 Task: Find a flight from Lihue to Laramie for 9 passengers on May 3rd, in business class, with 8 checked bags, and a price limit of ₹900,000.
Action: Mouse moved to (410, 368)
Screenshot: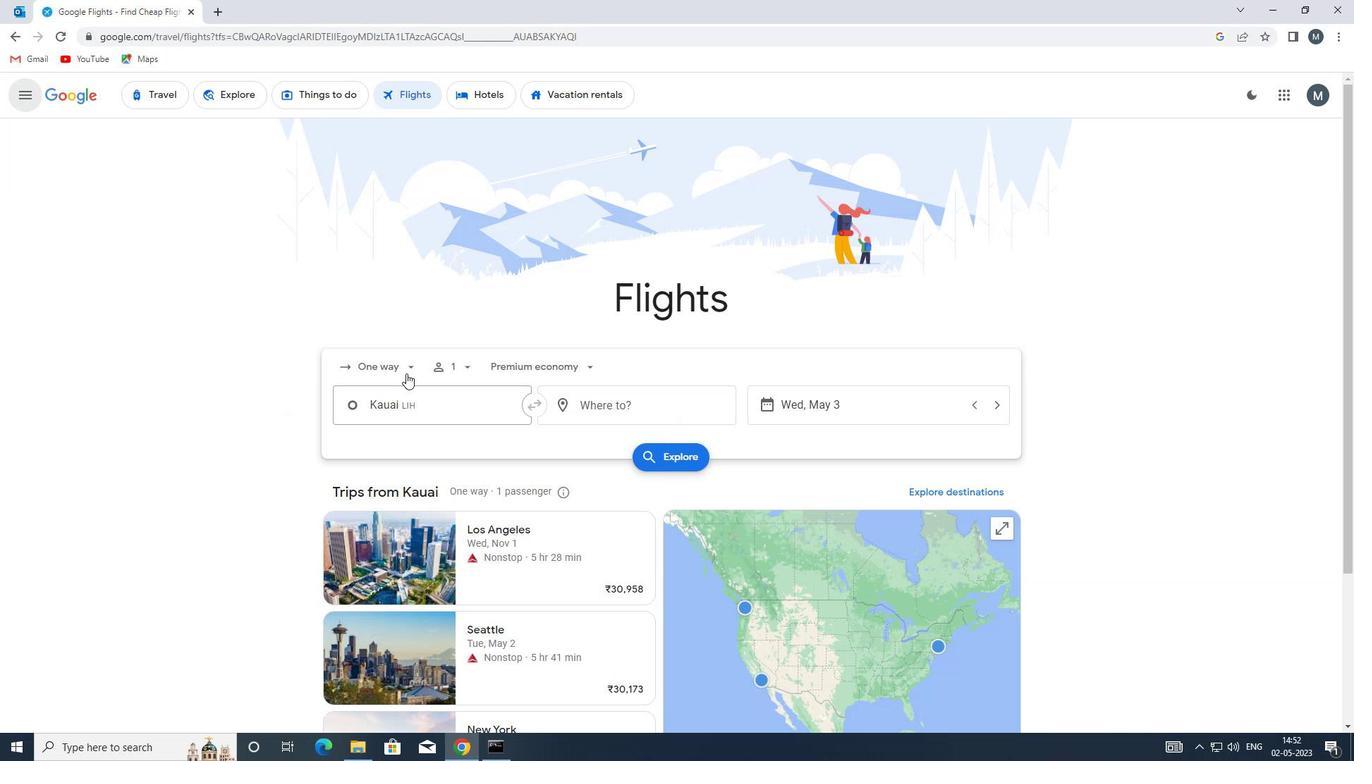 
Action: Mouse pressed left at (410, 368)
Screenshot: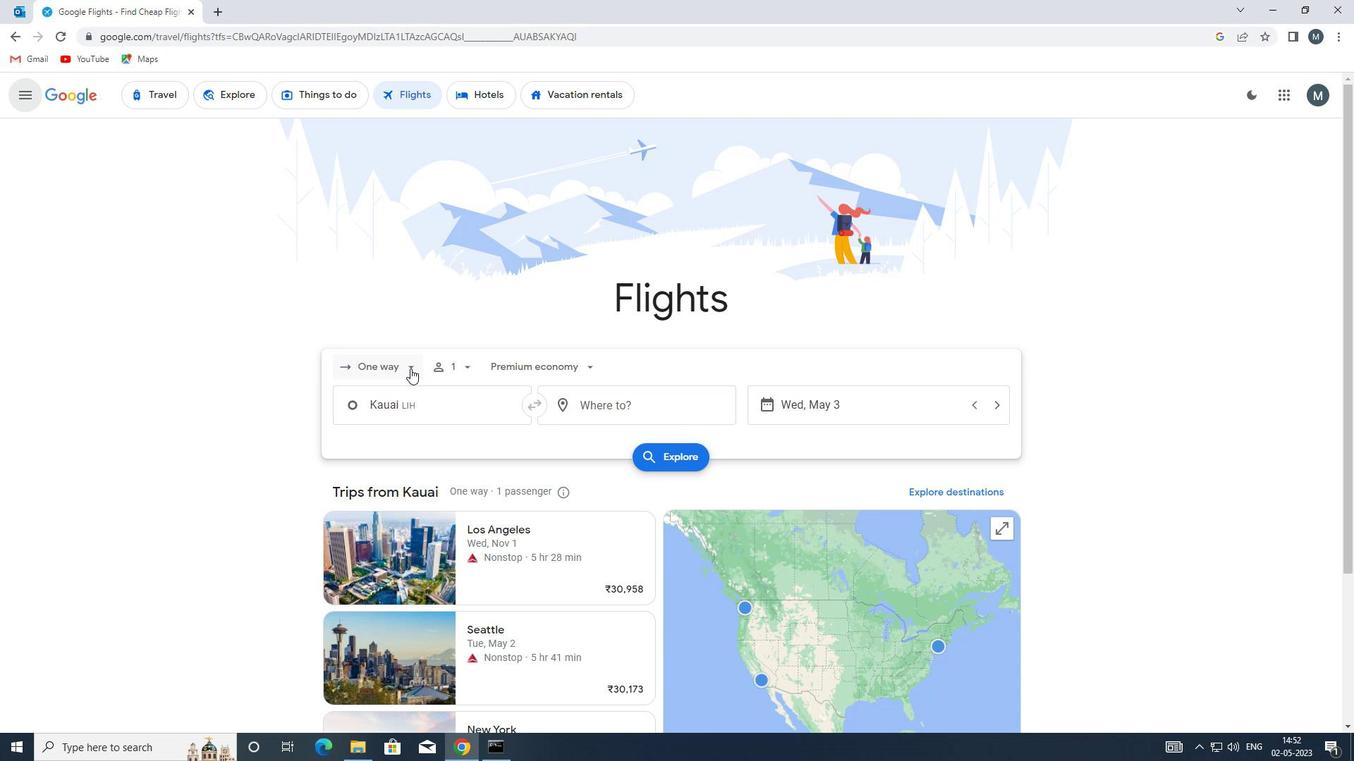 
Action: Mouse moved to (424, 435)
Screenshot: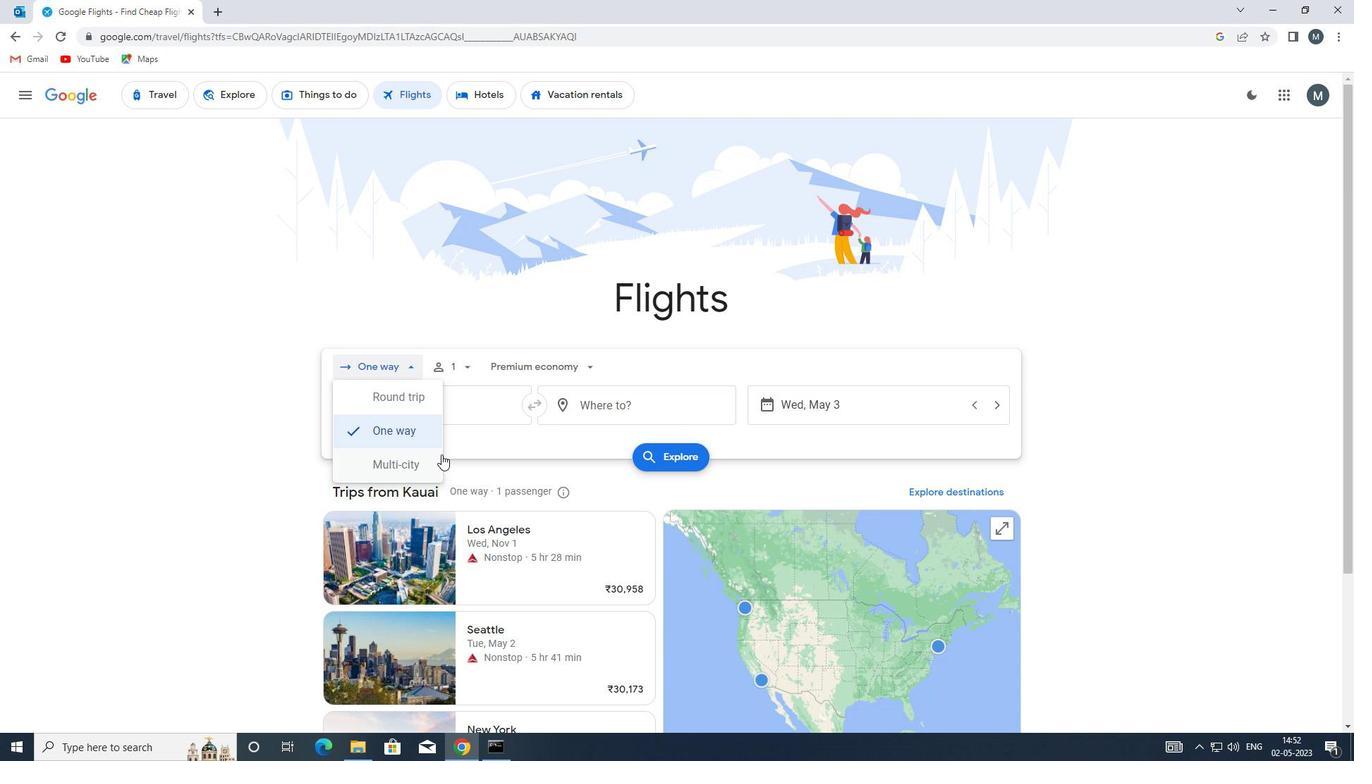 
Action: Mouse pressed left at (424, 435)
Screenshot: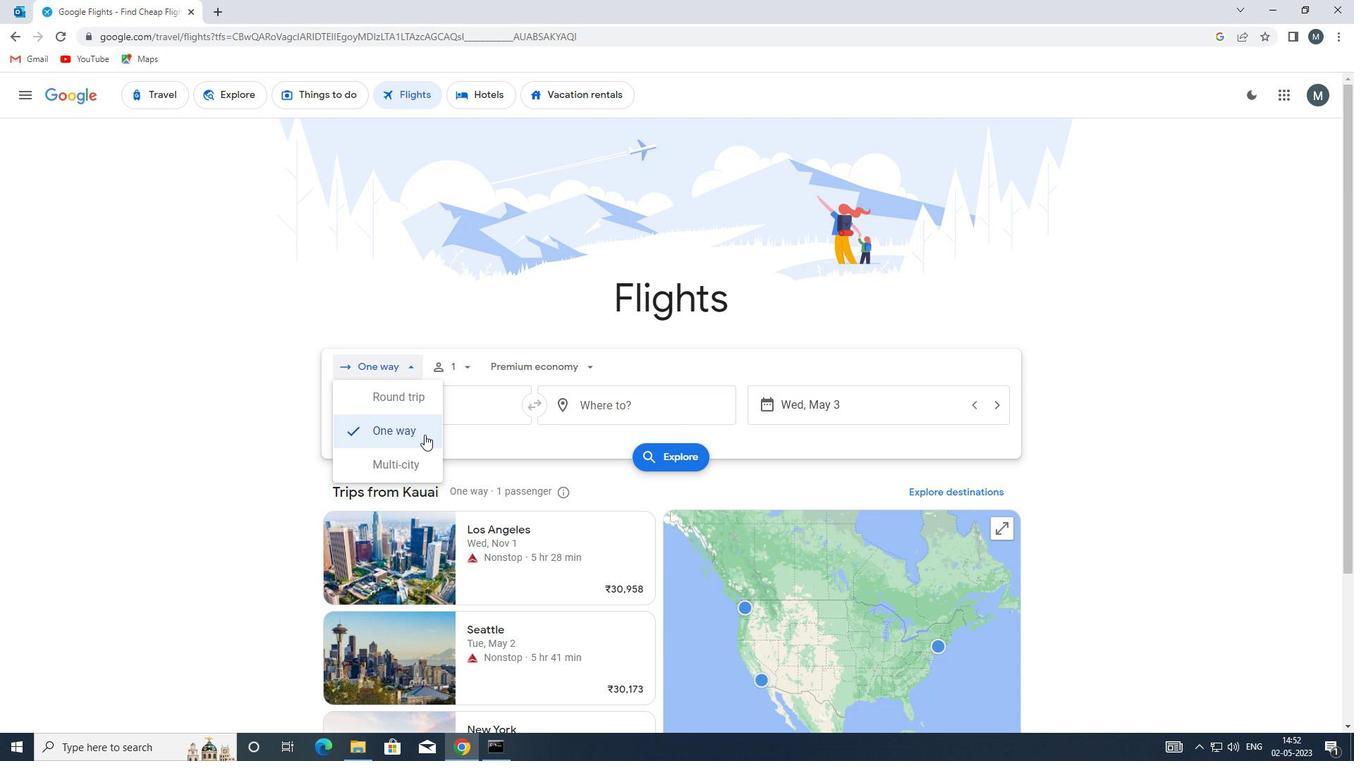 
Action: Mouse moved to (466, 368)
Screenshot: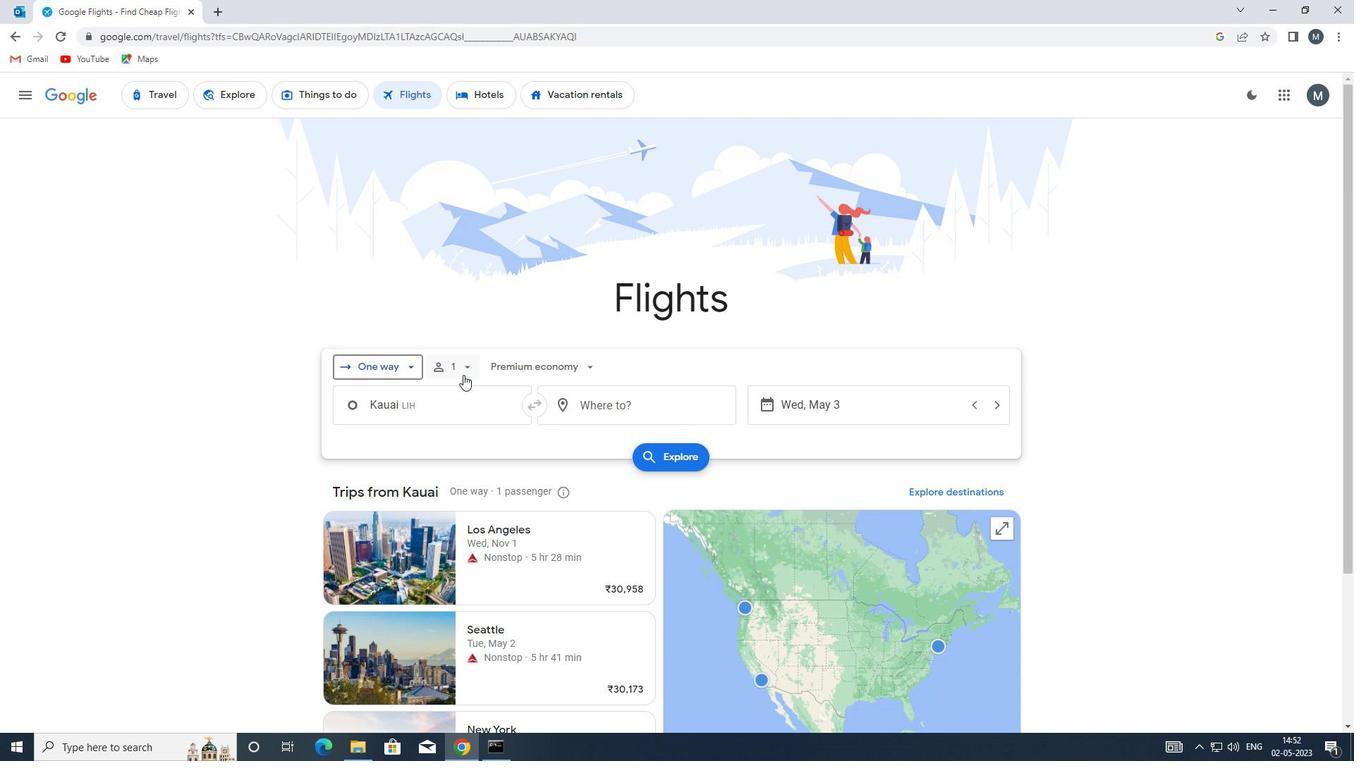
Action: Mouse pressed left at (466, 368)
Screenshot: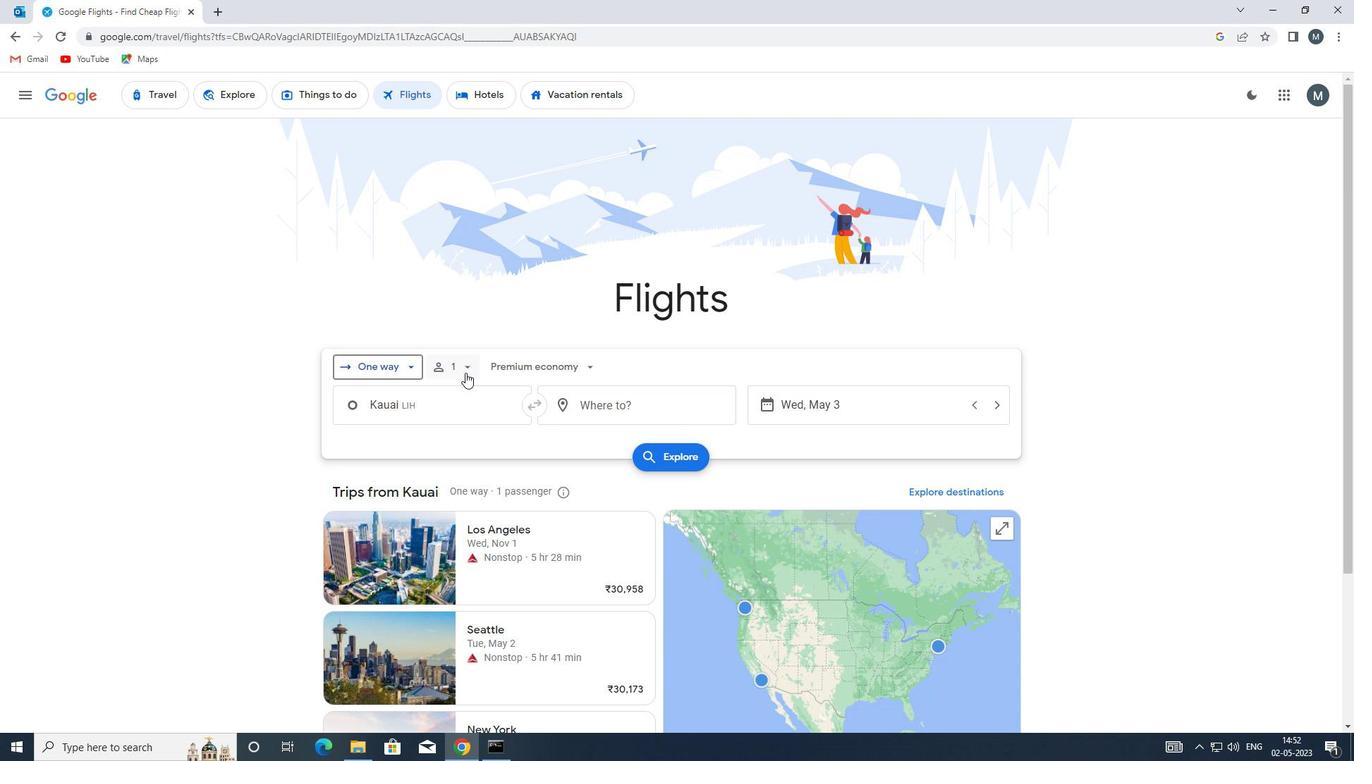 
Action: Mouse moved to (581, 440)
Screenshot: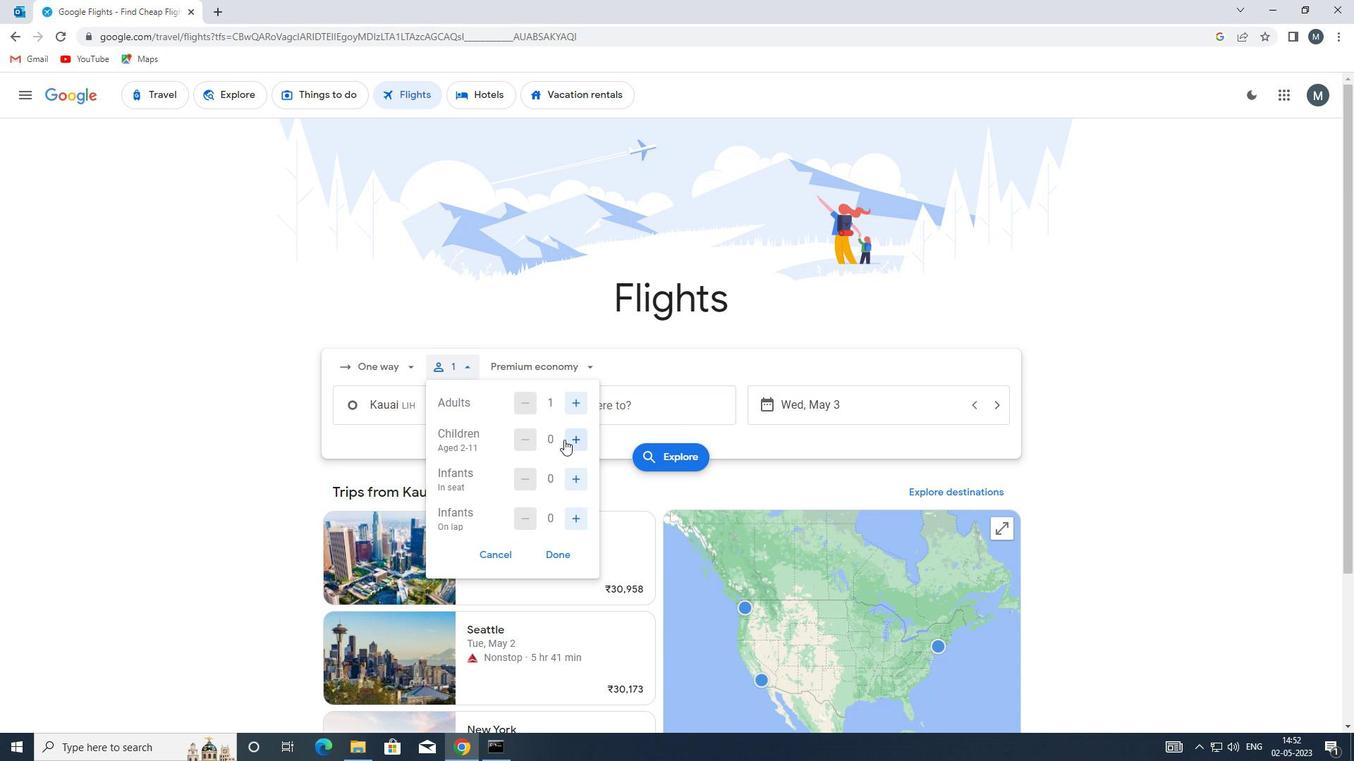 
Action: Mouse pressed left at (581, 440)
Screenshot: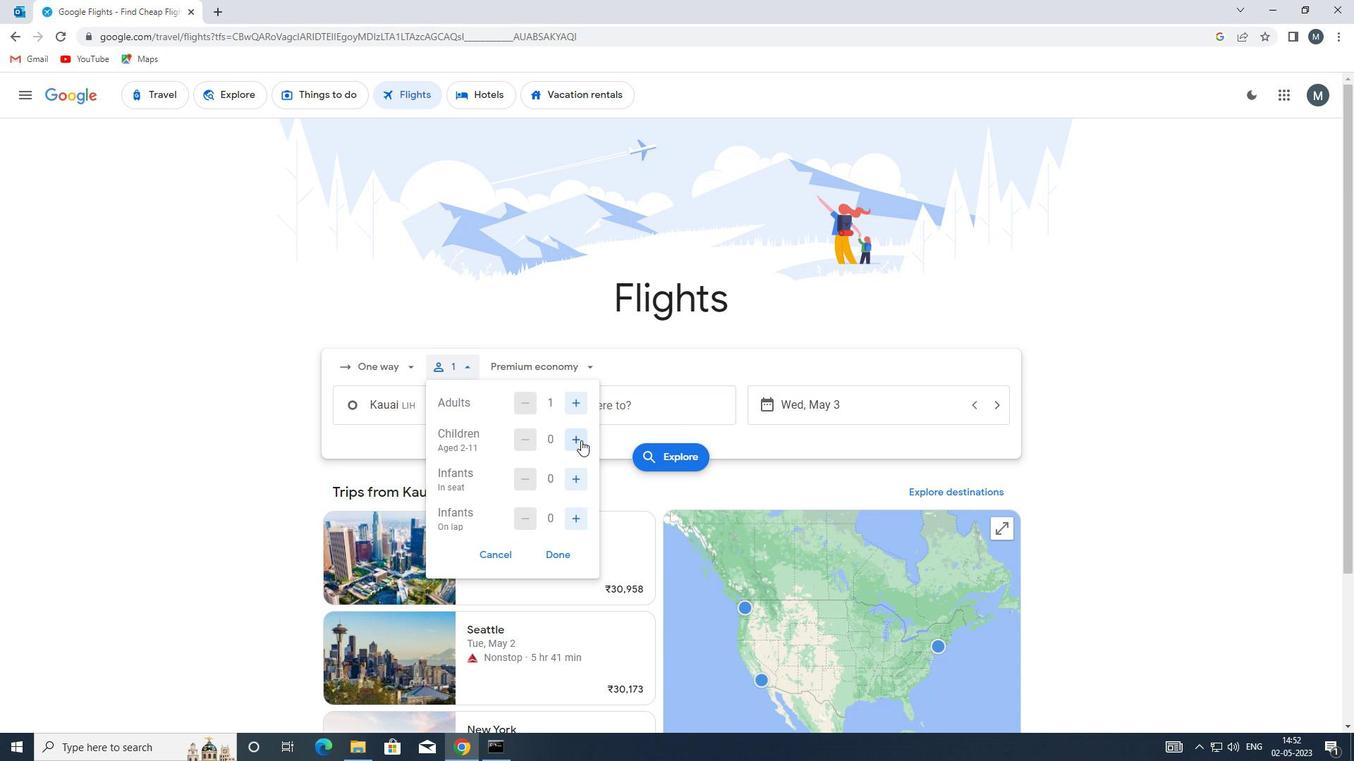 
Action: Mouse pressed left at (581, 440)
Screenshot: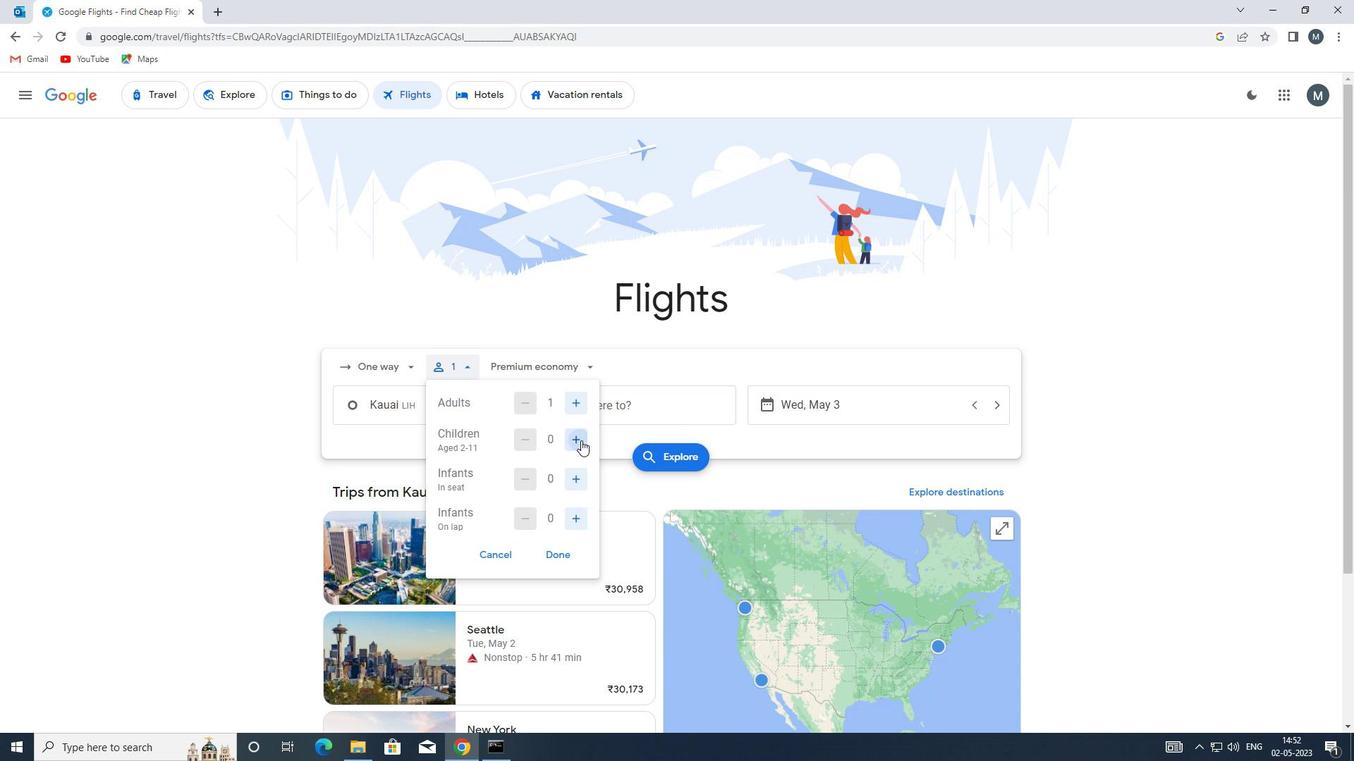 
Action: Mouse pressed left at (581, 440)
Screenshot: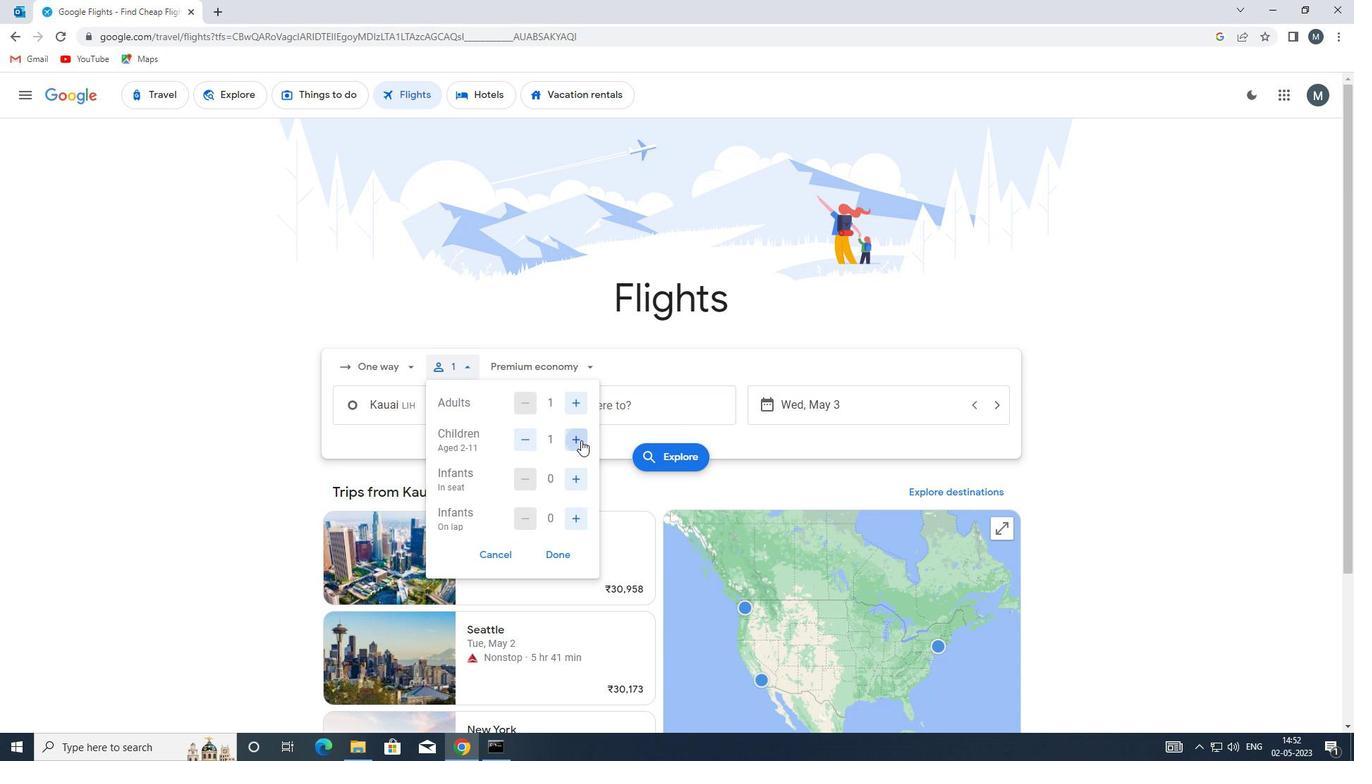 
Action: Mouse pressed left at (581, 440)
Screenshot: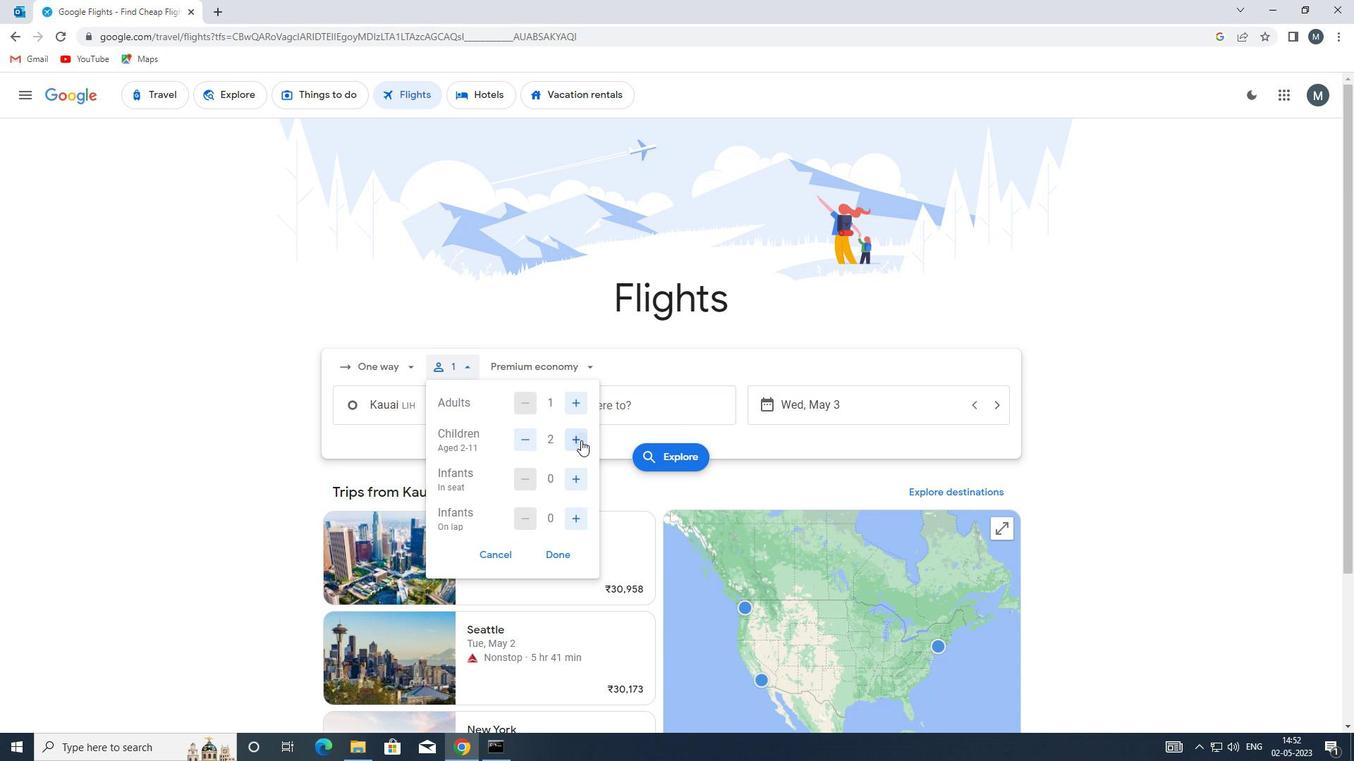 
Action: Mouse pressed left at (581, 440)
Screenshot: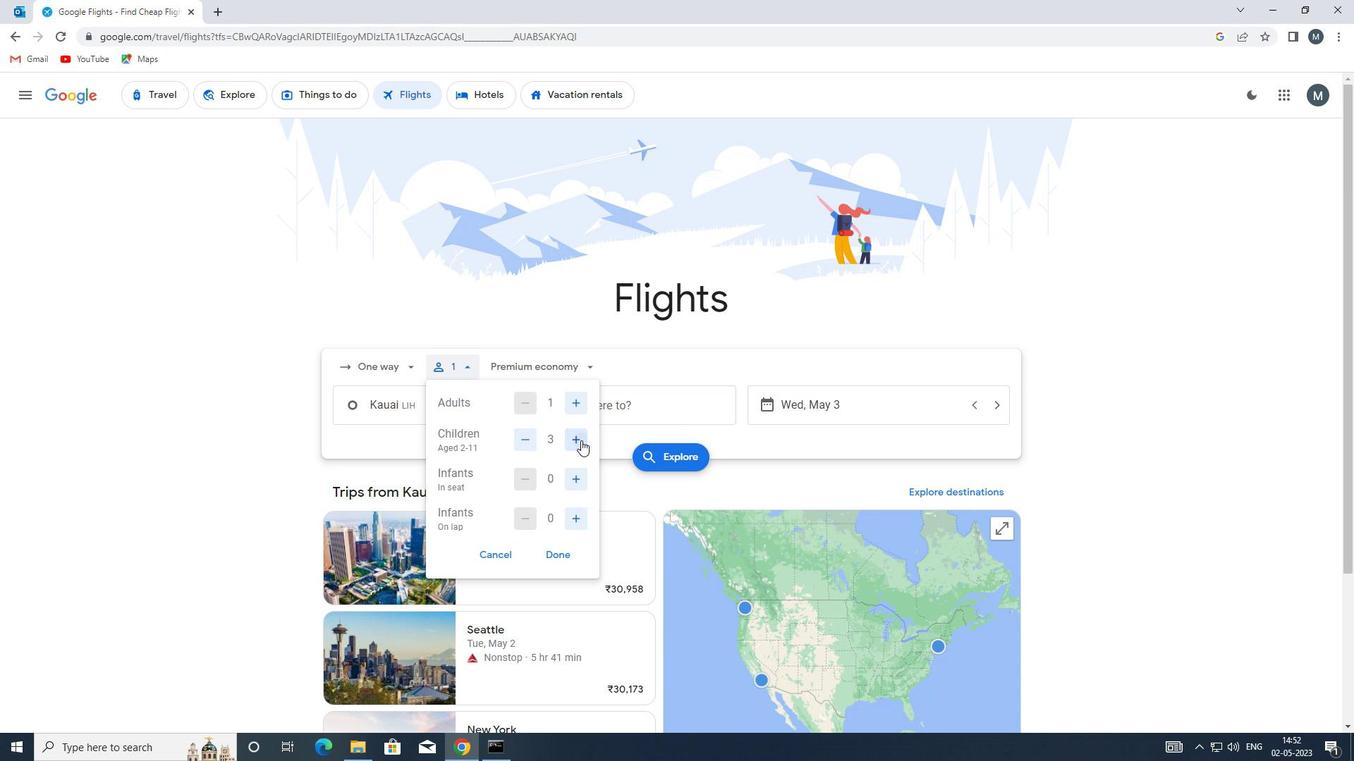 
Action: Mouse pressed left at (581, 440)
Screenshot: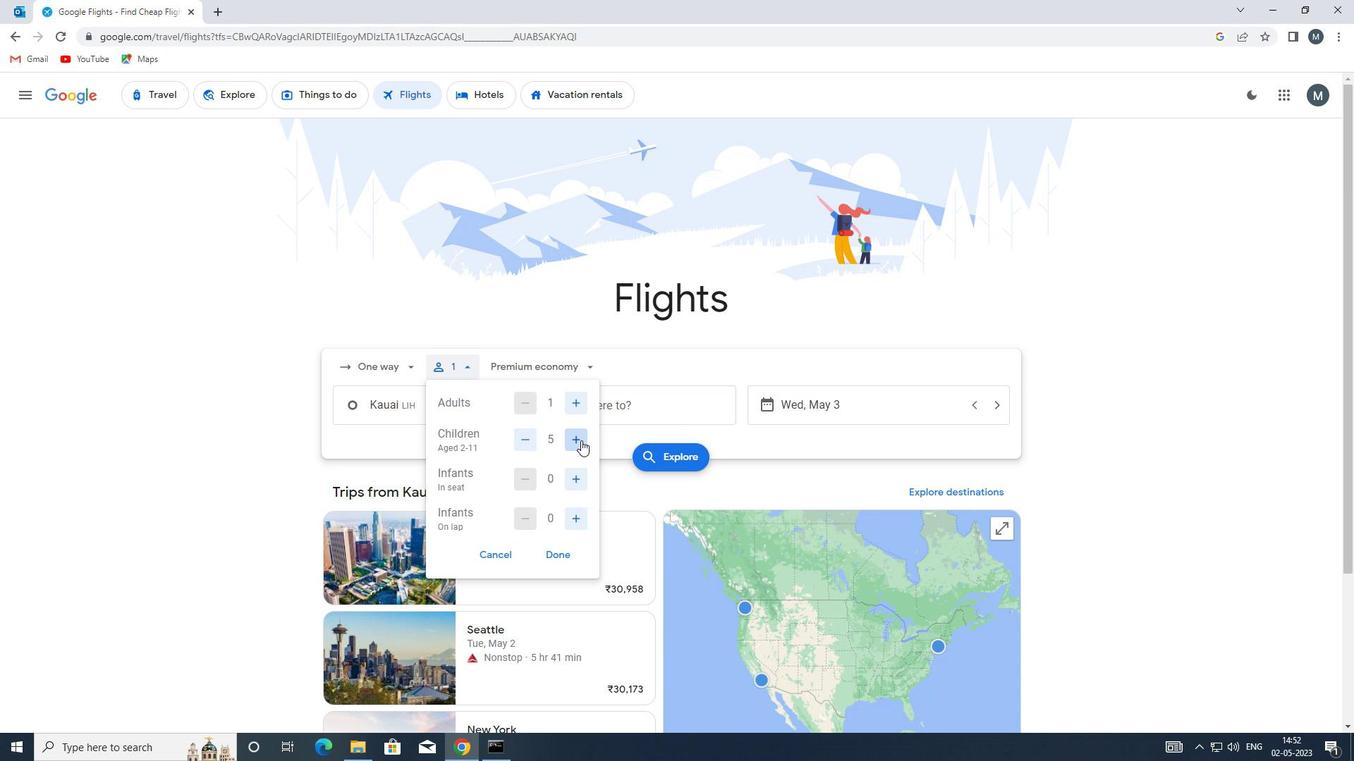 
Action: Mouse moved to (574, 484)
Screenshot: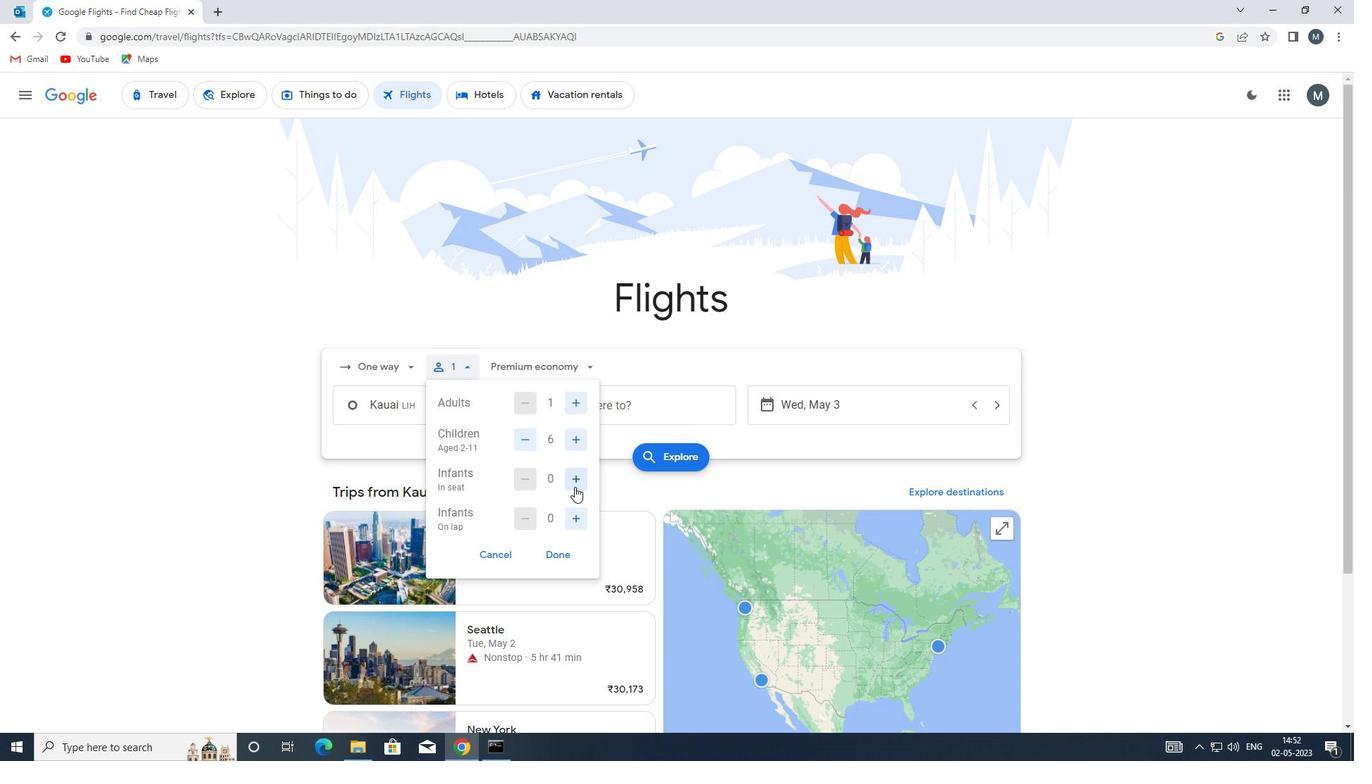 
Action: Mouse pressed left at (574, 484)
Screenshot: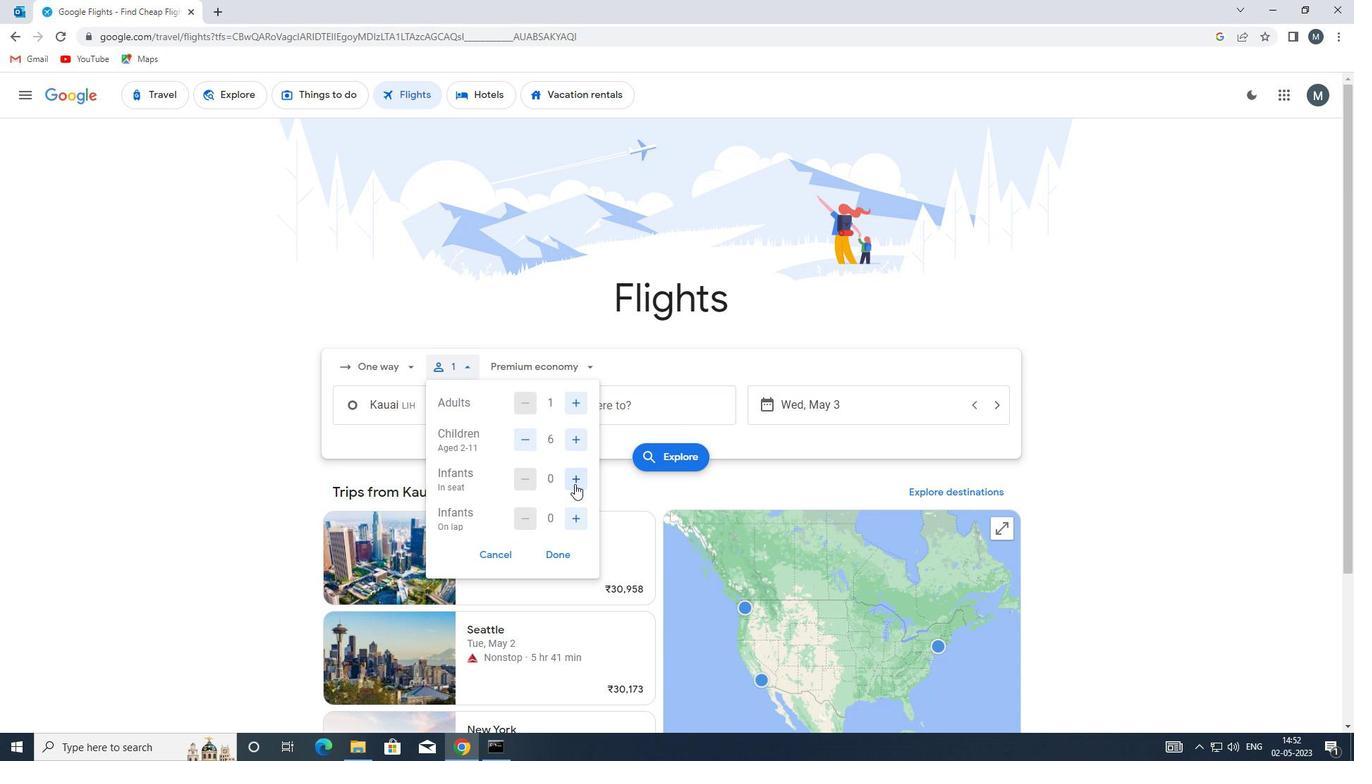 
Action: Mouse moved to (574, 519)
Screenshot: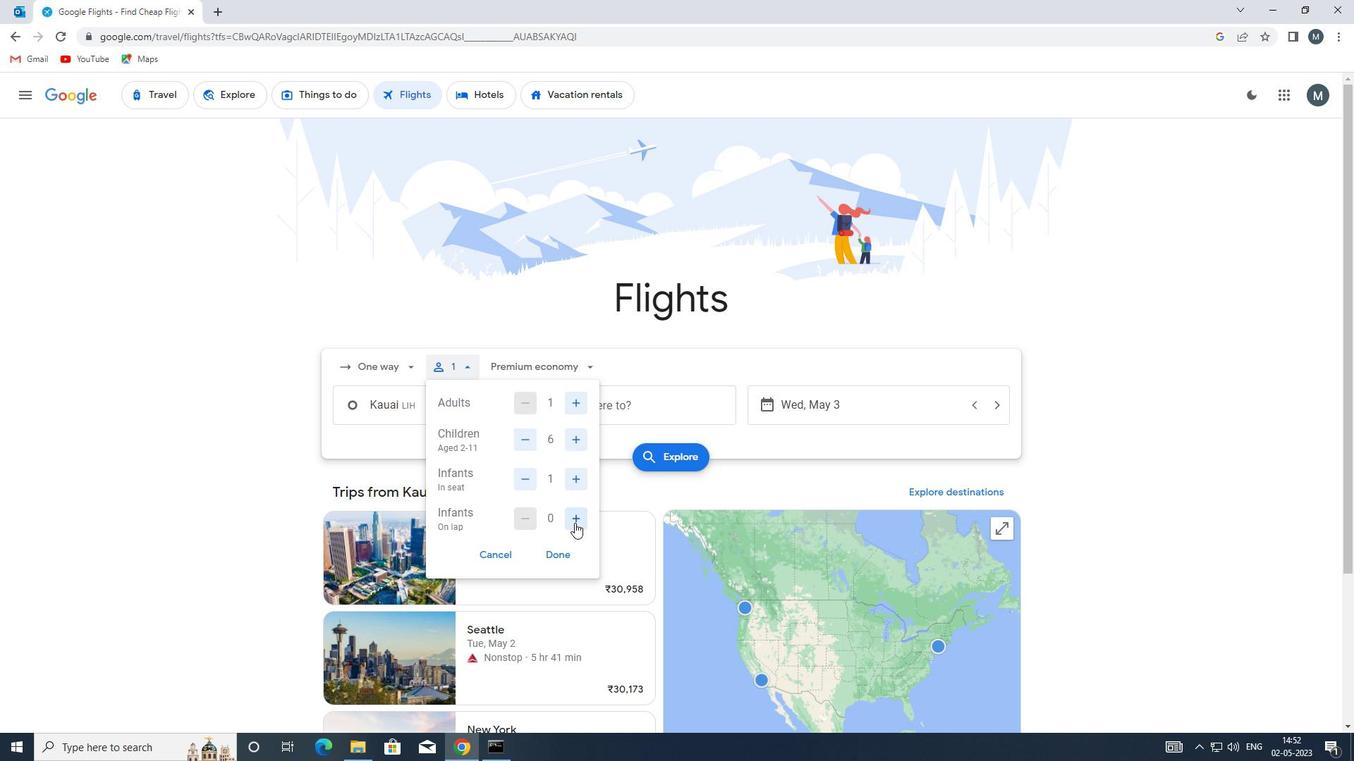 
Action: Mouse pressed left at (574, 519)
Screenshot: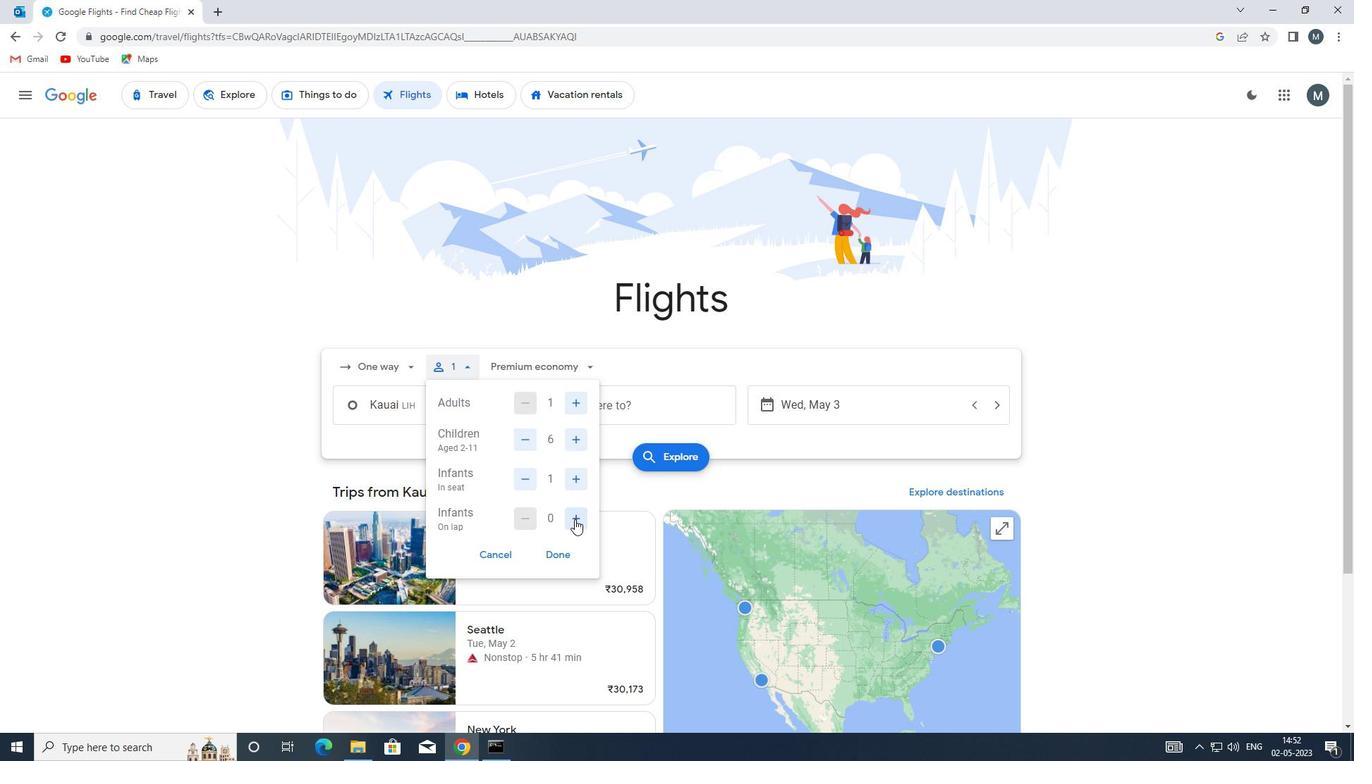 
Action: Mouse moved to (559, 557)
Screenshot: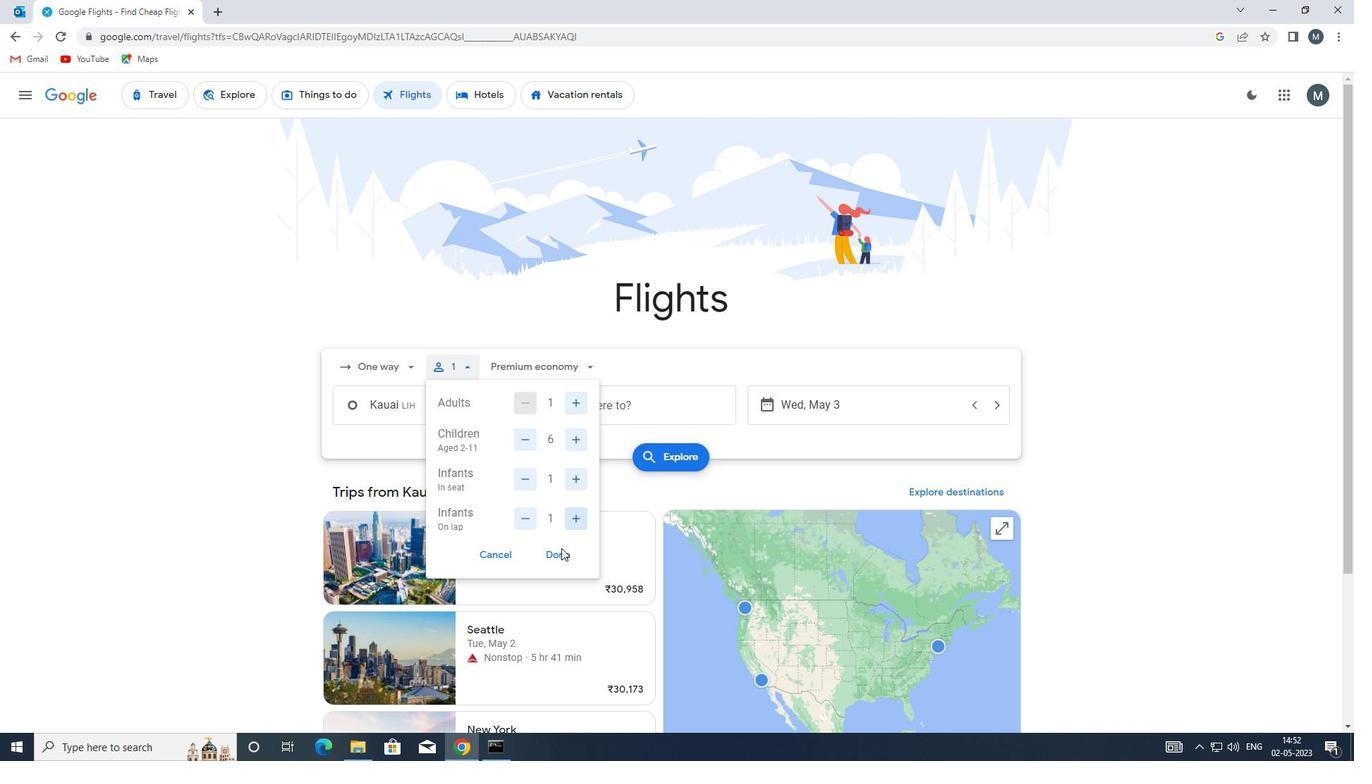 
Action: Mouse pressed left at (559, 557)
Screenshot: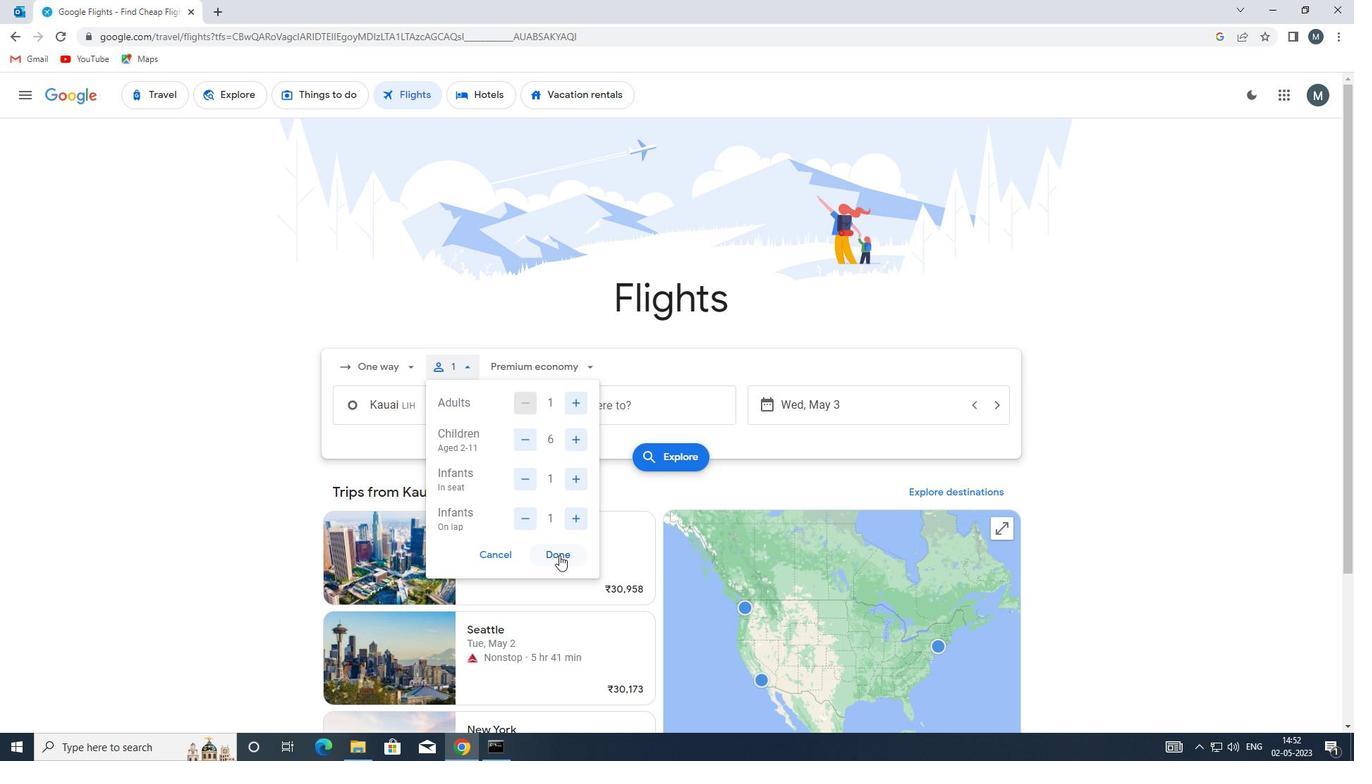
Action: Mouse moved to (548, 370)
Screenshot: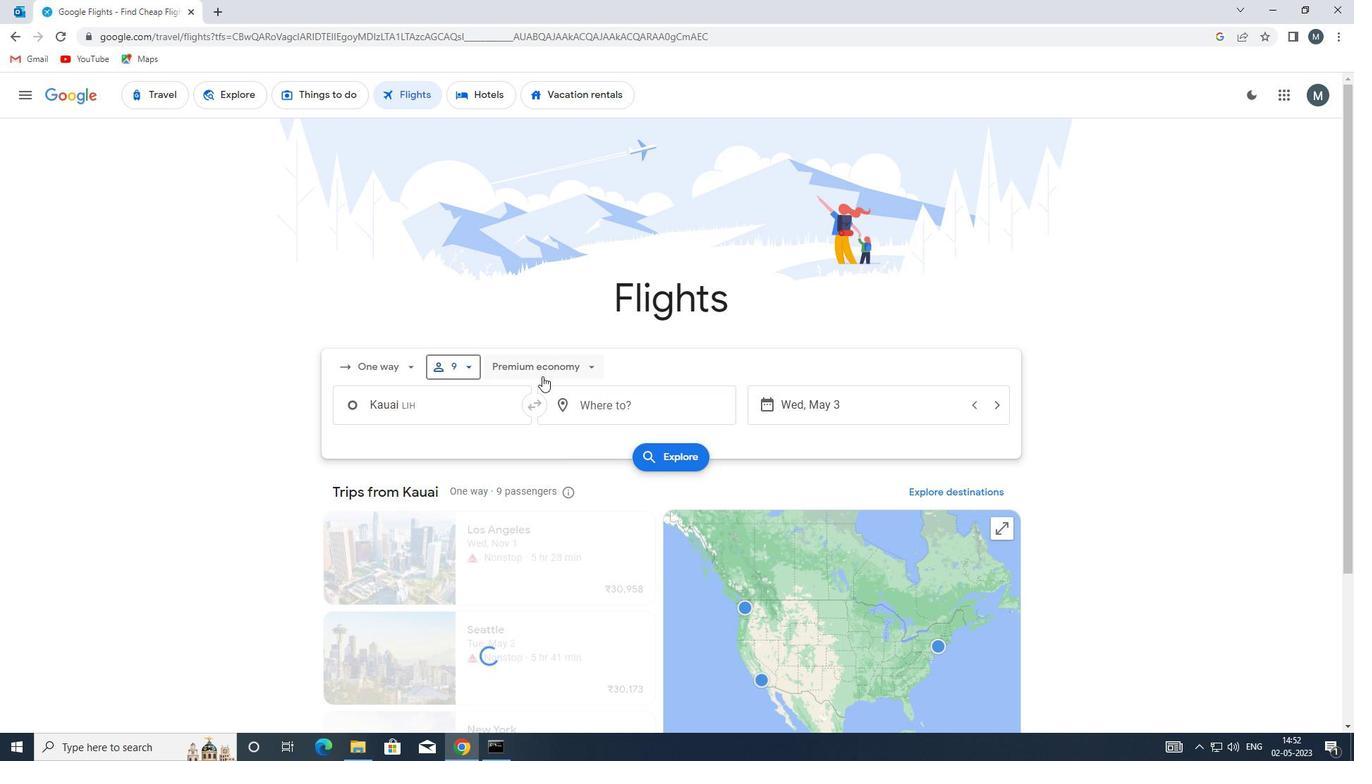 
Action: Mouse pressed left at (548, 370)
Screenshot: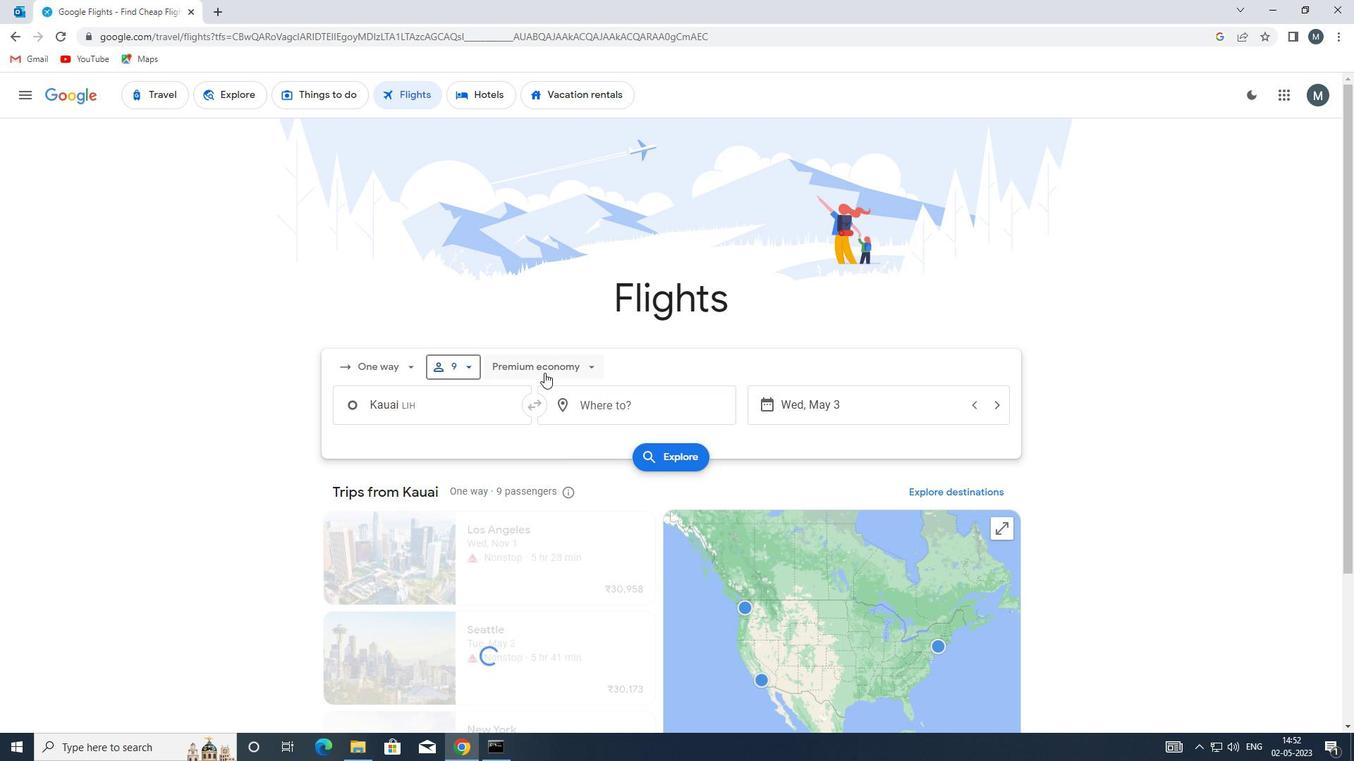 
Action: Mouse moved to (562, 463)
Screenshot: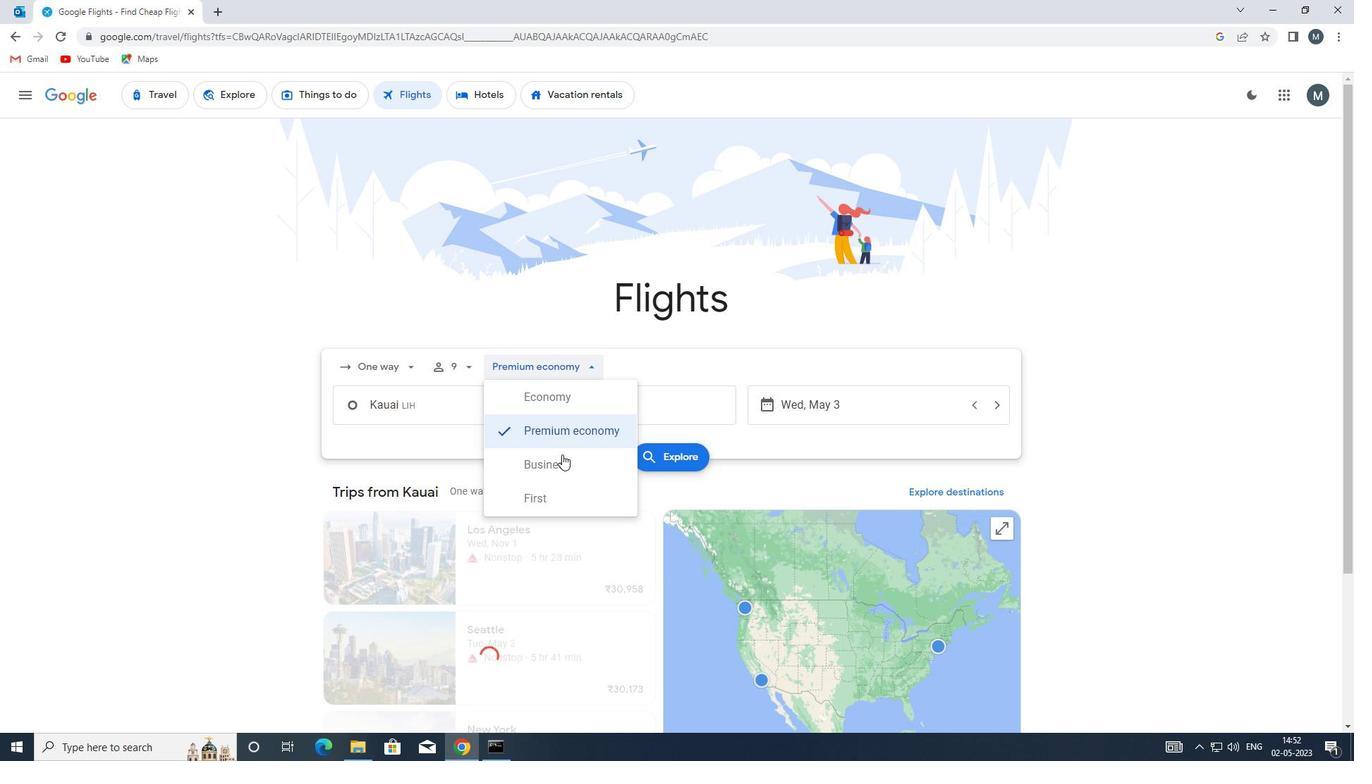 
Action: Mouse pressed left at (562, 463)
Screenshot: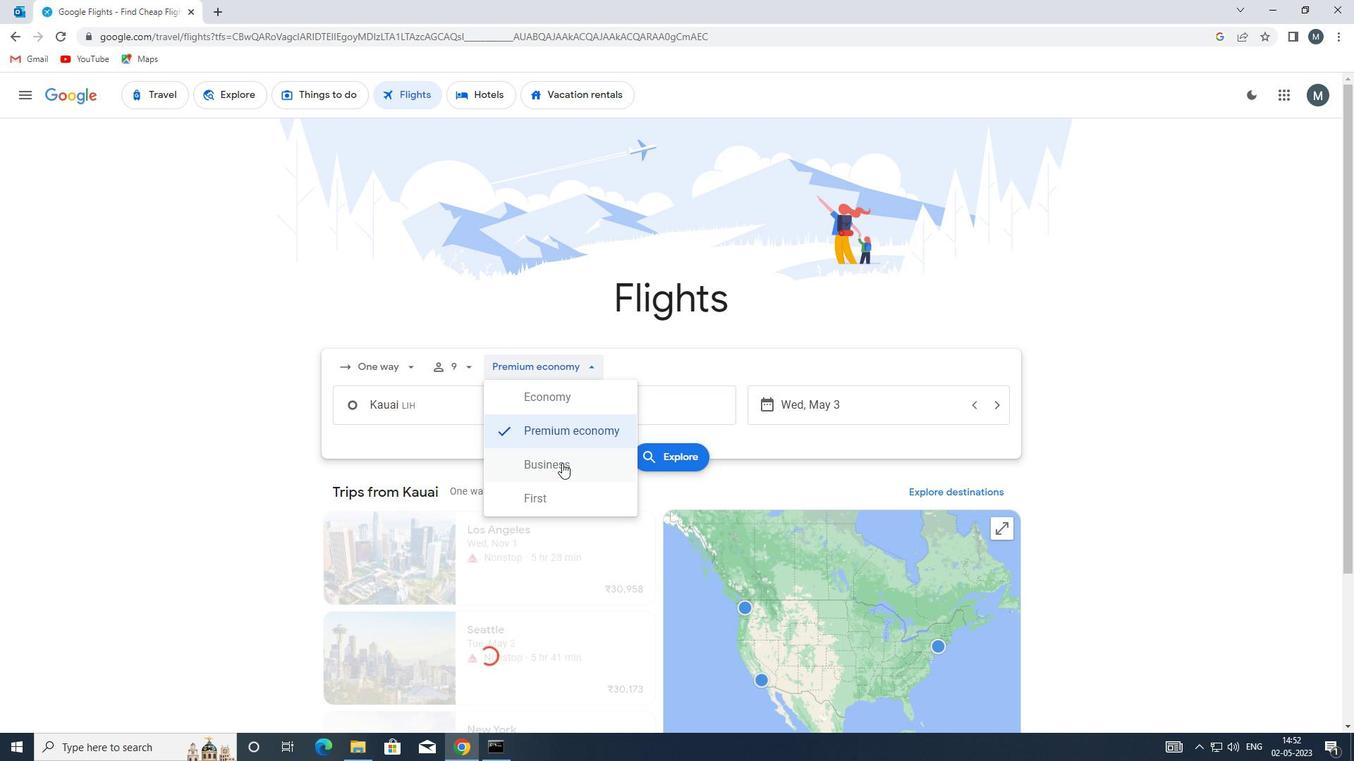 
Action: Mouse moved to (458, 409)
Screenshot: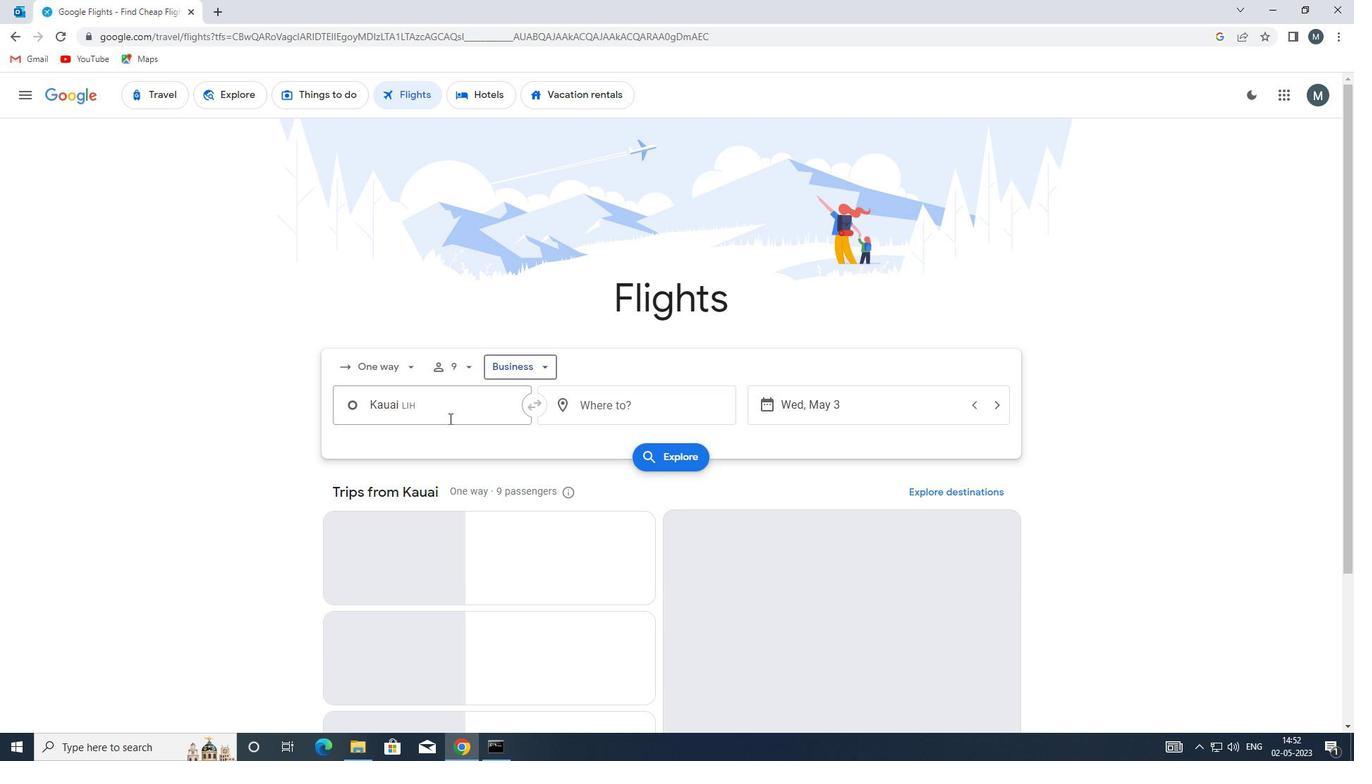 
Action: Mouse pressed left at (458, 409)
Screenshot: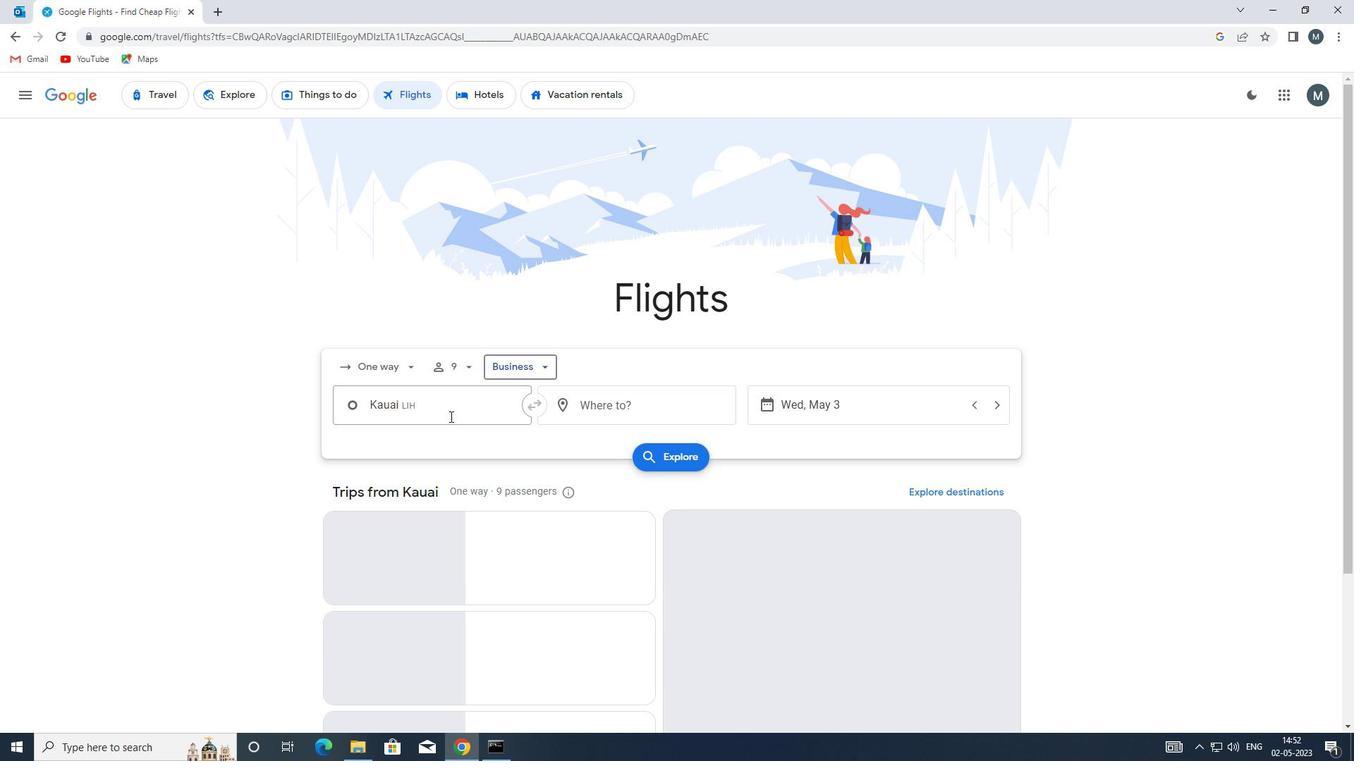 
Action: Mouse moved to (458, 409)
Screenshot: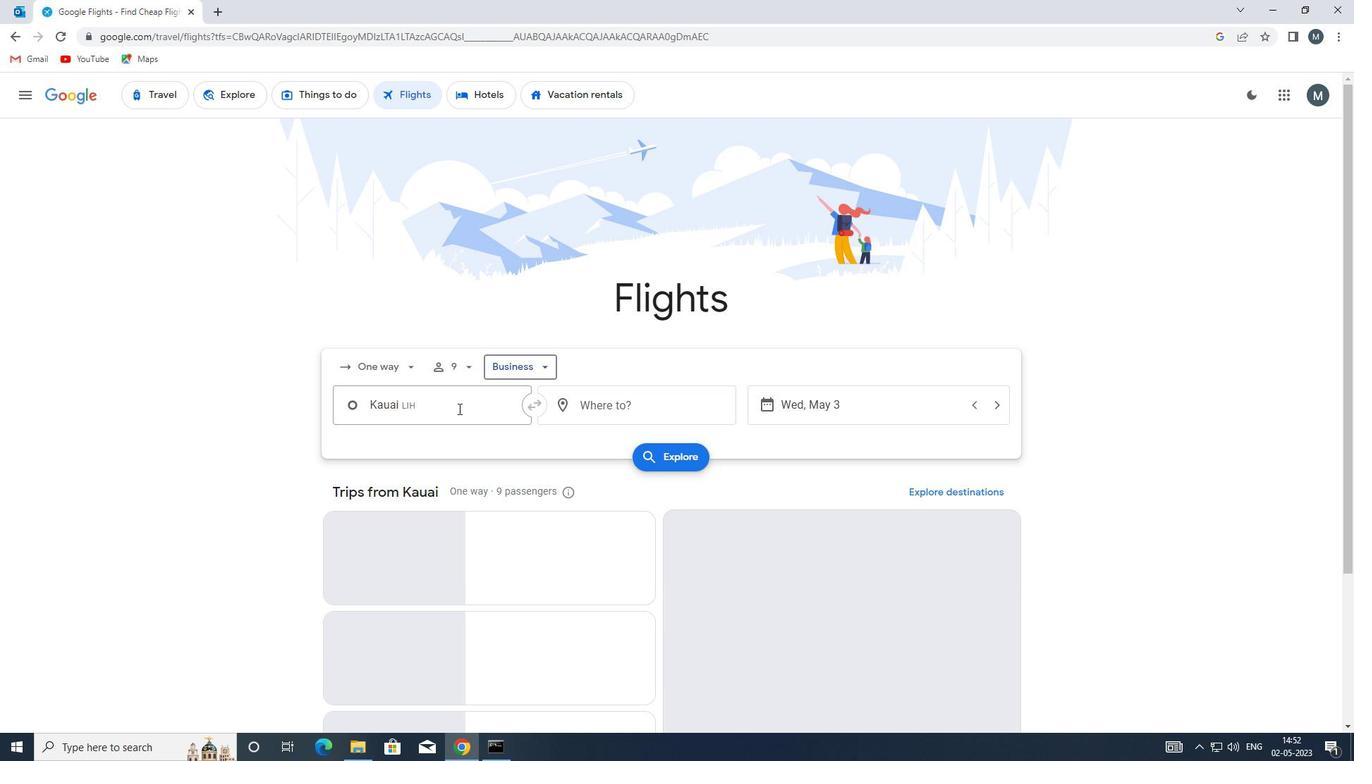 
Action: Key pressed lih
Screenshot: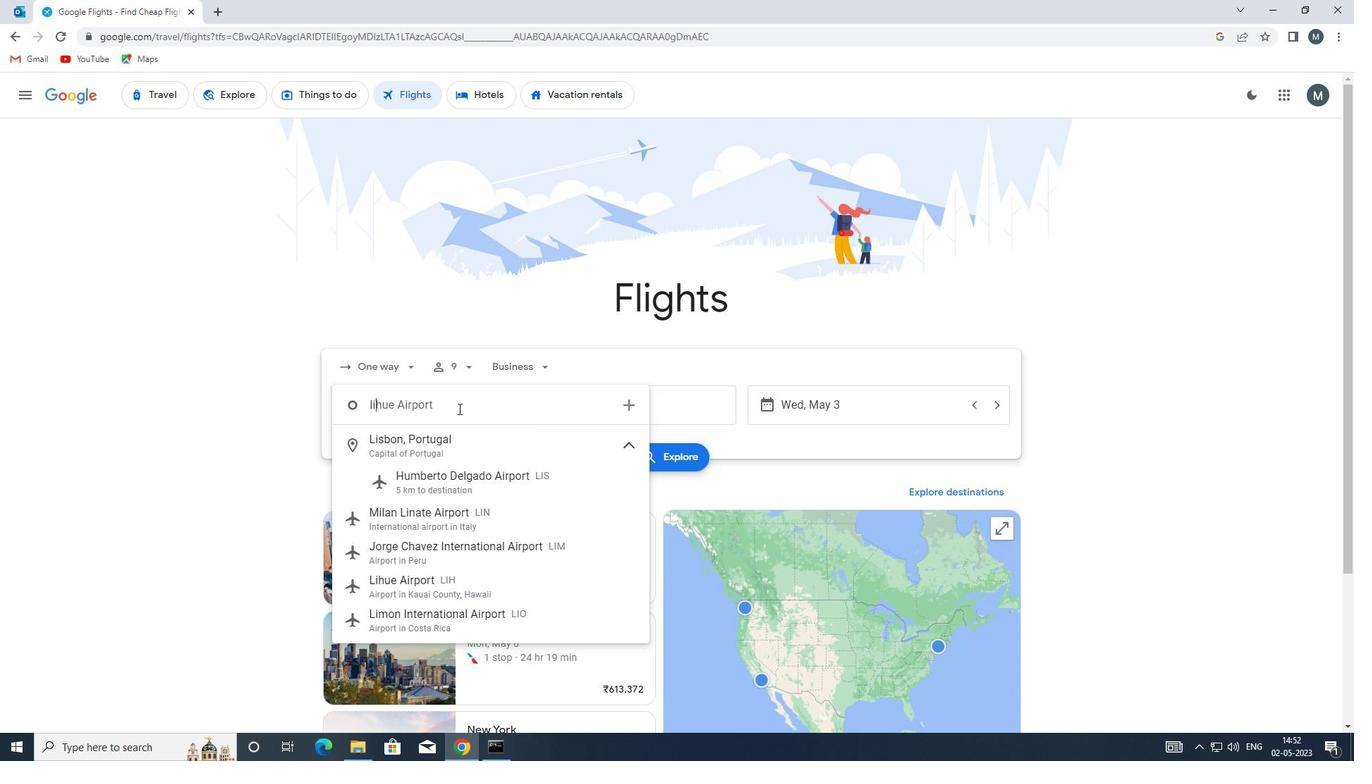 
Action: Mouse moved to (464, 434)
Screenshot: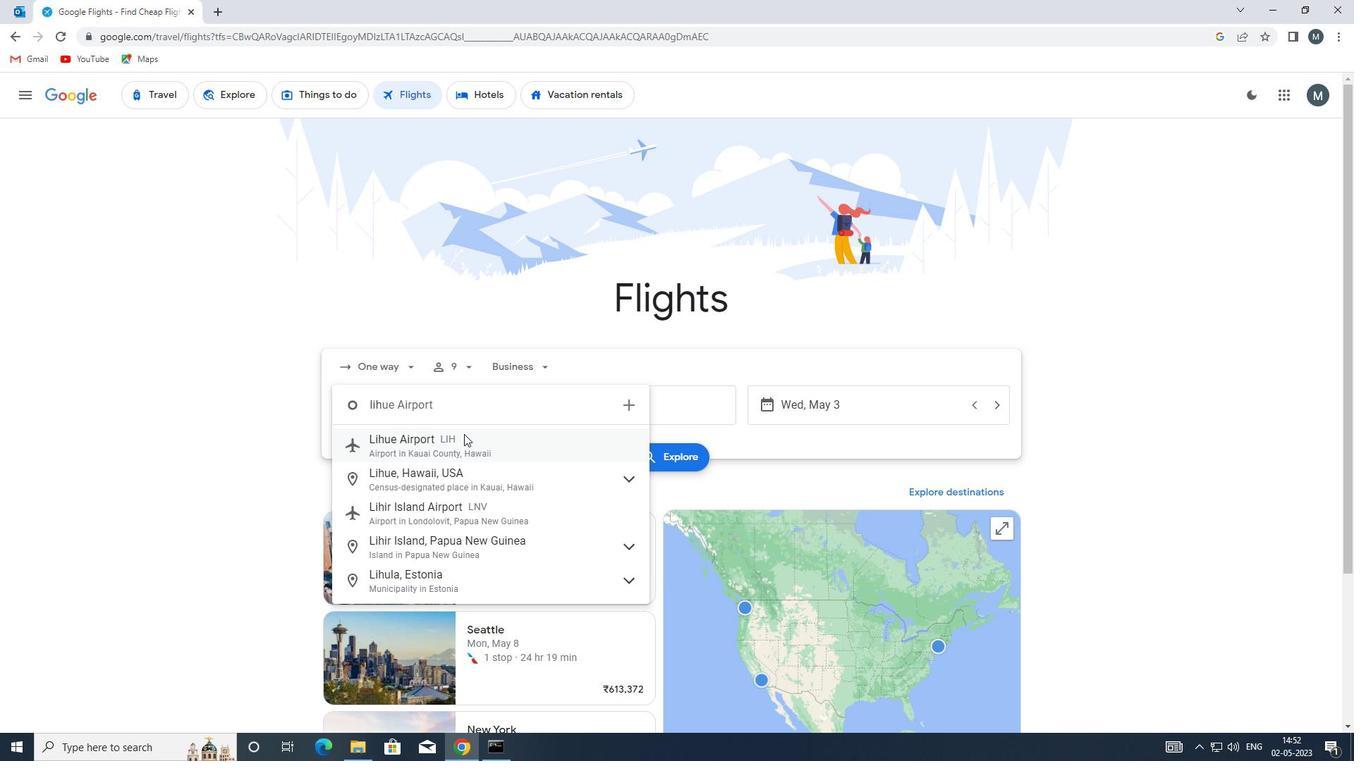 
Action: Mouse pressed left at (464, 434)
Screenshot: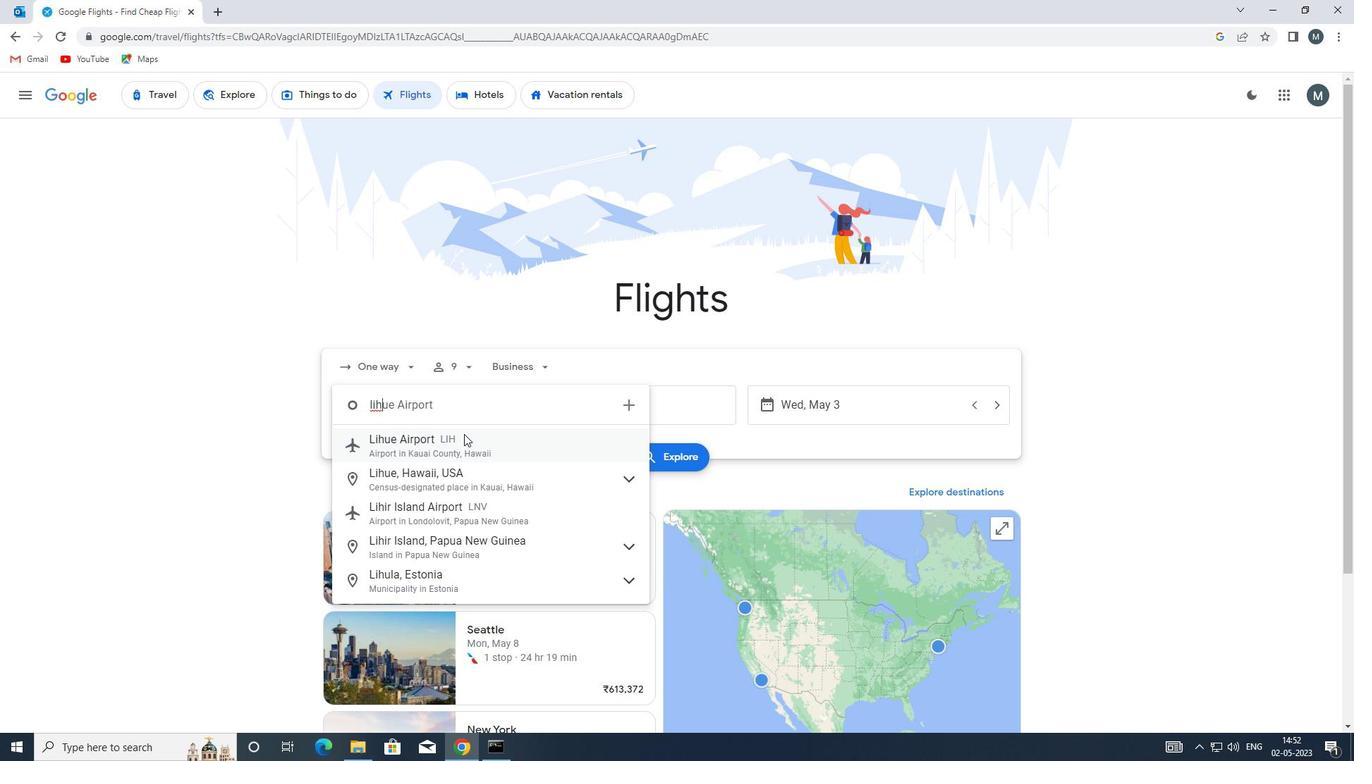 
Action: Mouse moved to (615, 402)
Screenshot: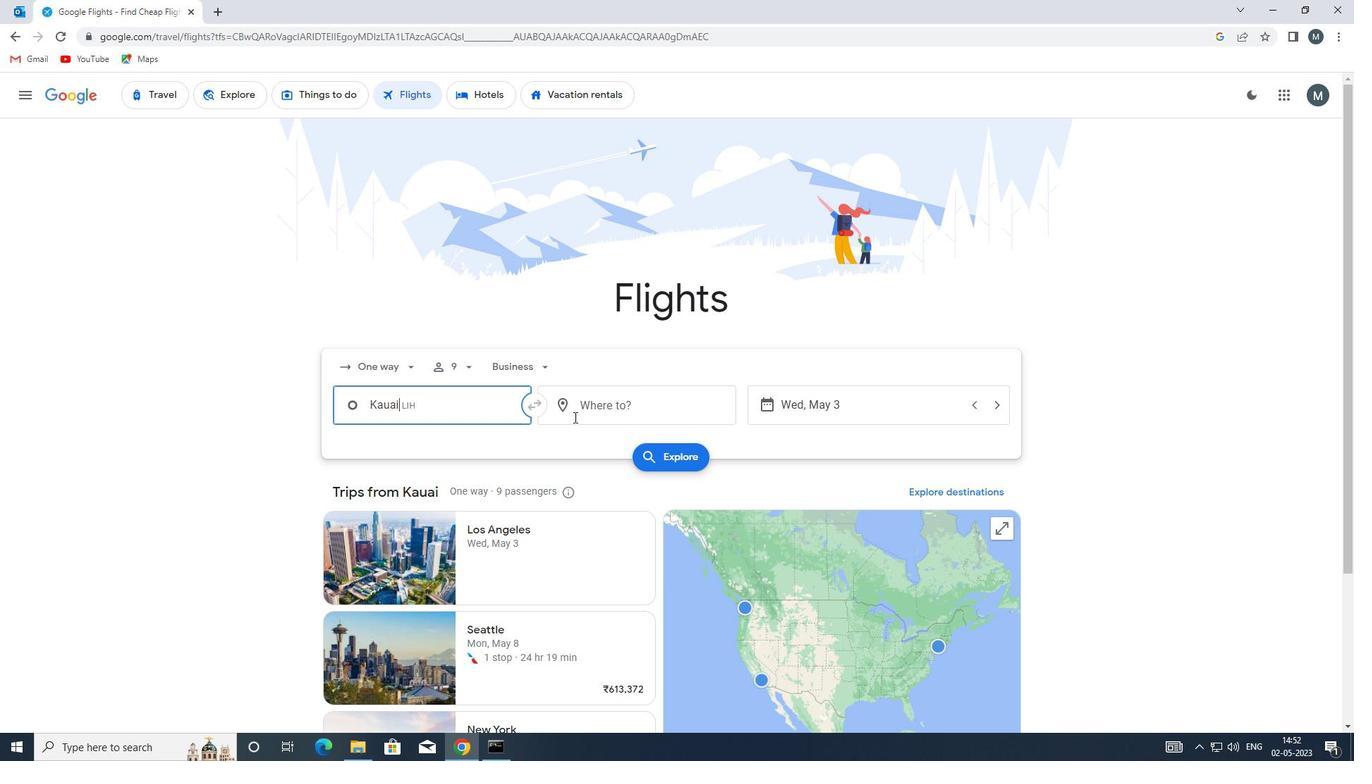 
Action: Mouse pressed left at (615, 402)
Screenshot: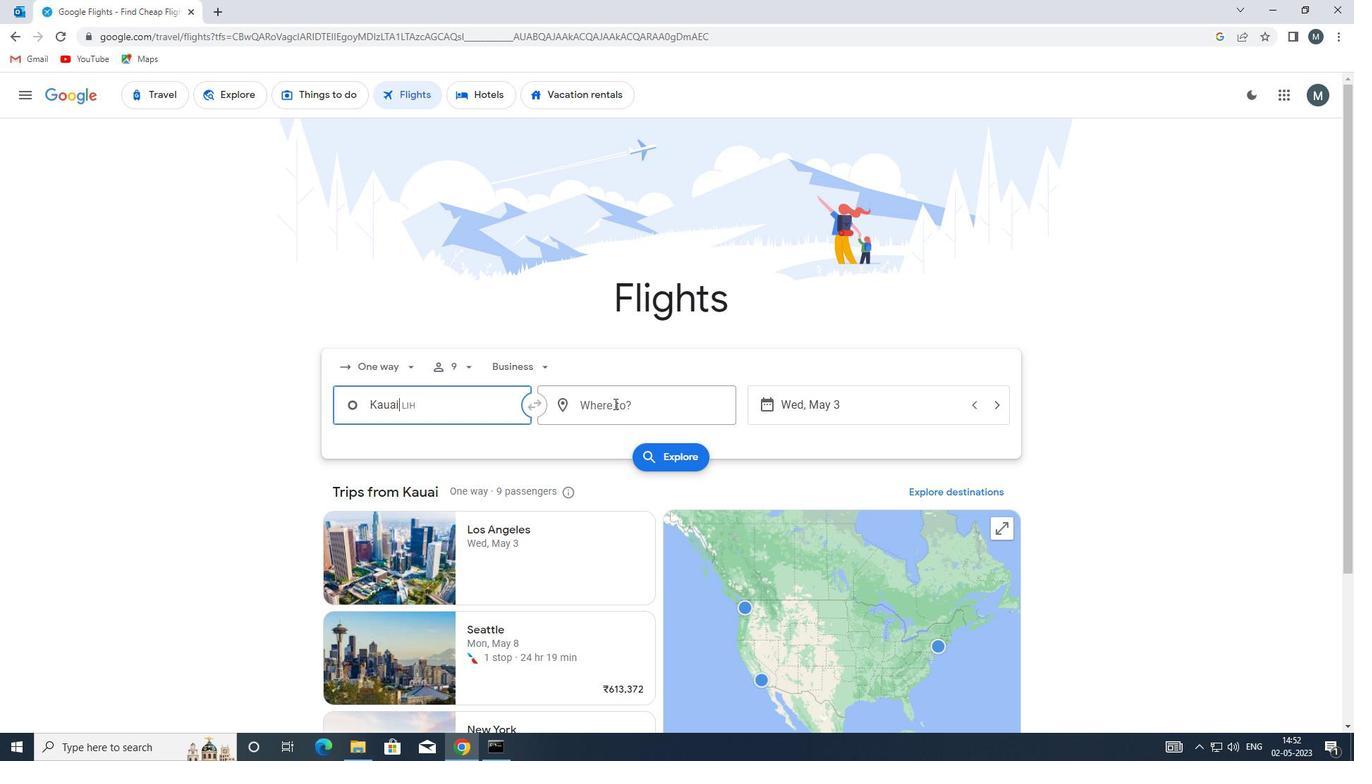 
Action: Key pressed lar<Key.enter>
Screenshot: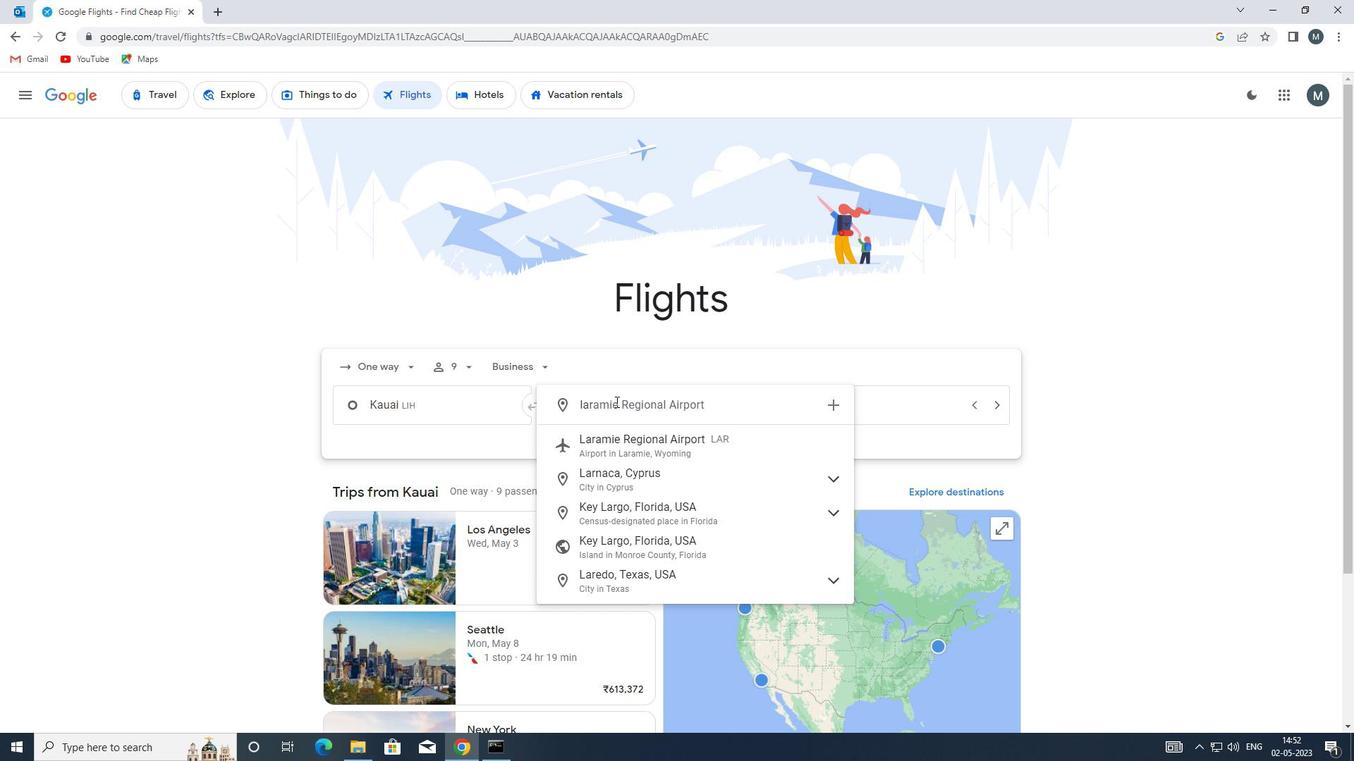
Action: Mouse moved to (809, 409)
Screenshot: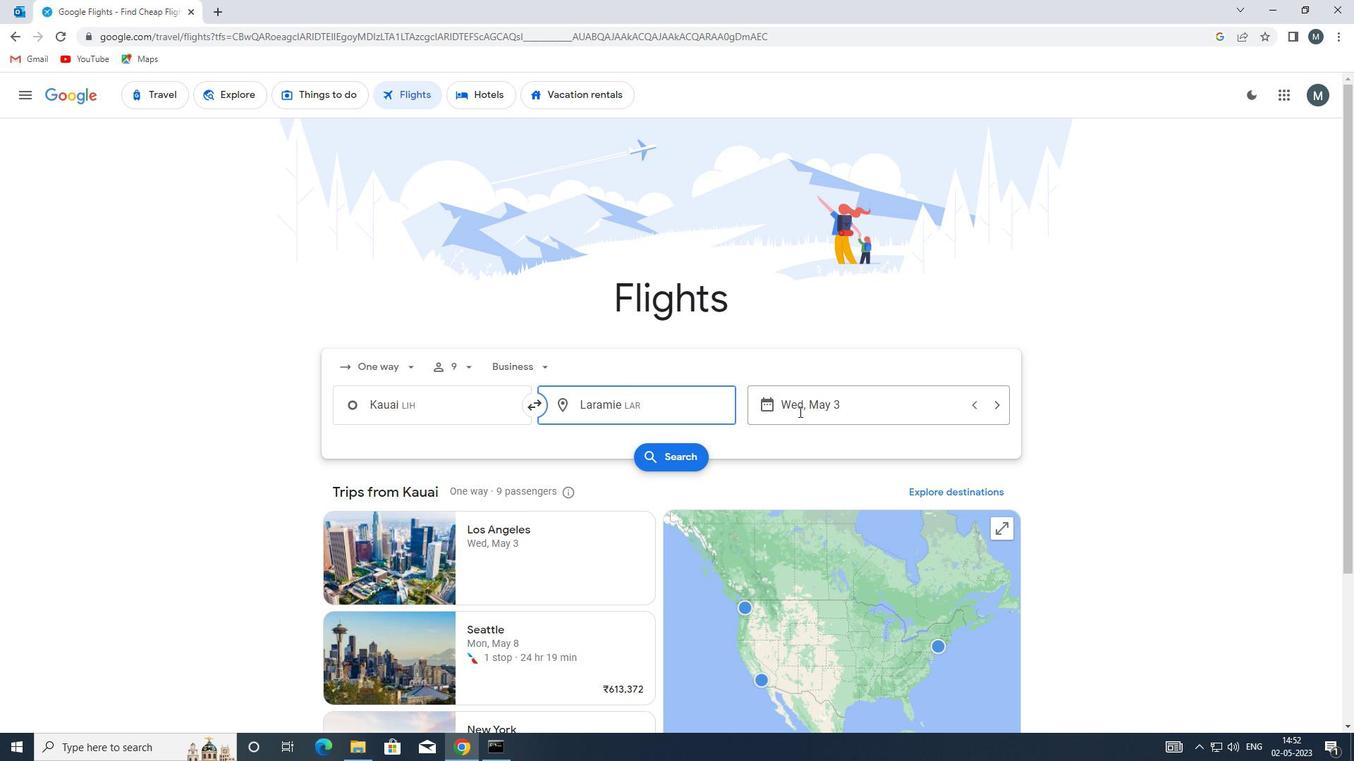 
Action: Mouse pressed left at (809, 409)
Screenshot: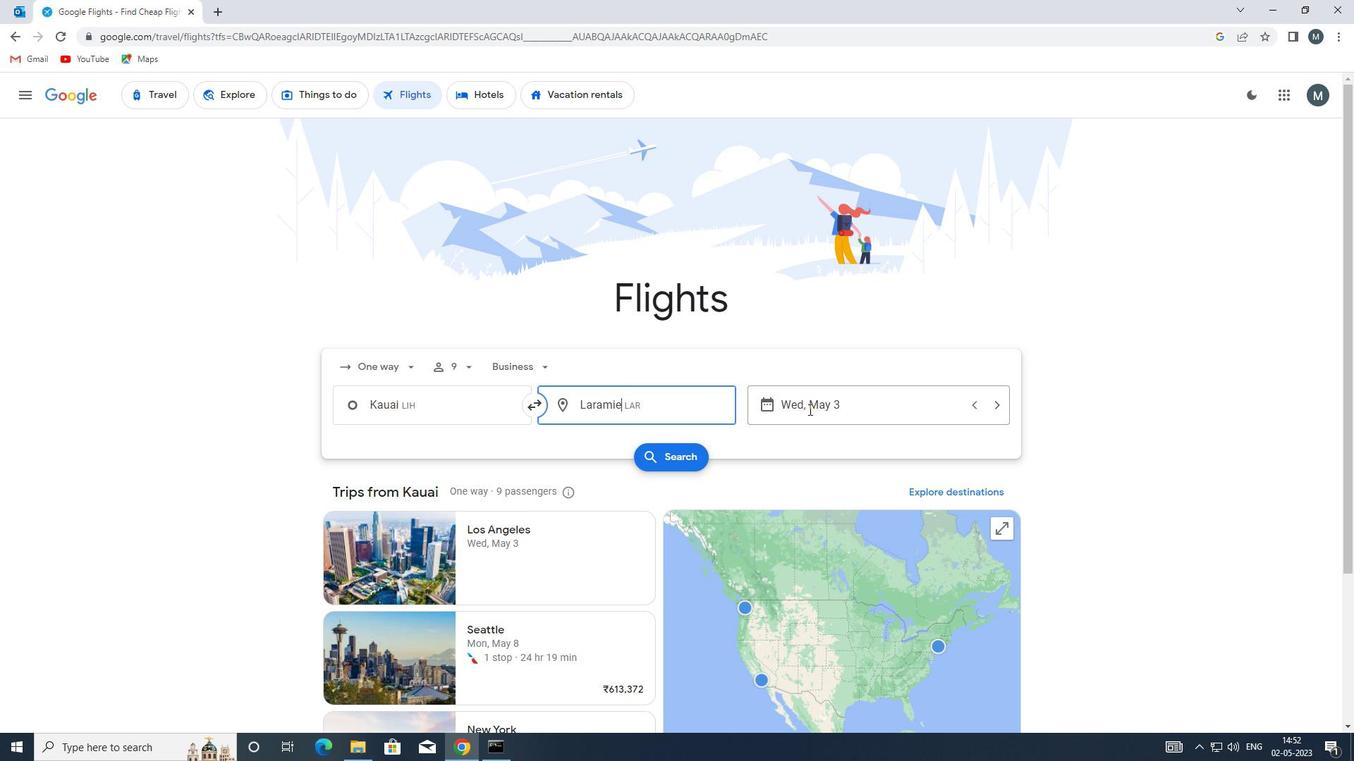 
Action: Mouse moved to (603, 478)
Screenshot: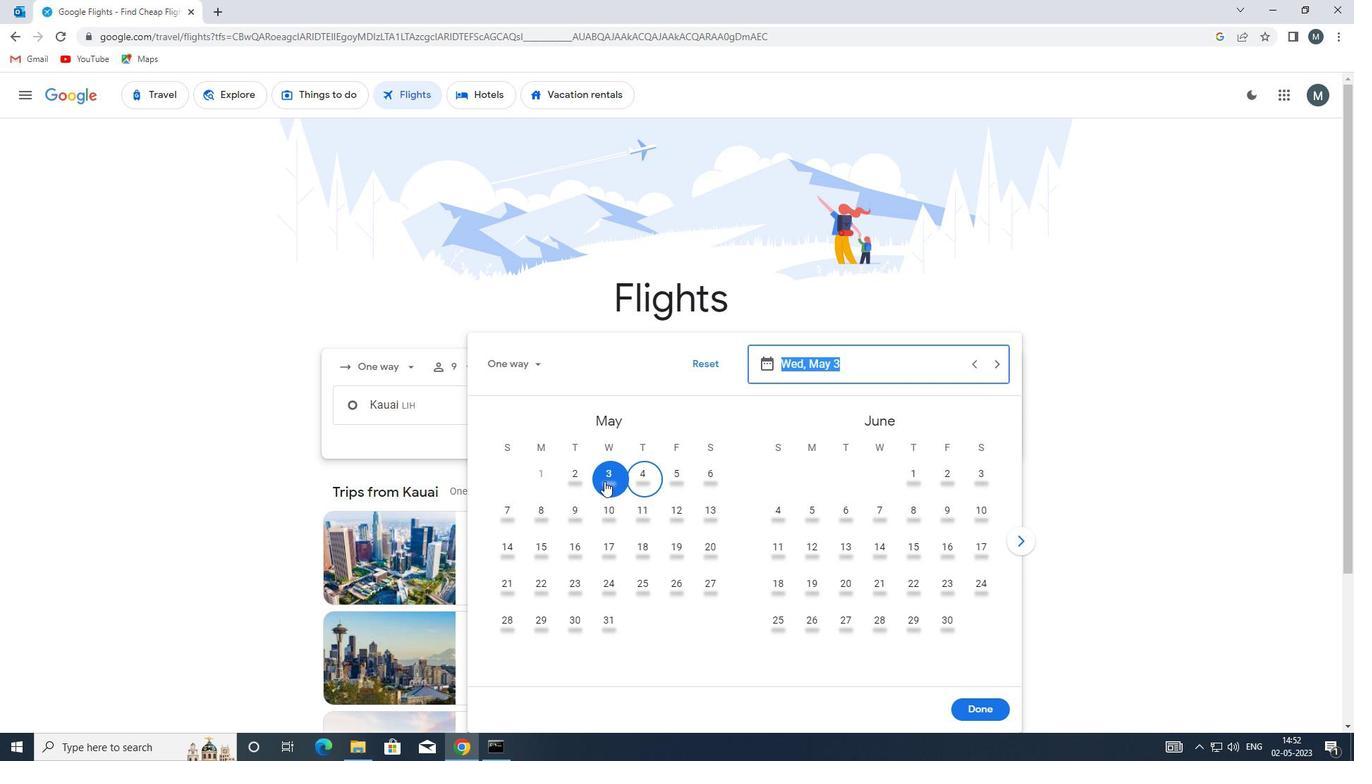 
Action: Mouse pressed left at (603, 478)
Screenshot: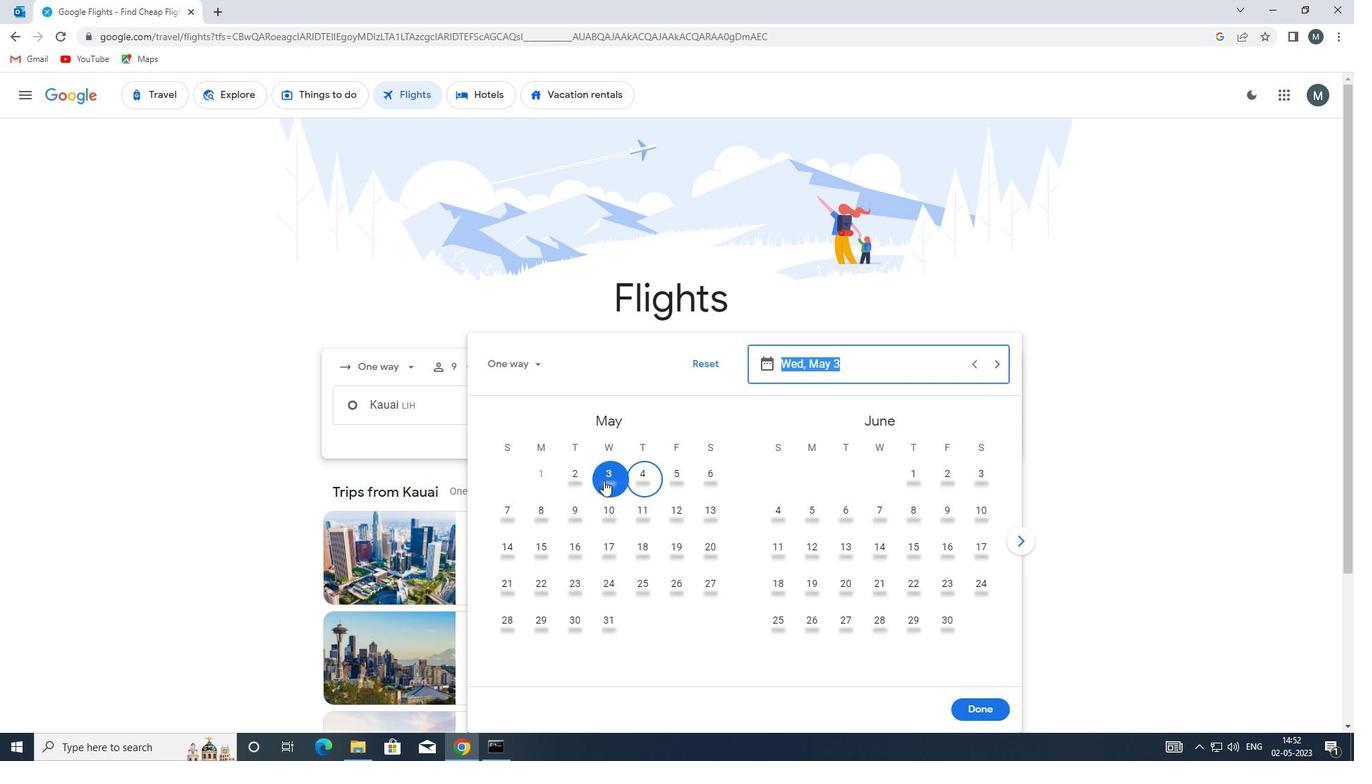 
Action: Mouse moved to (967, 704)
Screenshot: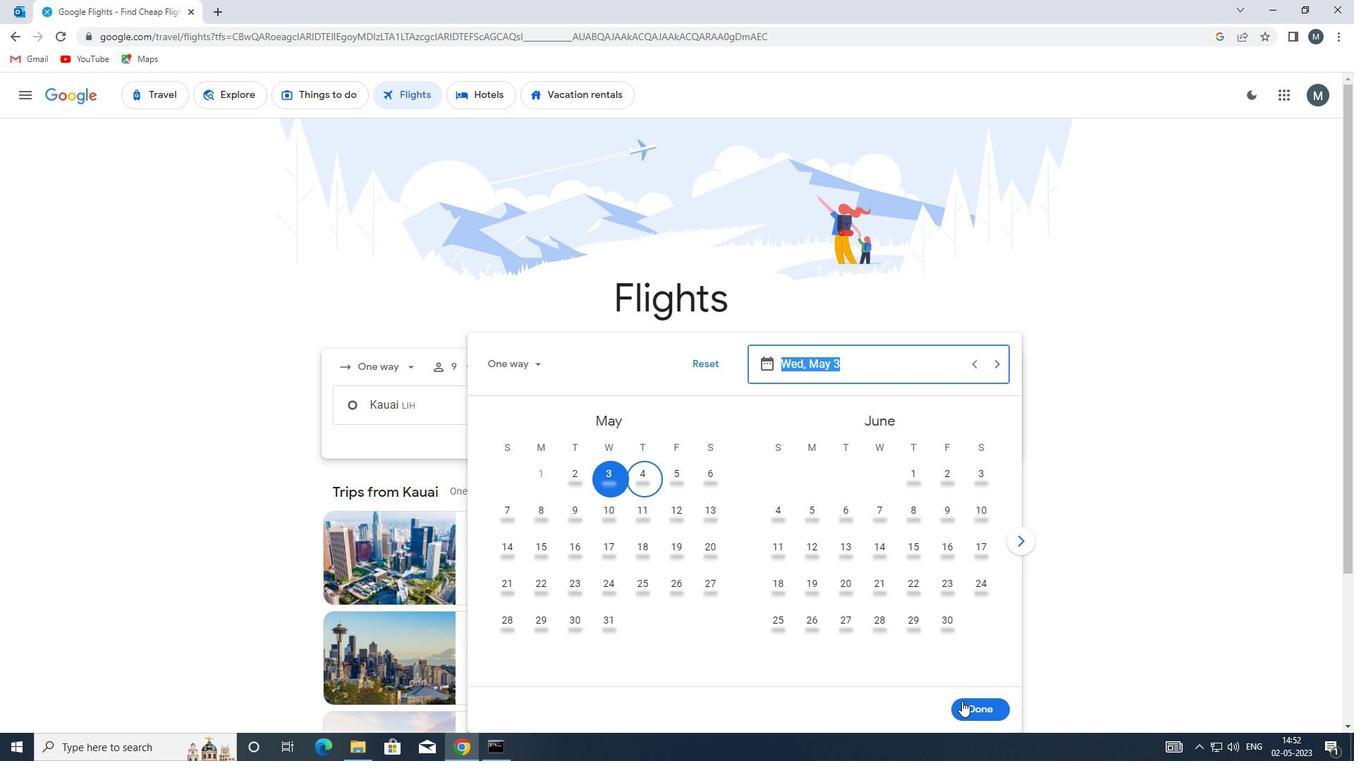 
Action: Mouse pressed left at (967, 704)
Screenshot: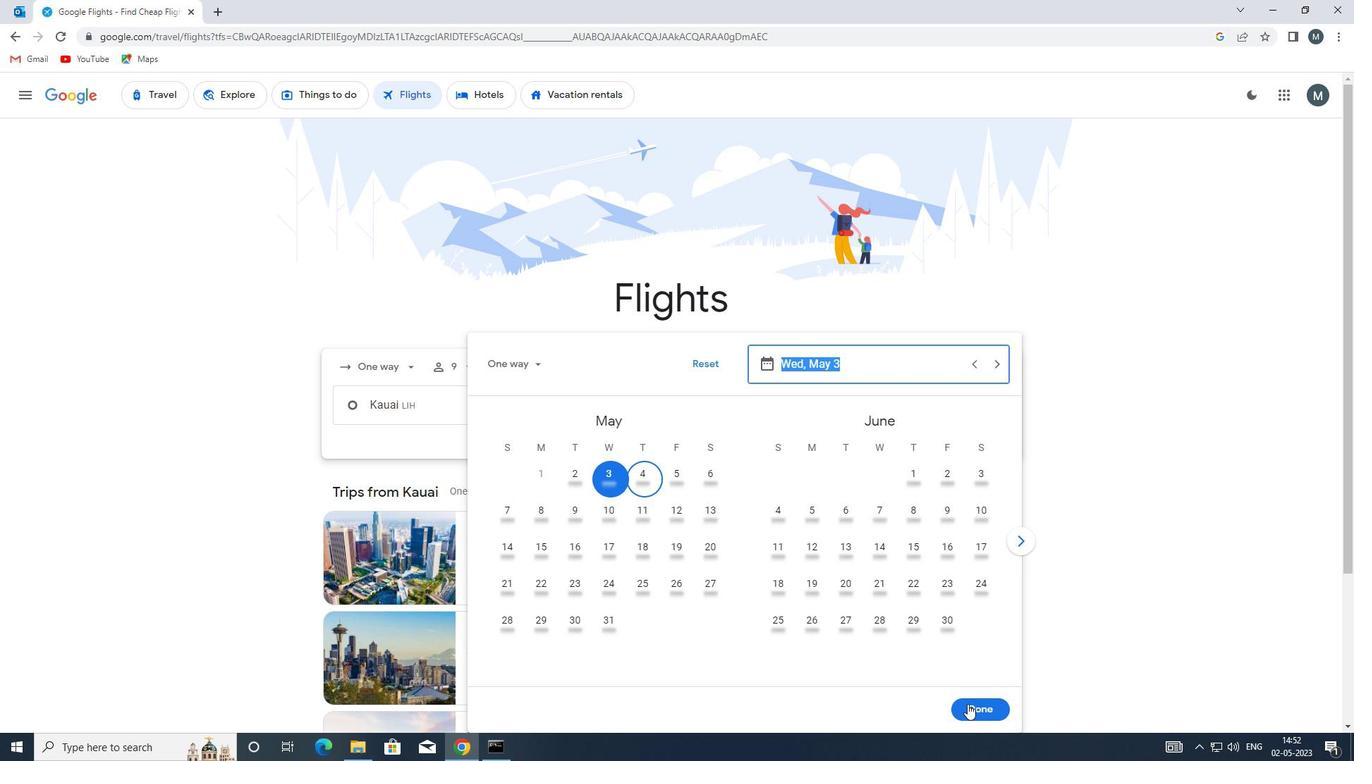 
Action: Mouse moved to (679, 453)
Screenshot: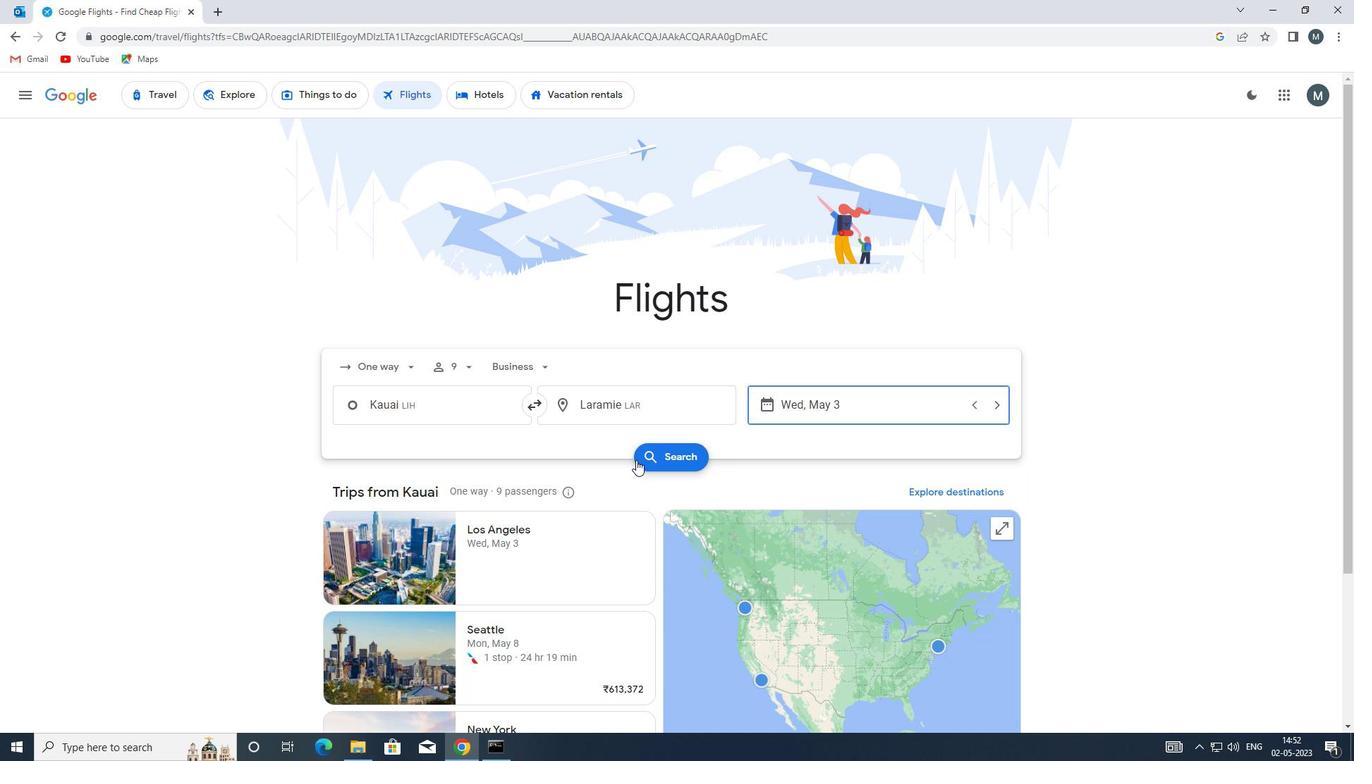 
Action: Mouse pressed left at (679, 453)
Screenshot: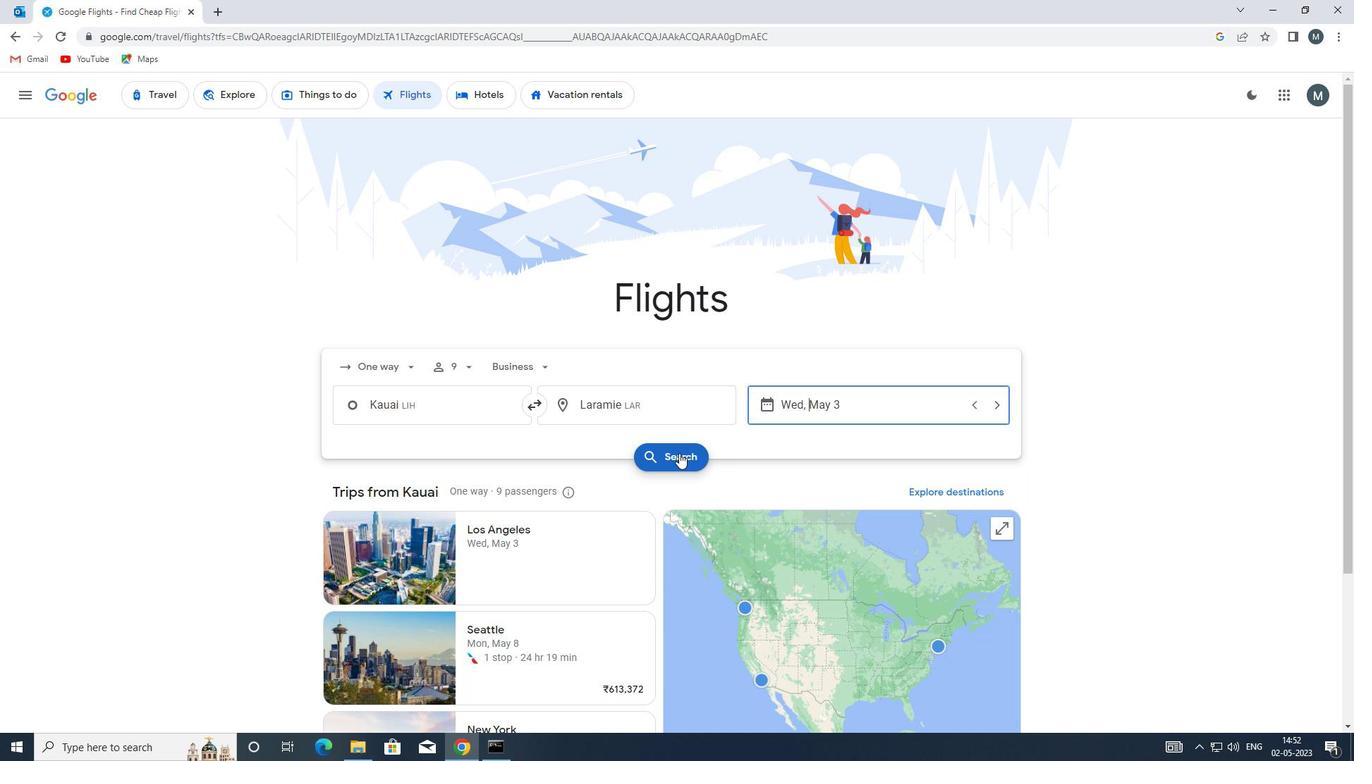 
Action: Mouse moved to (354, 222)
Screenshot: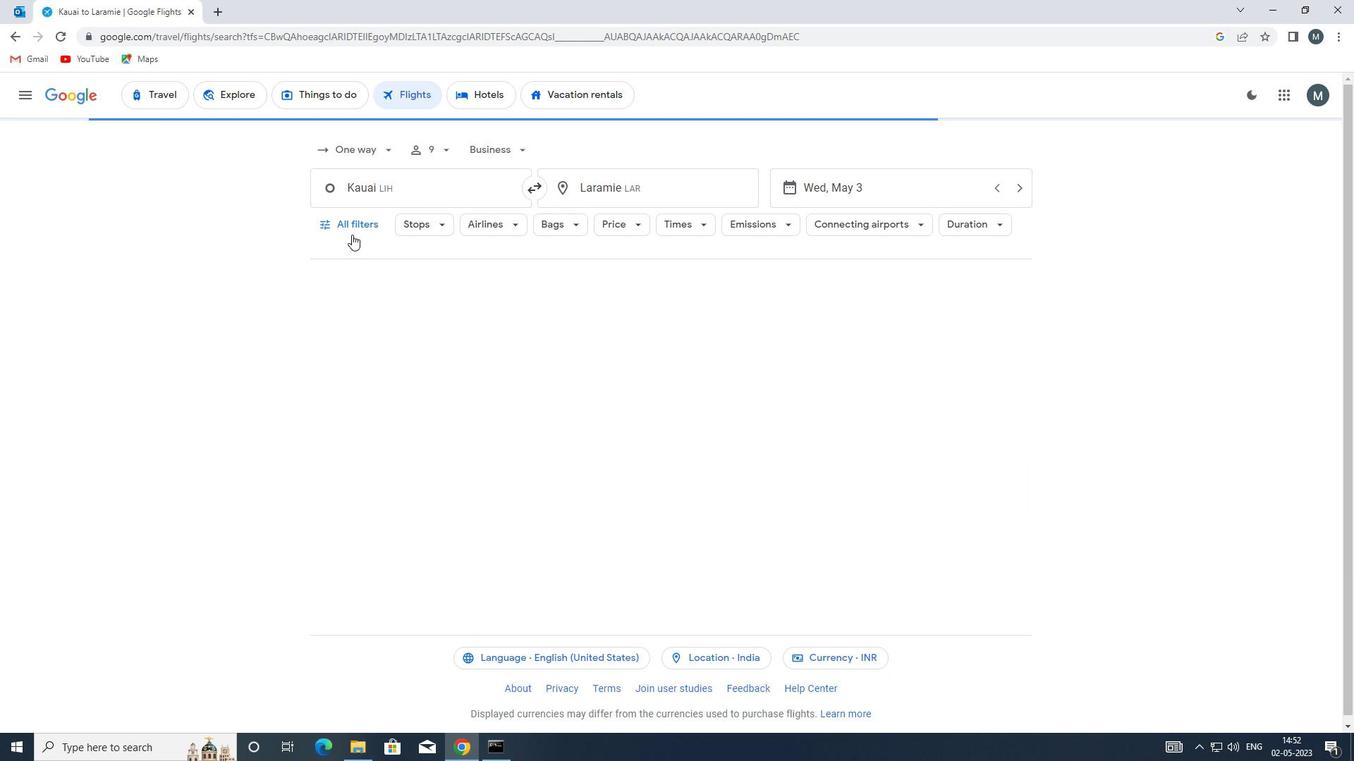 
Action: Mouse pressed left at (354, 222)
Screenshot: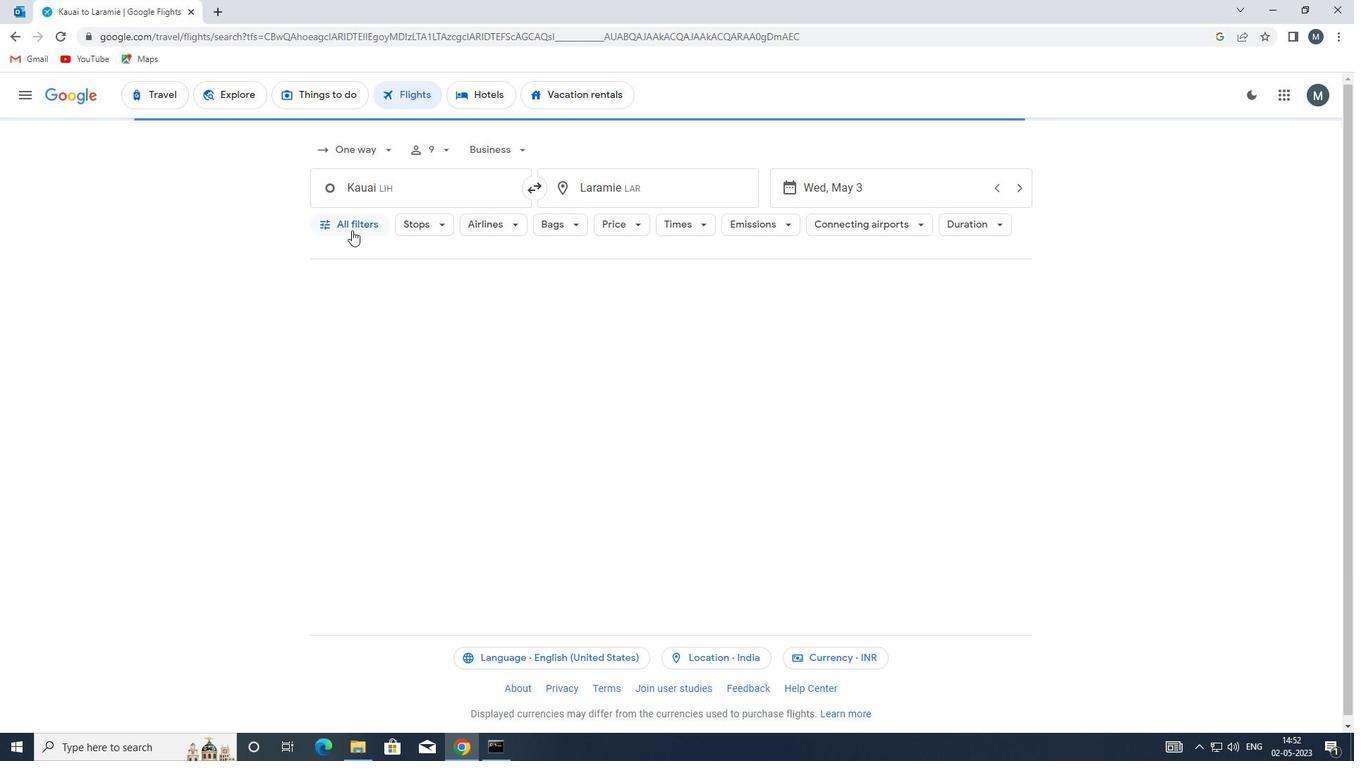 
Action: Mouse moved to (429, 416)
Screenshot: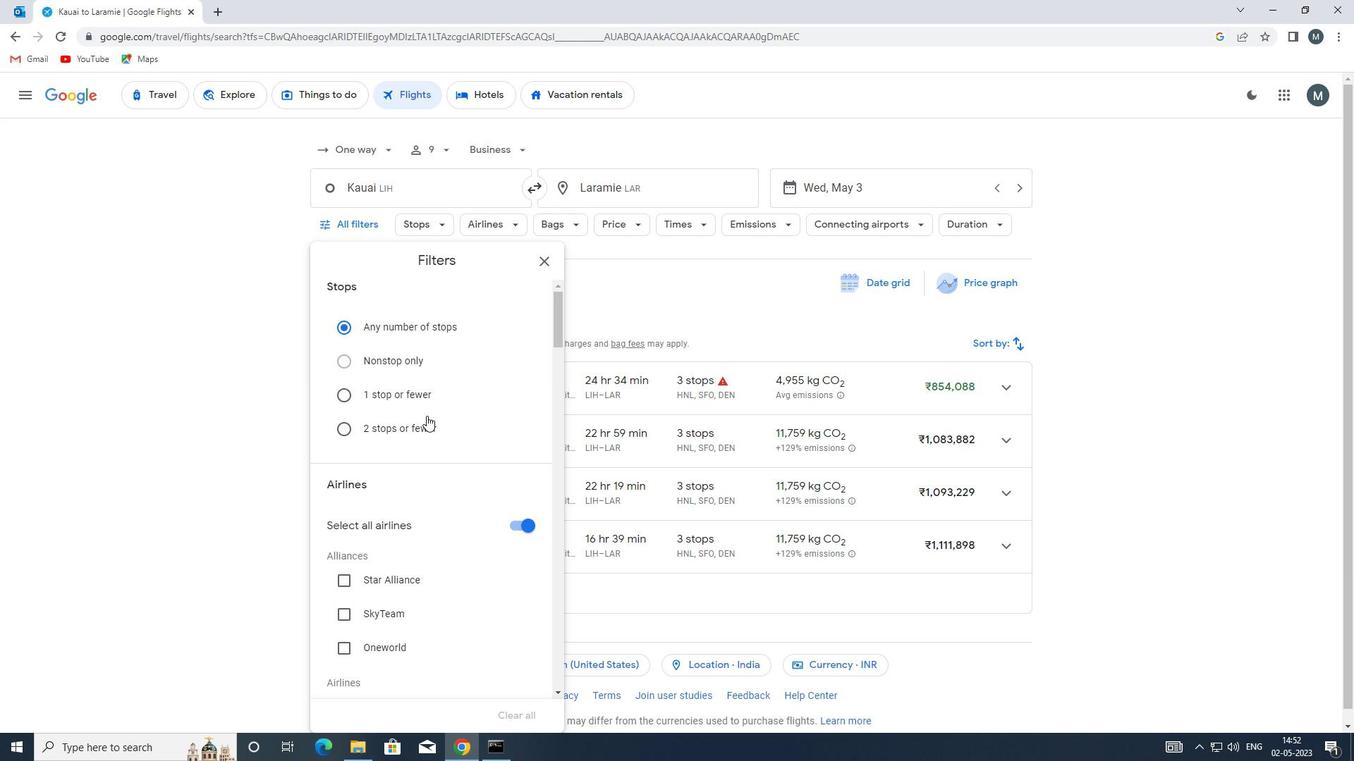 
Action: Mouse scrolled (429, 416) with delta (0, 0)
Screenshot: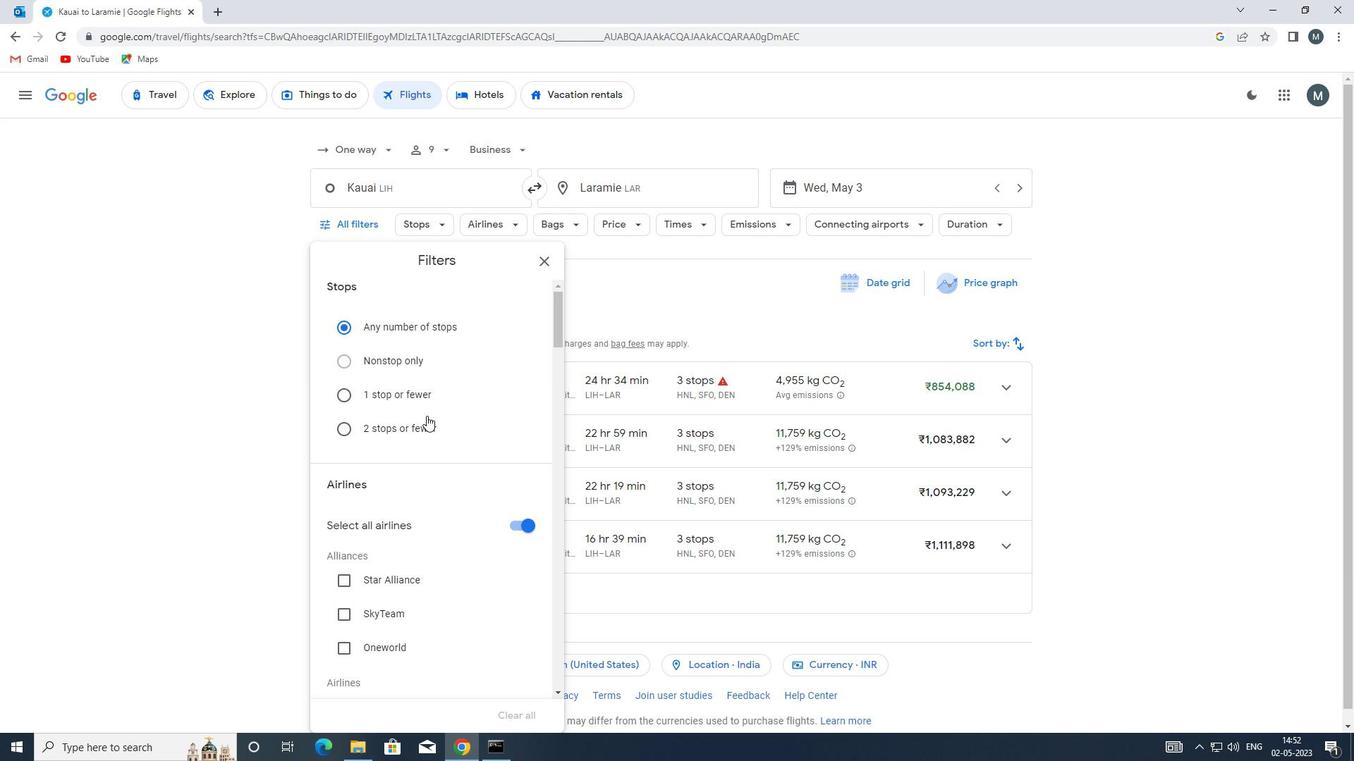 
Action: Mouse moved to (521, 453)
Screenshot: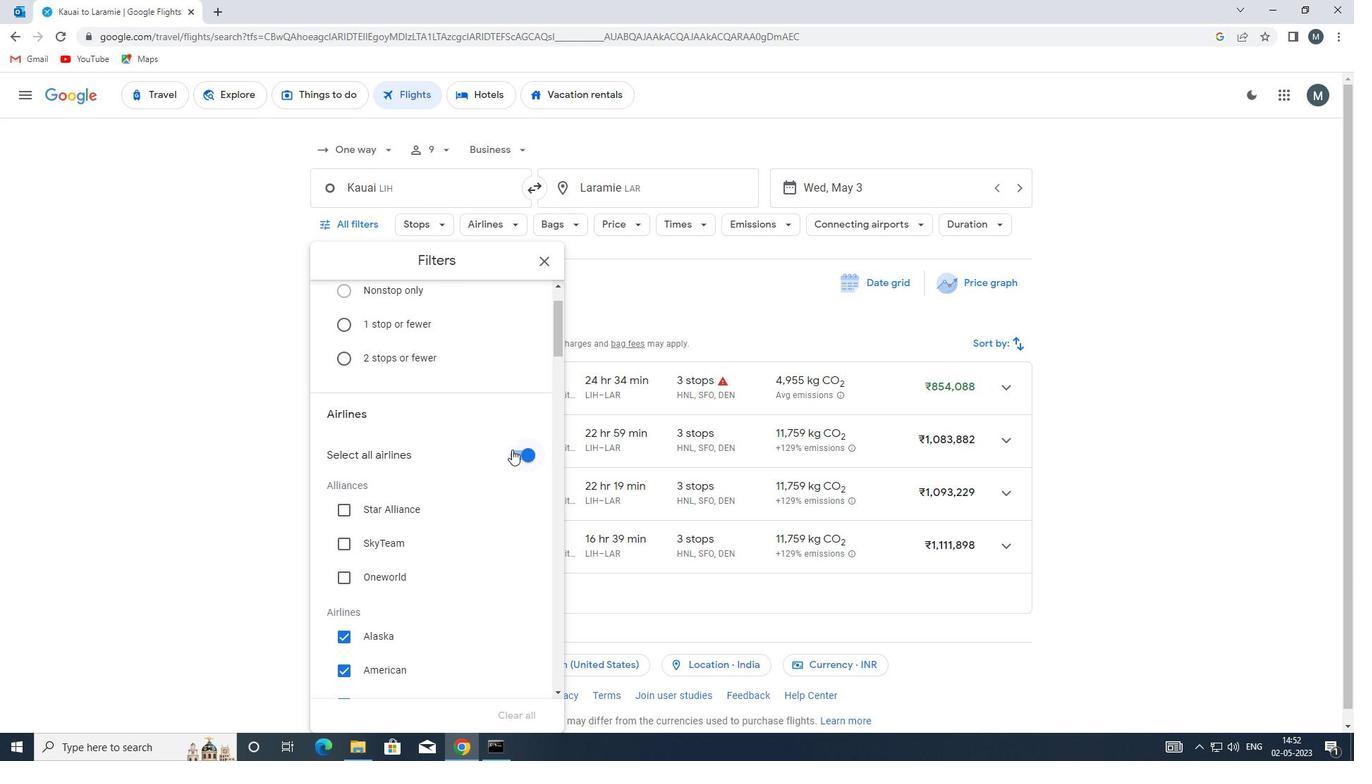 
Action: Mouse pressed left at (521, 453)
Screenshot: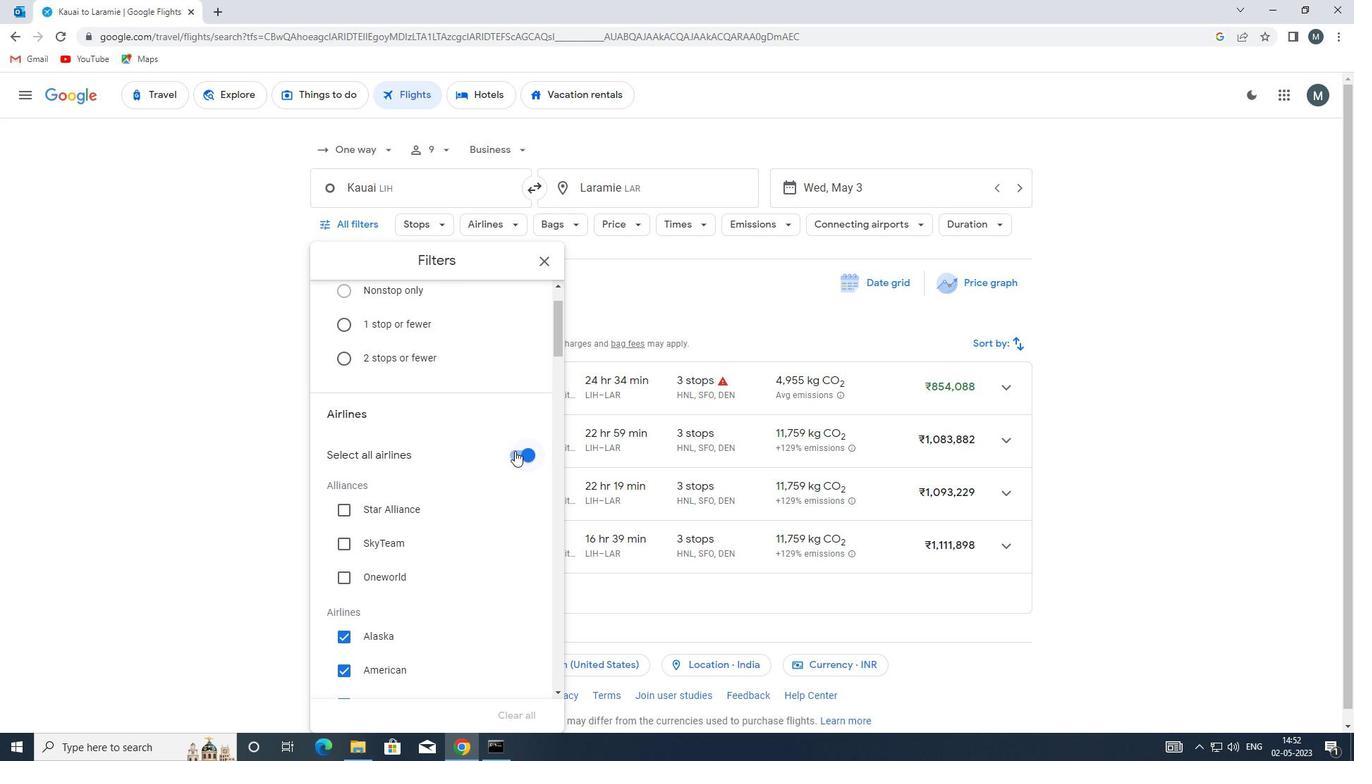 
Action: Mouse moved to (430, 454)
Screenshot: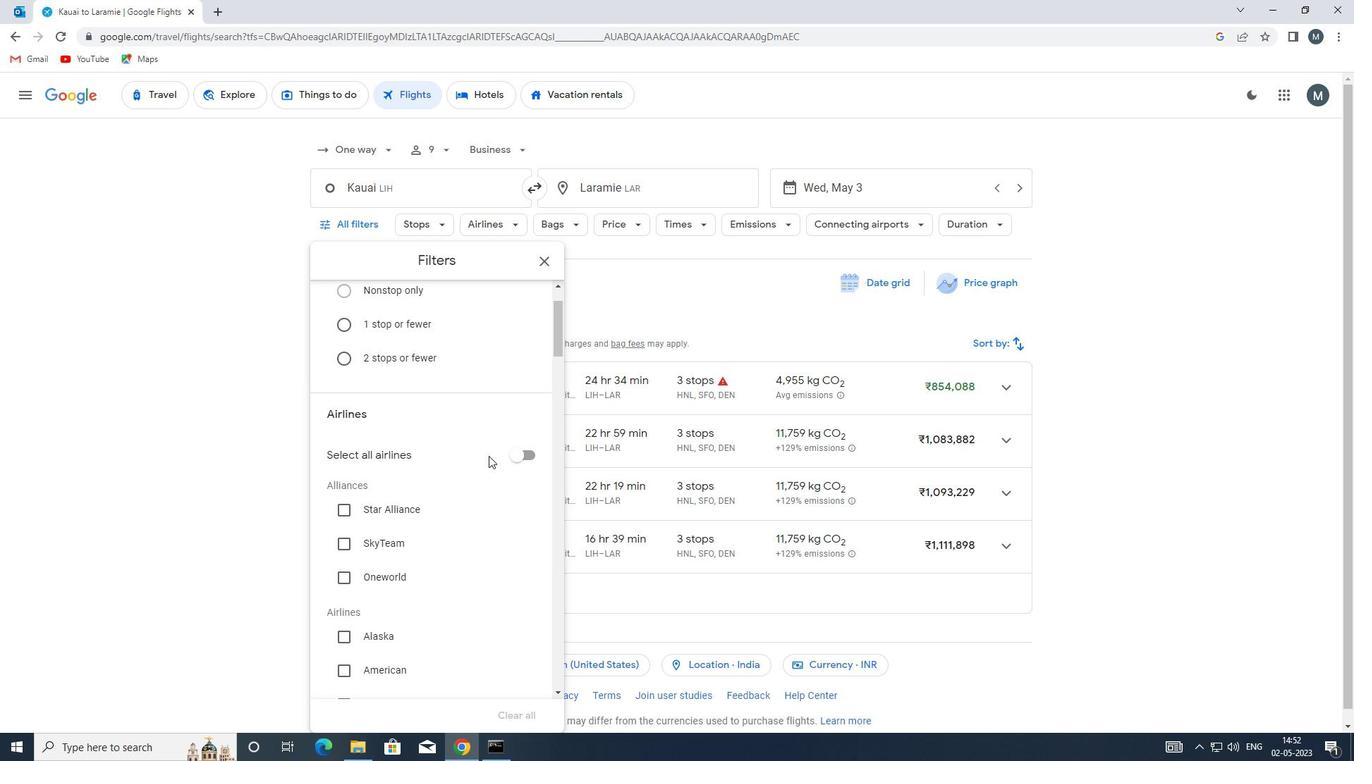 
Action: Mouse scrolled (430, 453) with delta (0, 0)
Screenshot: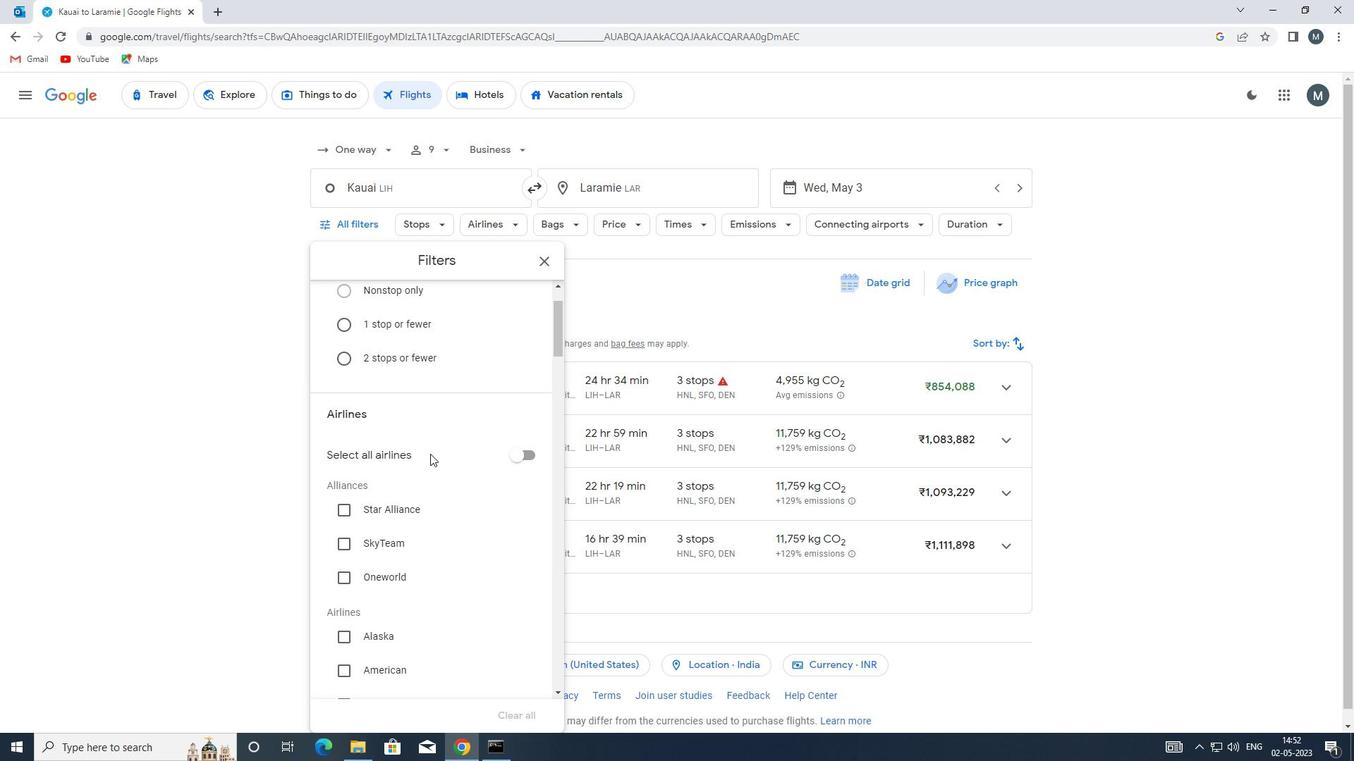 
Action: Mouse scrolled (430, 453) with delta (0, 0)
Screenshot: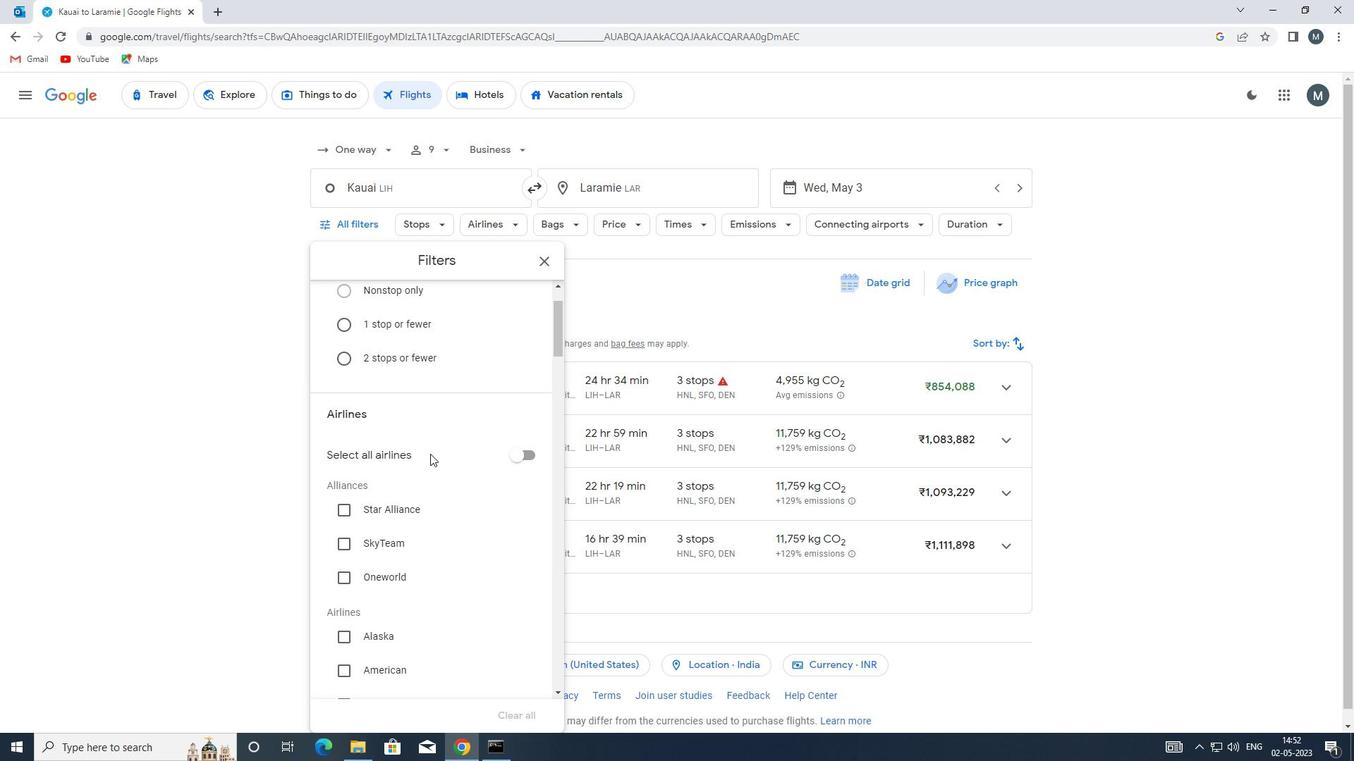 
Action: Mouse moved to (429, 454)
Screenshot: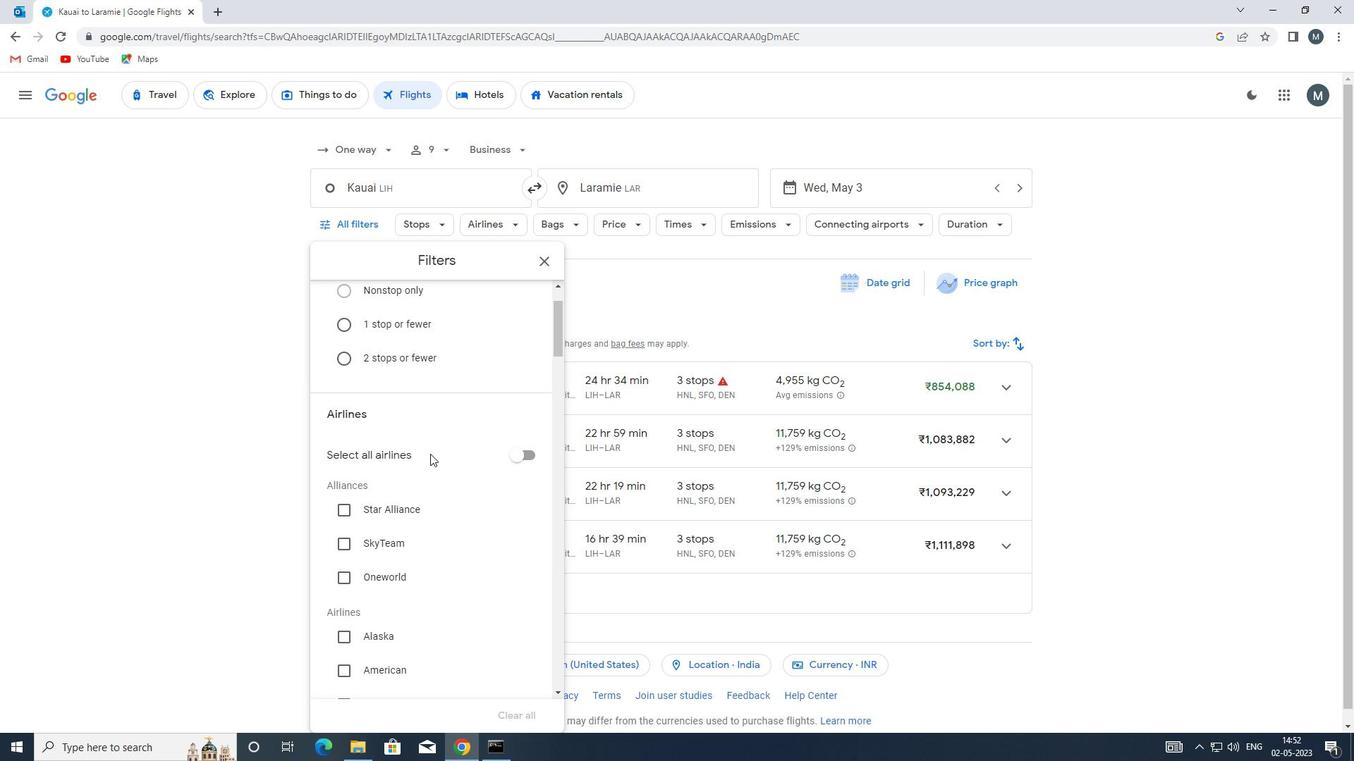 
Action: Mouse scrolled (429, 453) with delta (0, 0)
Screenshot: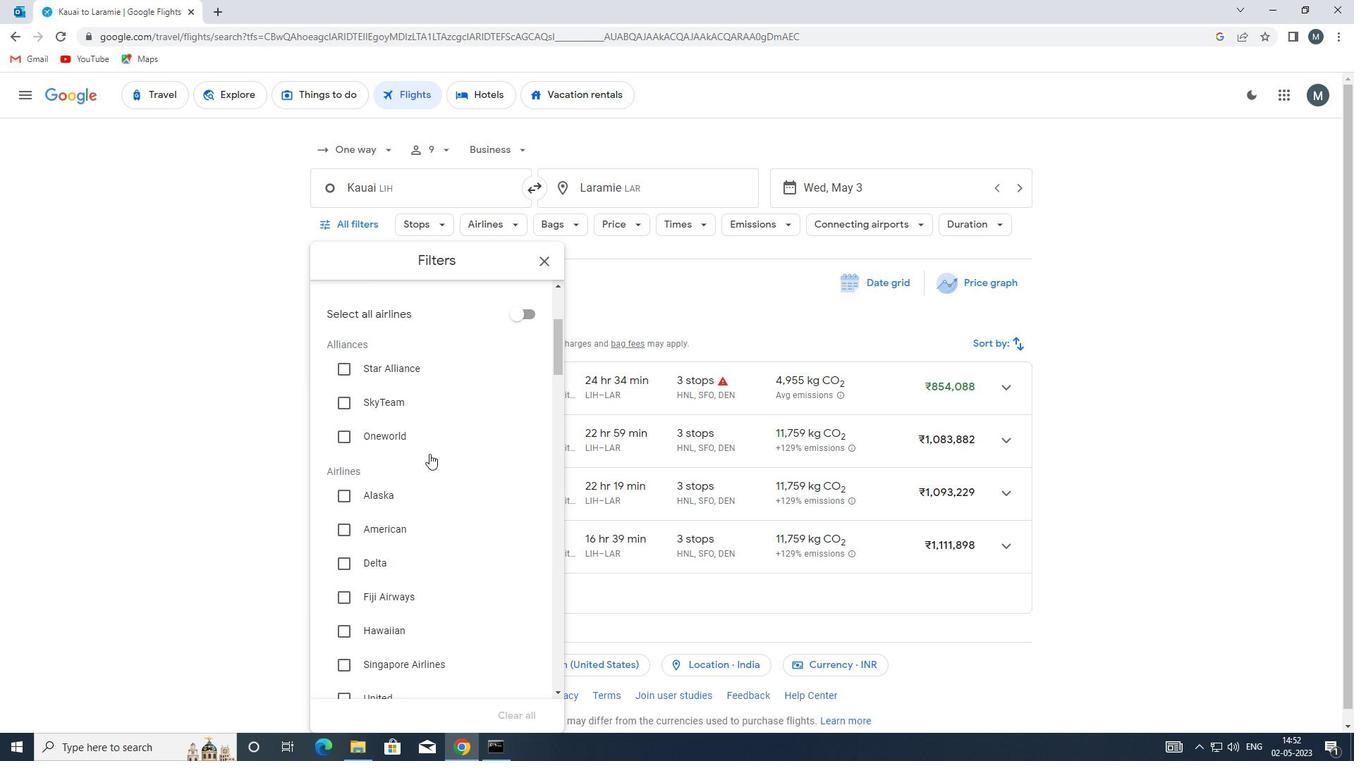 
Action: Mouse moved to (390, 464)
Screenshot: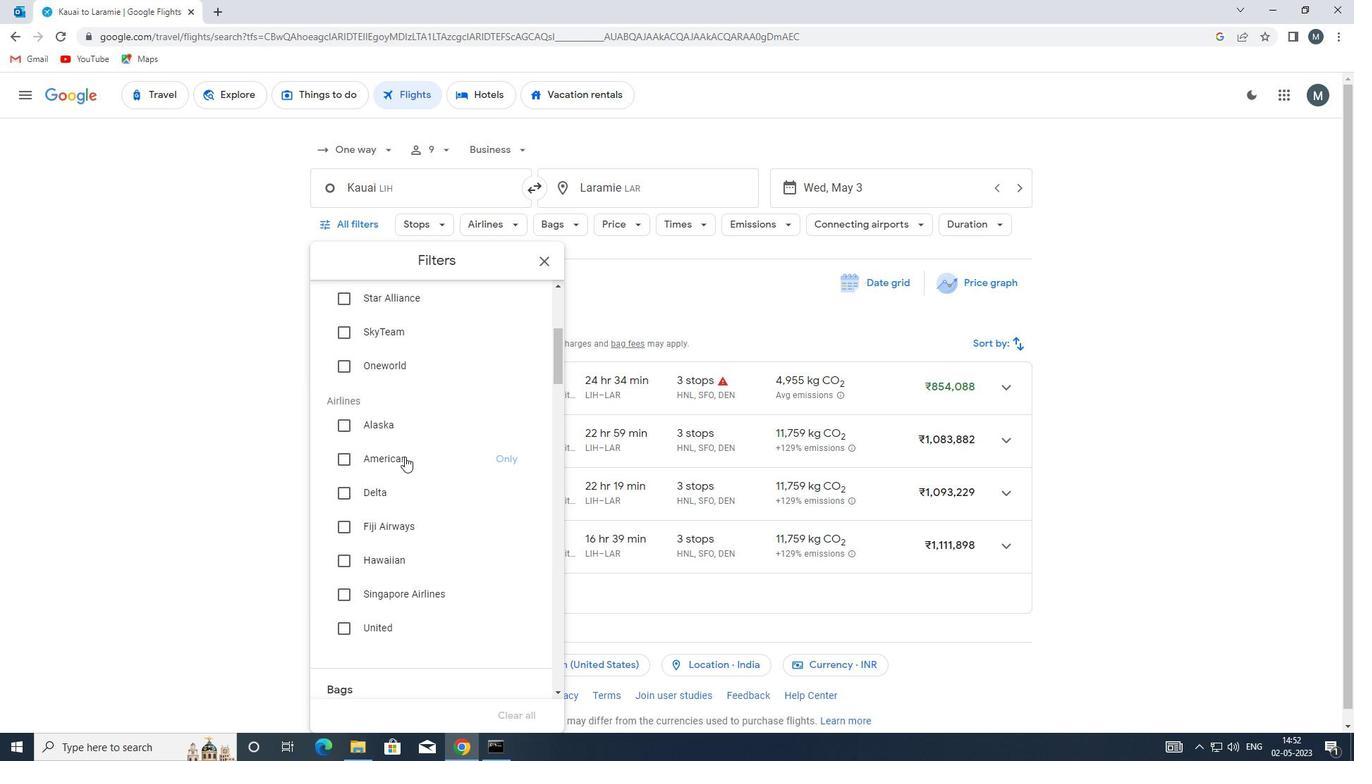 
Action: Mouse scrolled (390, 463) with delta (0, 0)
Screenshot: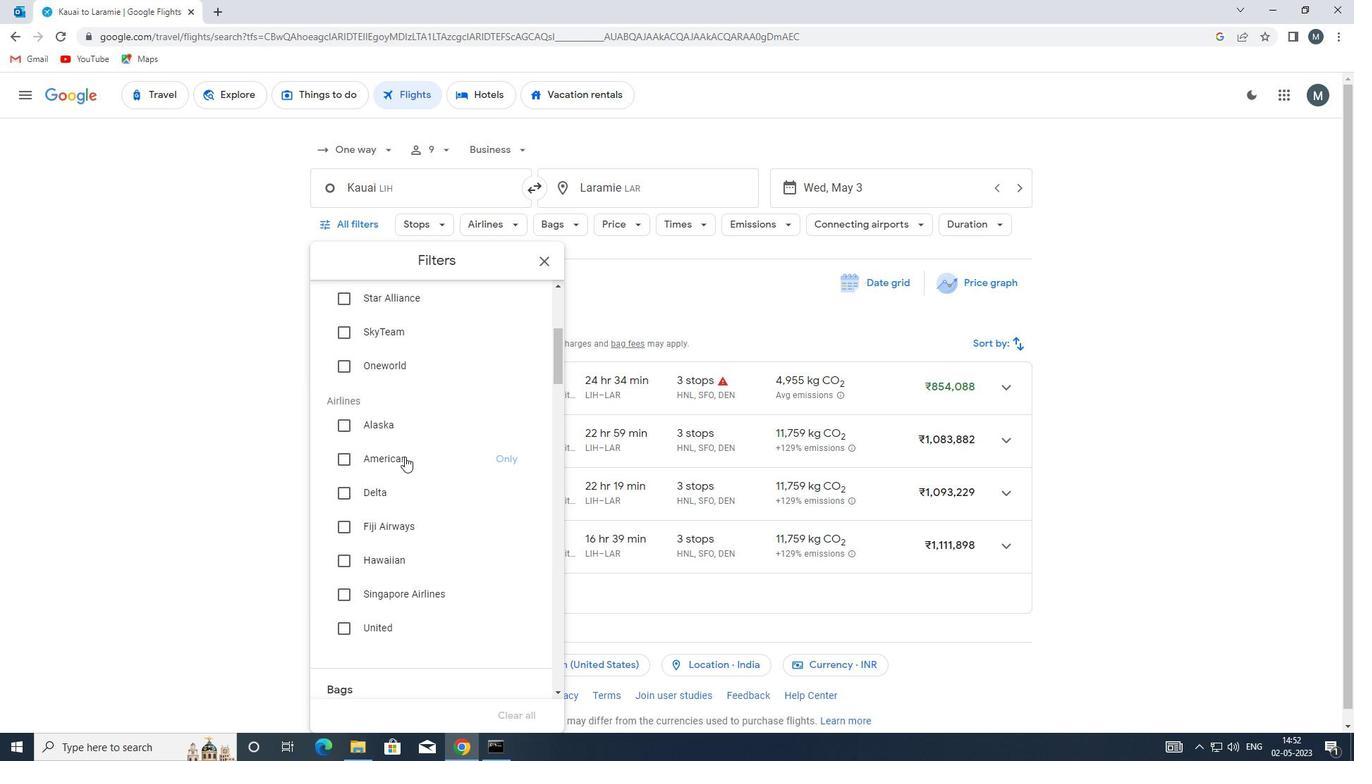 
Action: Mouse moved to (440, 483)
Screenshot: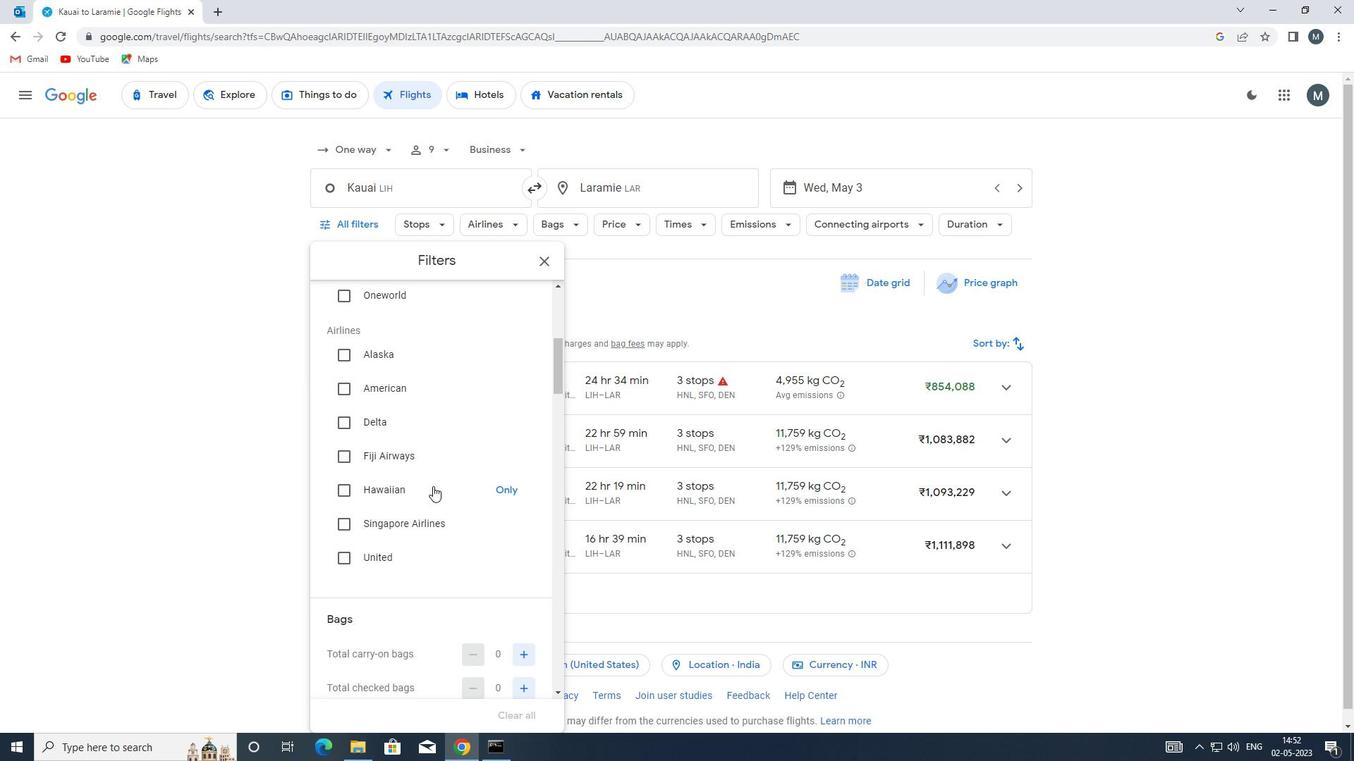 
Action: Mouse scrolled (440, 483) with delta (0, 0)
Screenshot: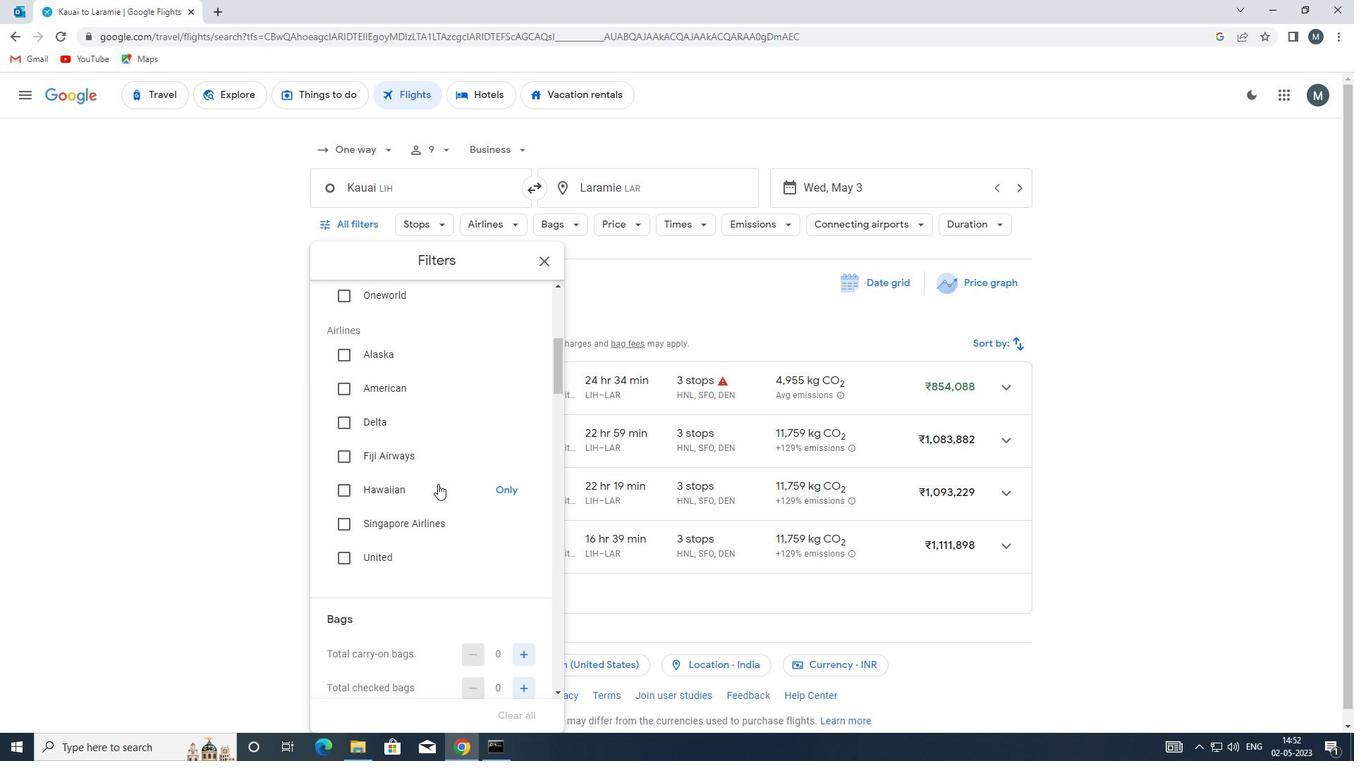 
Action: Mouse moved to (445, 483)
Screenshot: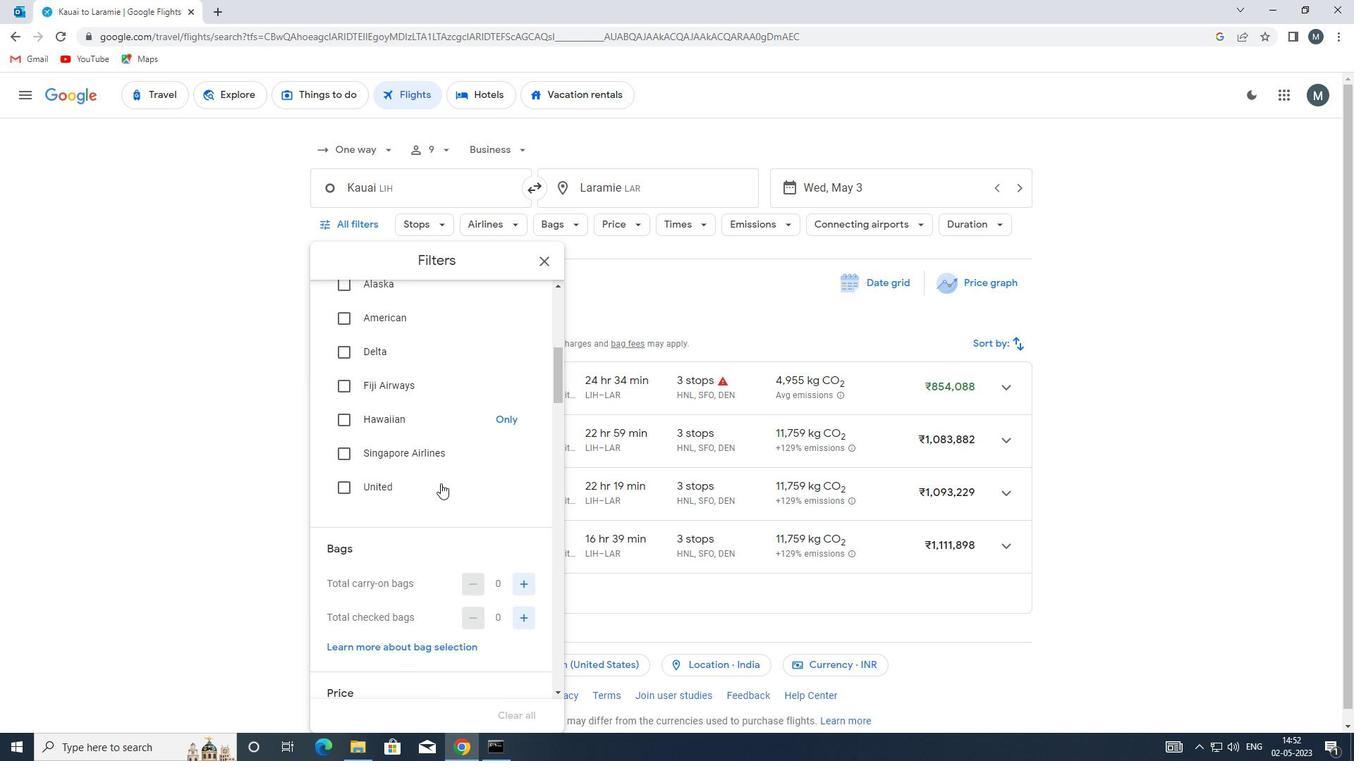 
Action: Mouse scrolled (445, 483) with delta (0, 0)
Screenshot: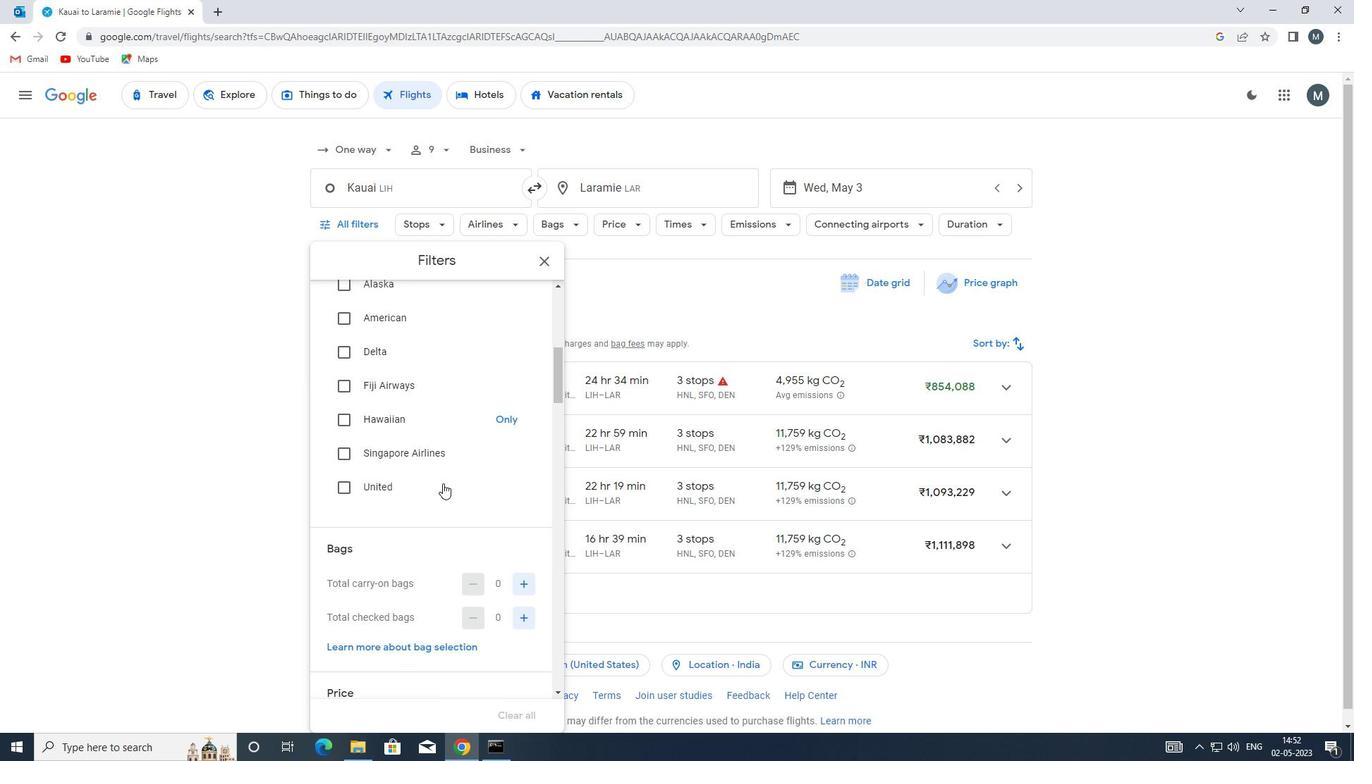 
Action: Mouse scrolled (445, 483) with delta (0, 0)
Screenshot: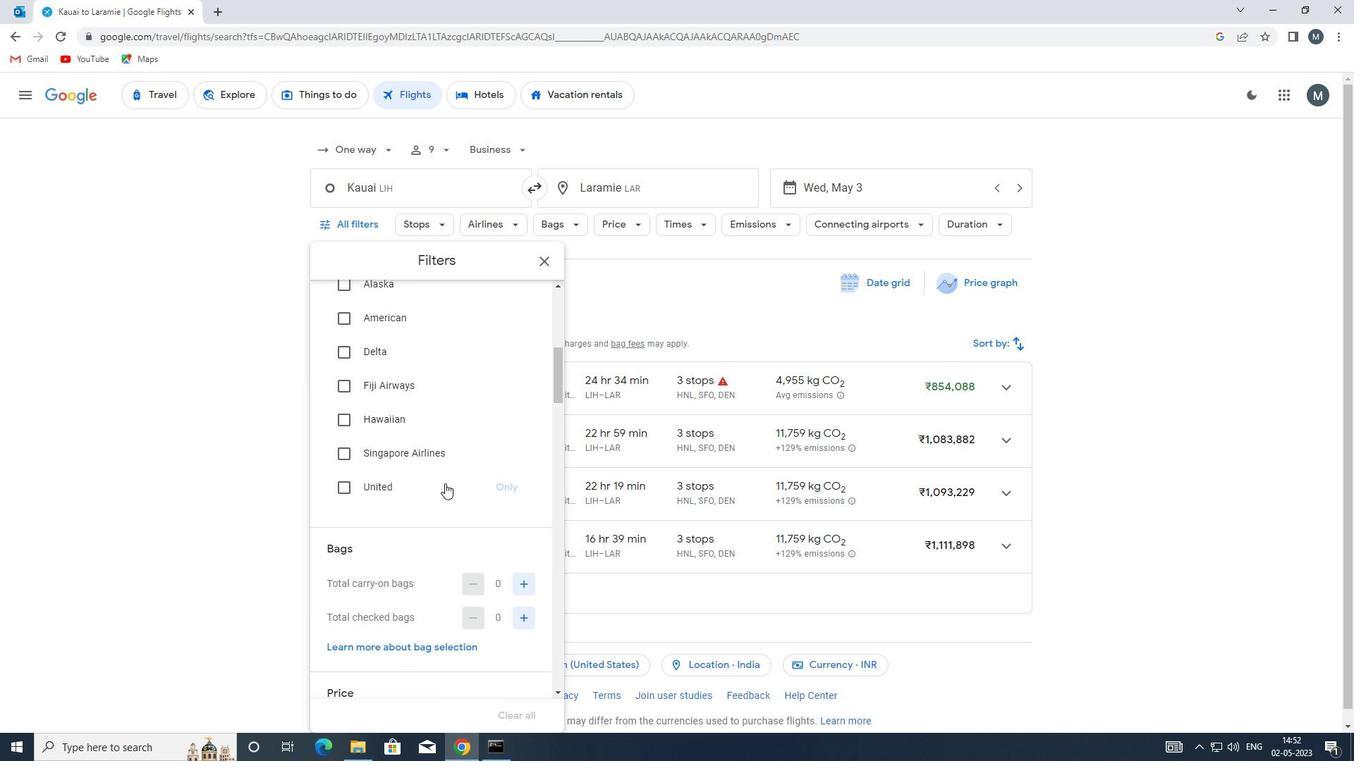 
Action: Mouse moved to (521, 475)
Screenshot: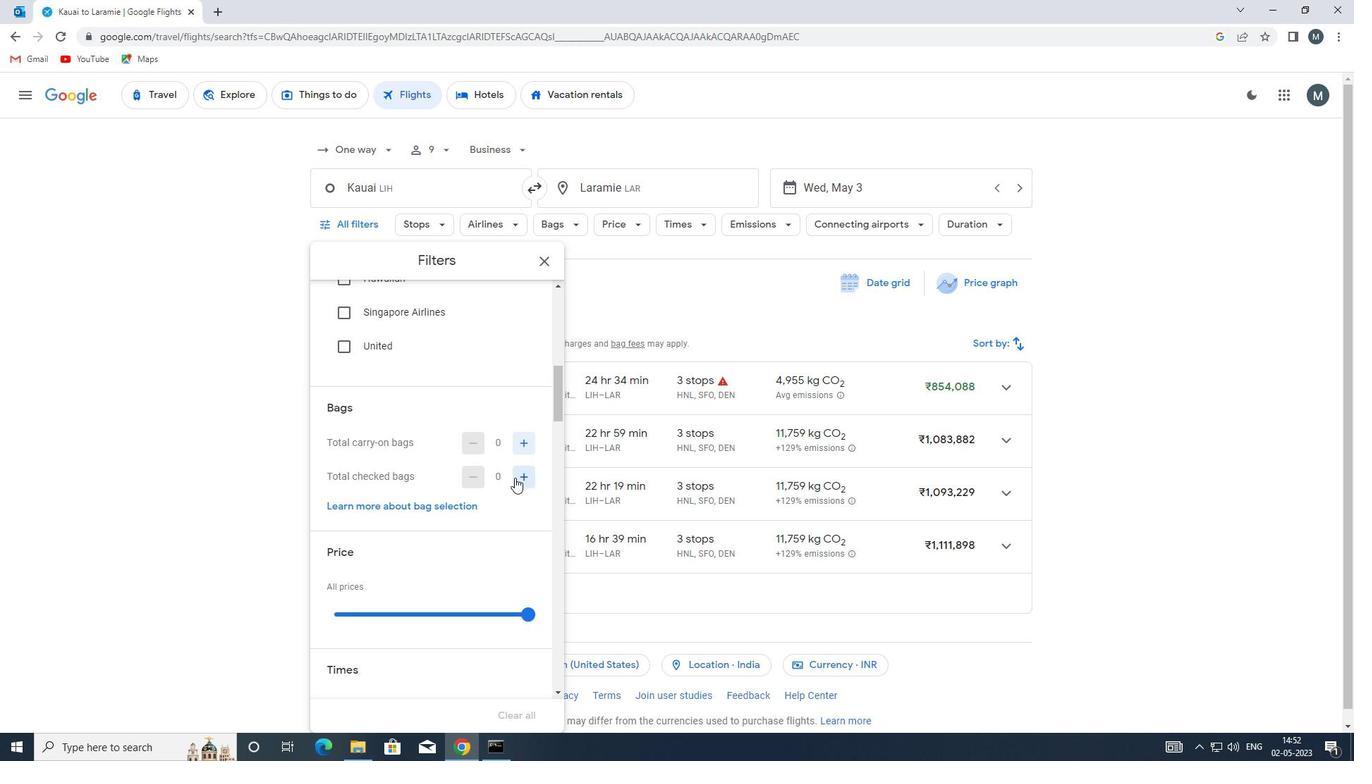 
Action: Mouse pressed left at (521, 475)
Screenshot: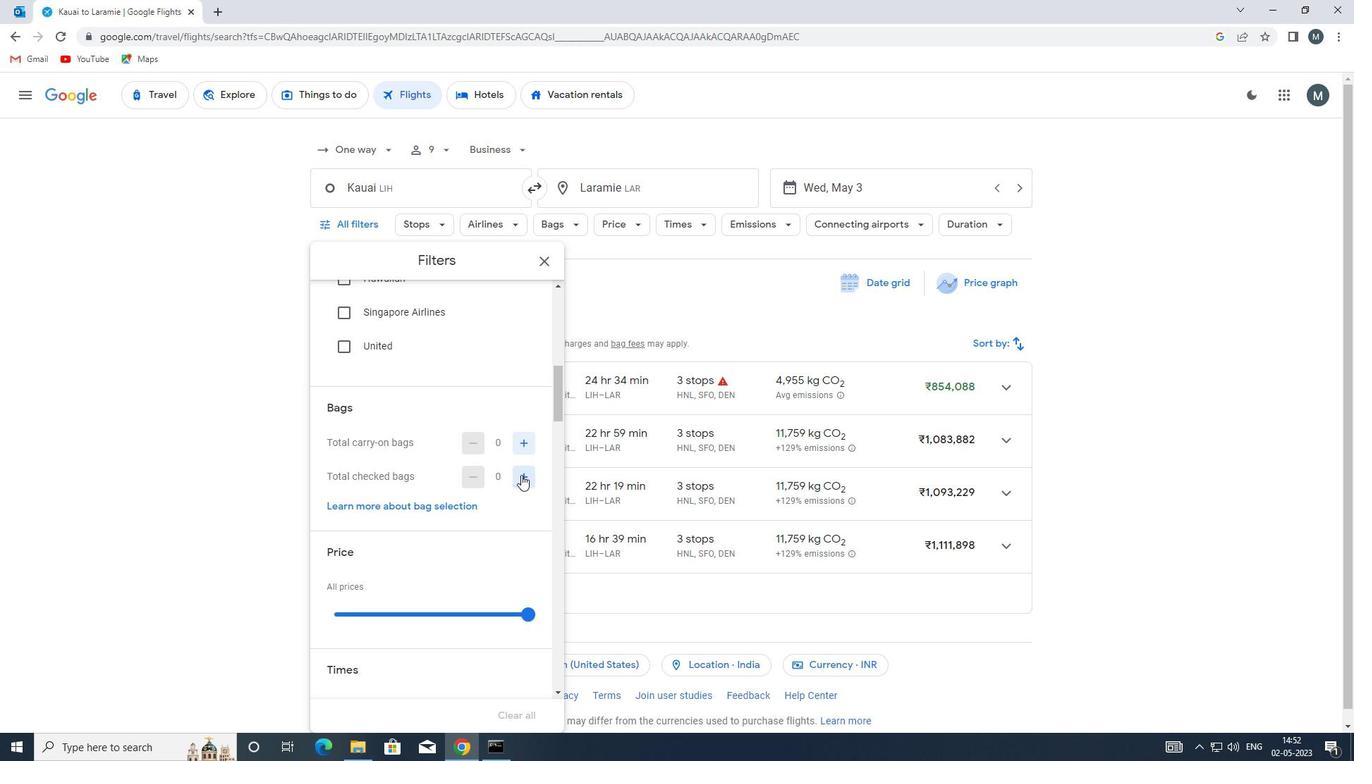 
Action: Mouse pressed left at (521, 475)
Screenshot: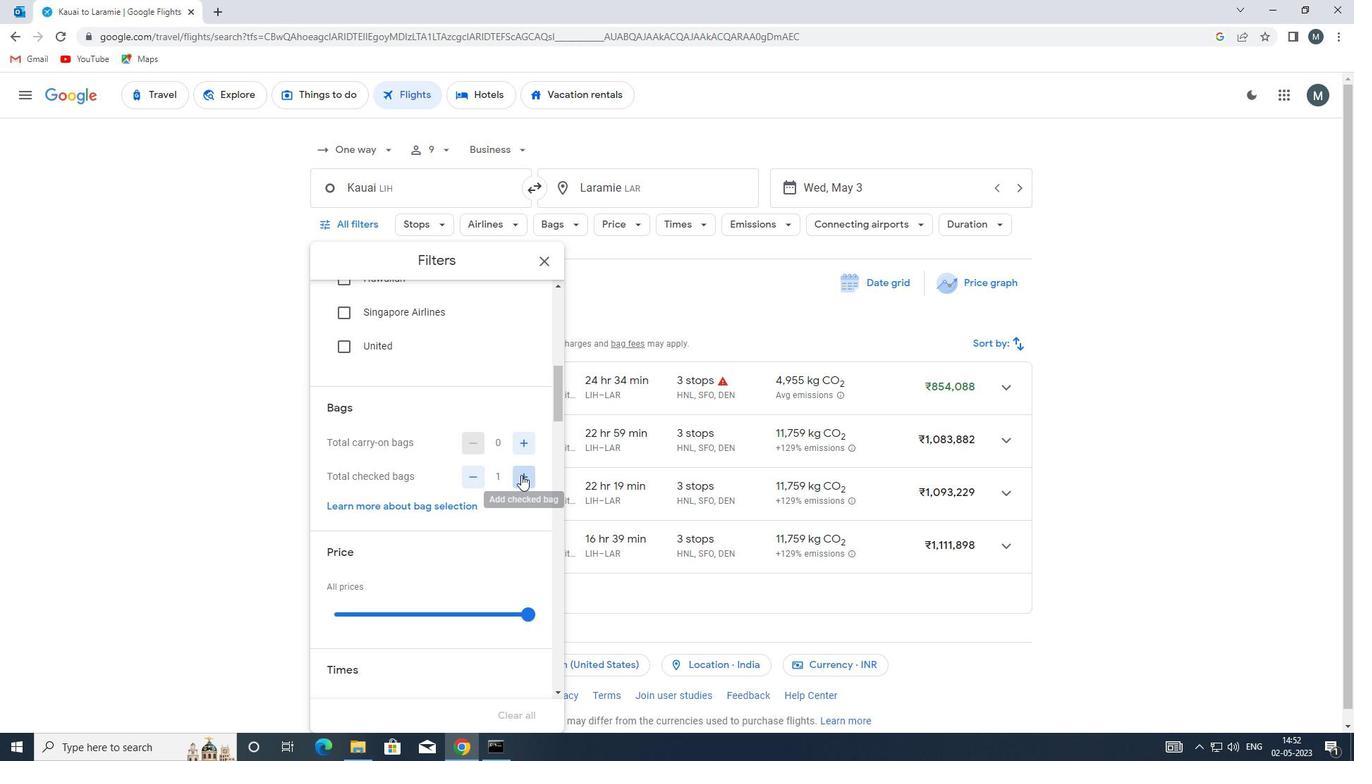 
Action: Mouse pressed left at (521, 475)
Screenshot: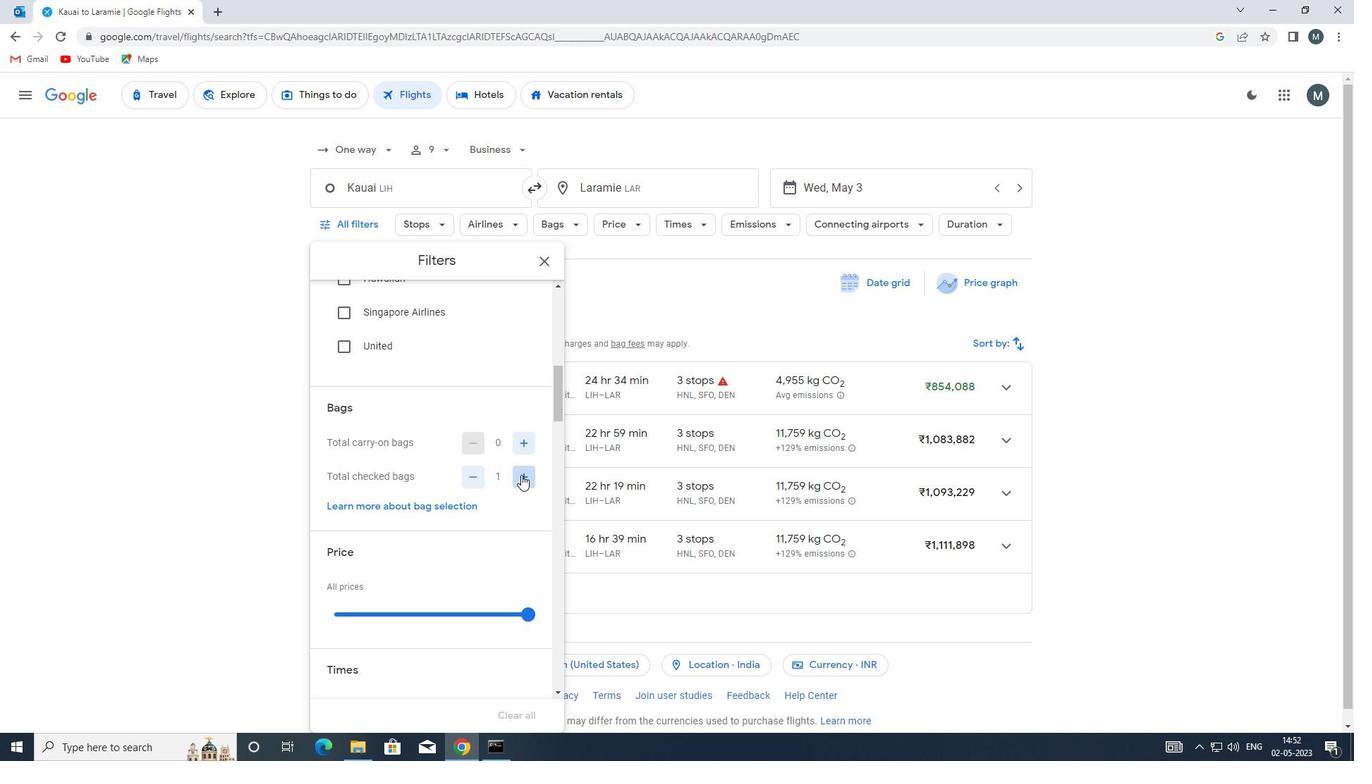 
Action: Mouse moved to (521, 475)
Screenshot: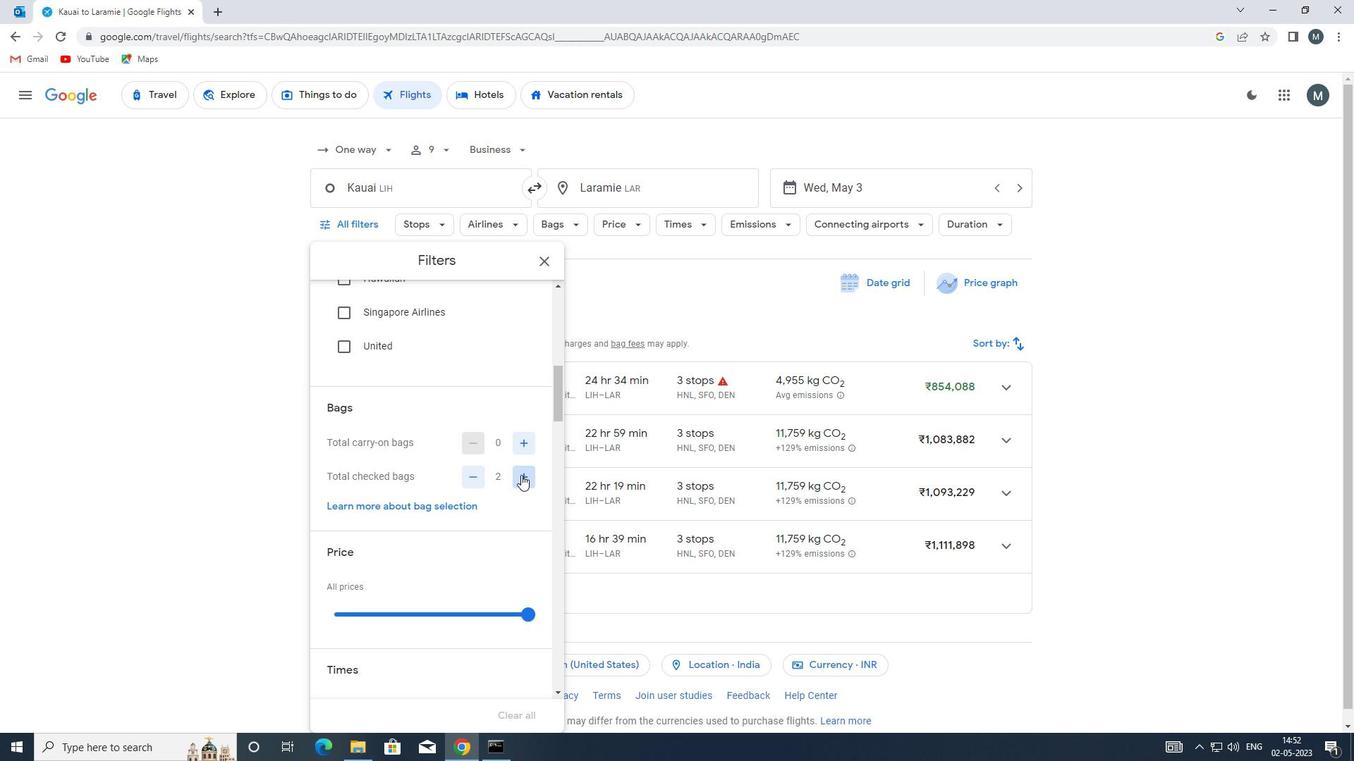 
Action: Mouse pressed left at (521, 475)
Screenshot: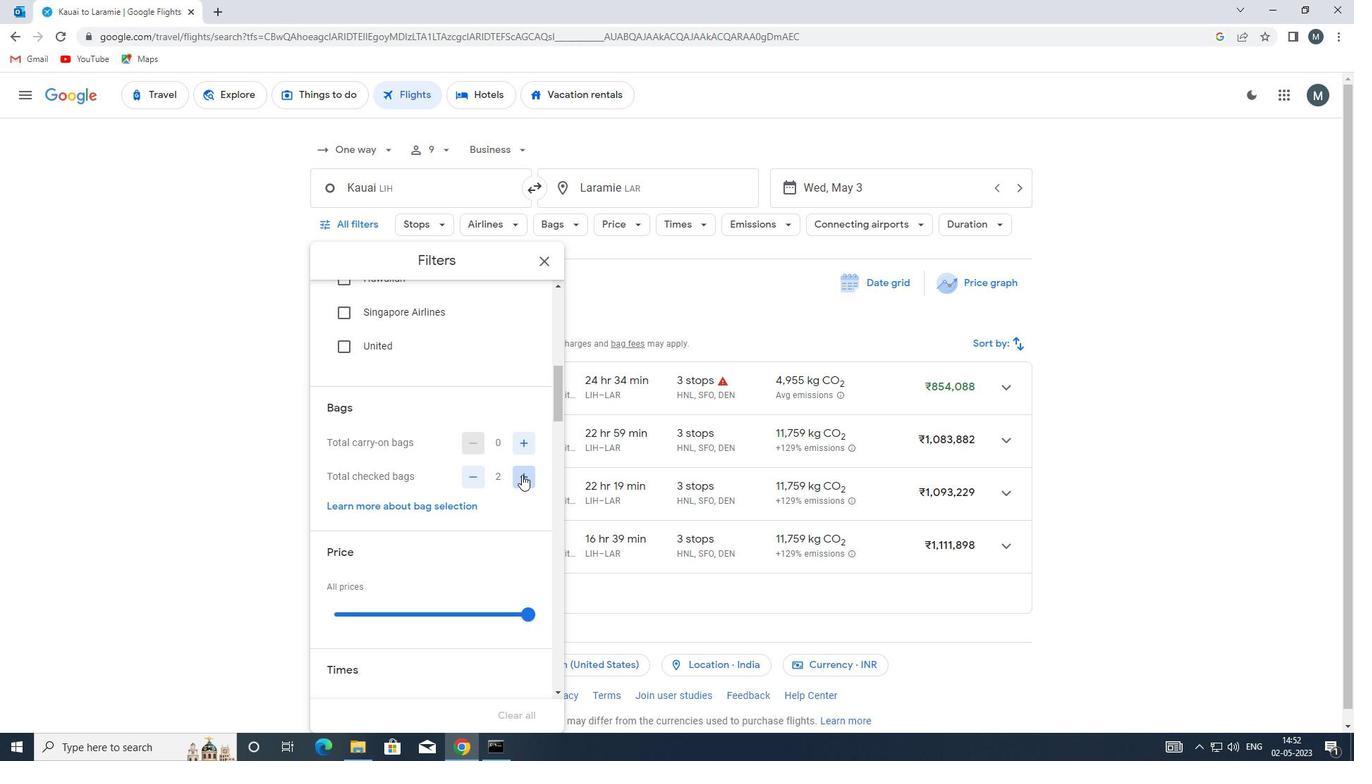 
Action: Mouse moved to (523, 475)
Screenshot: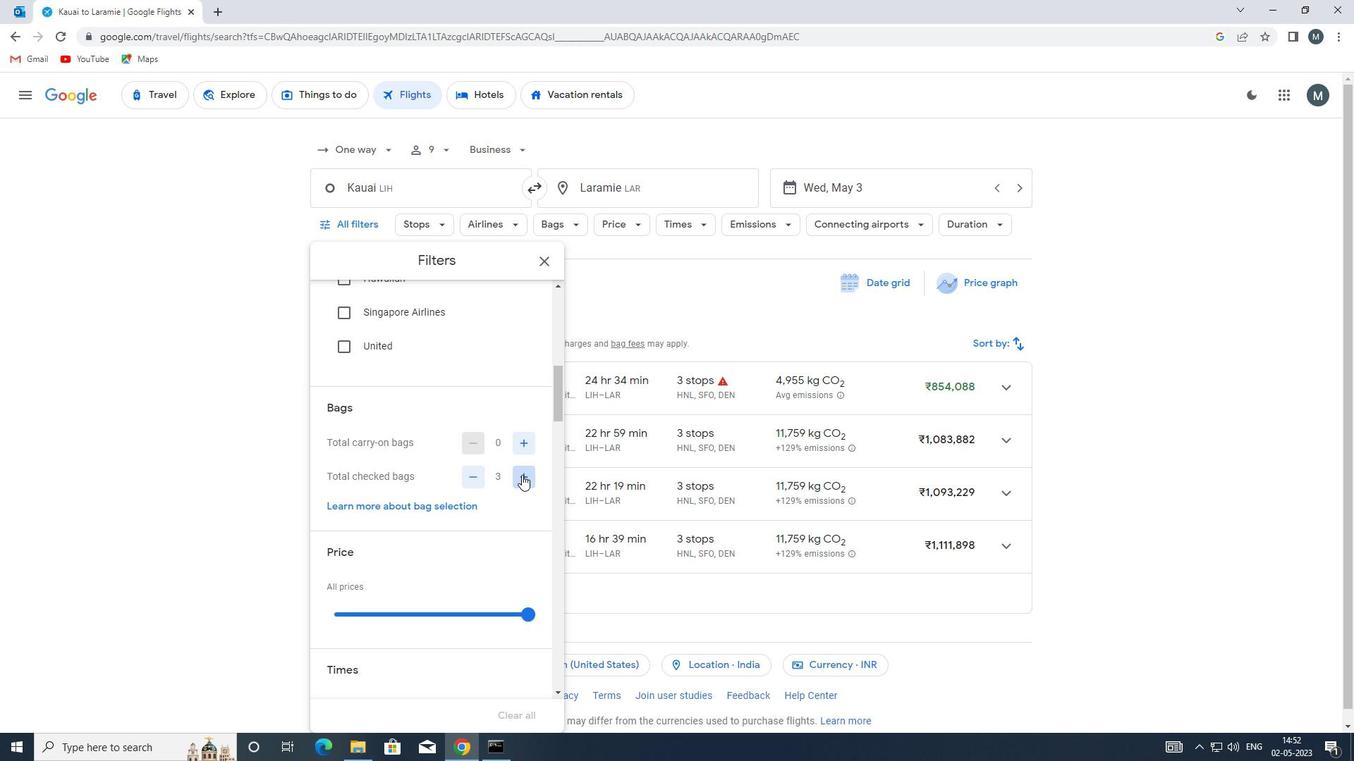 
Action: Mouse pressed left at (523, 475)
Screenshot: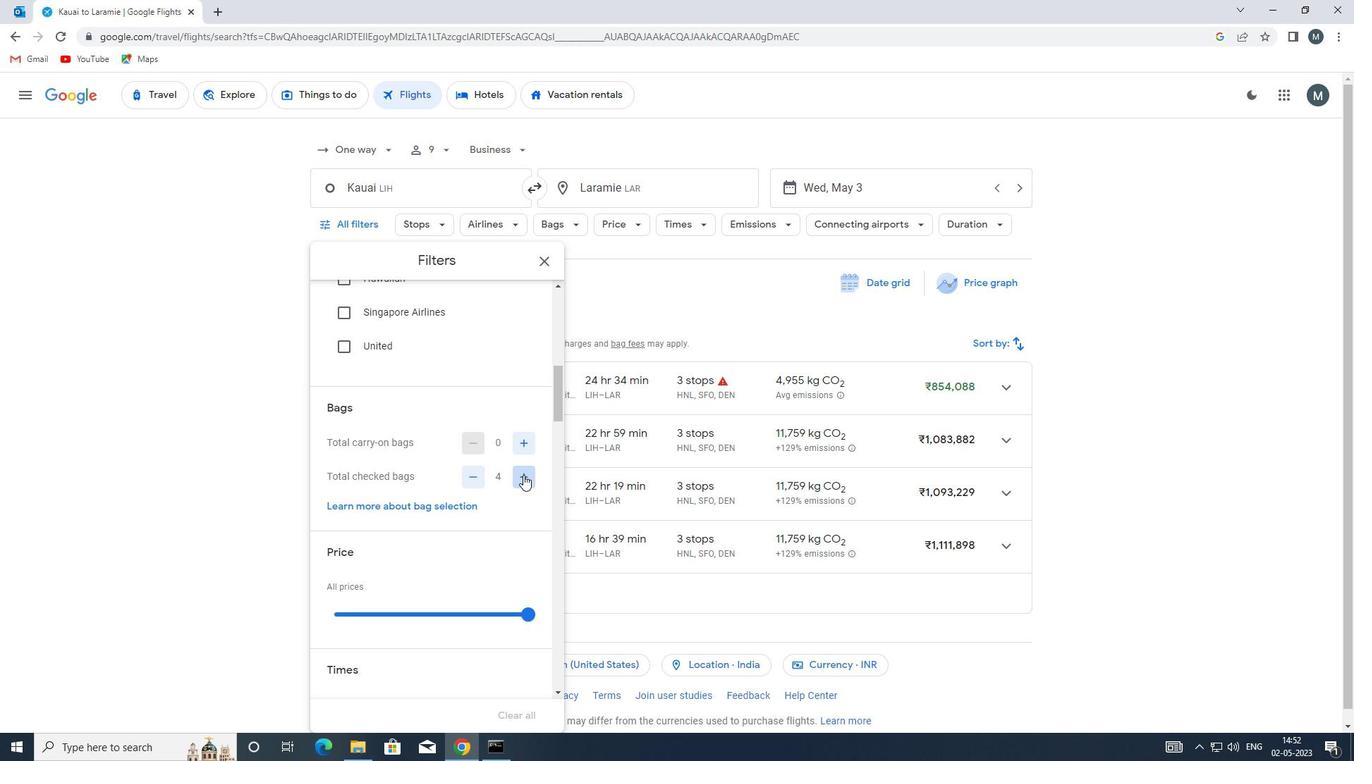 
Action: Mouse pressed left at (523, 475)
Screenshot: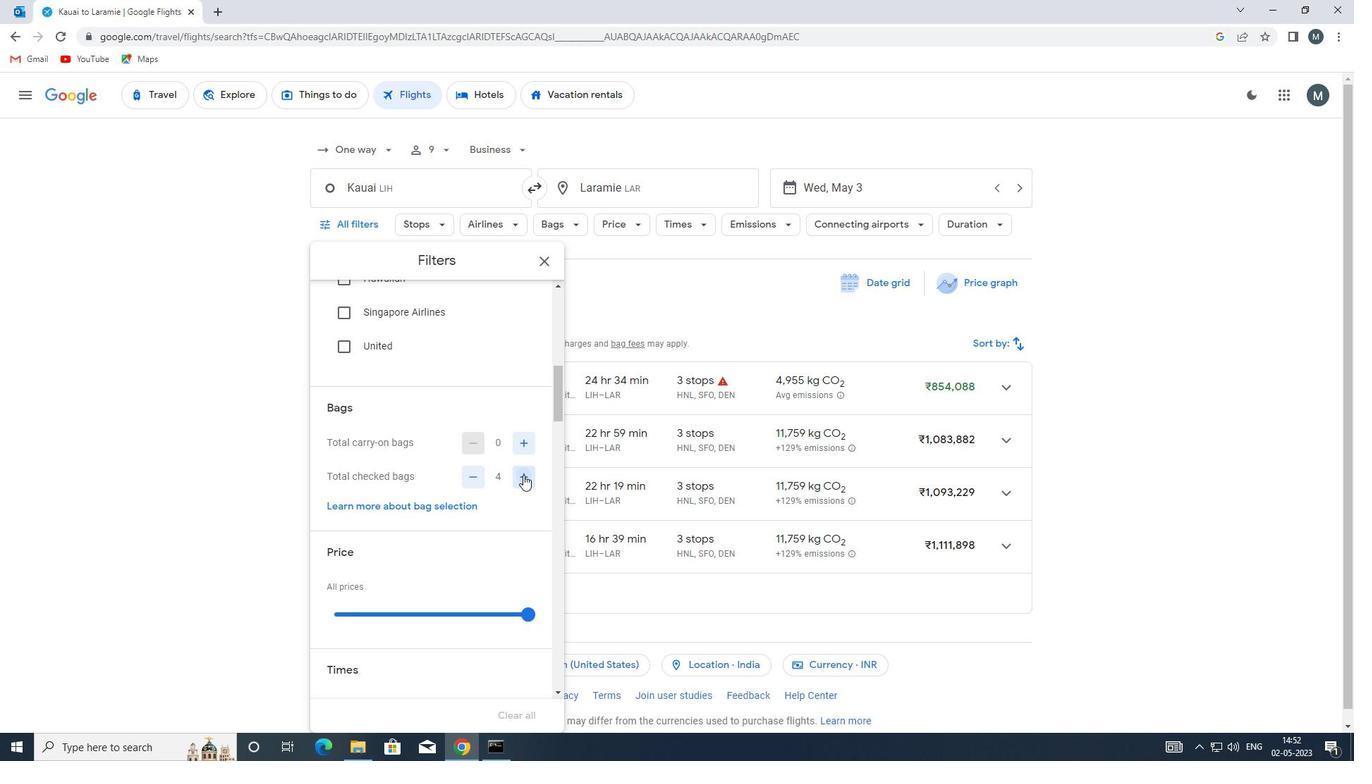 
Action: Mouse pressed left at (523, 475)
Screenshot: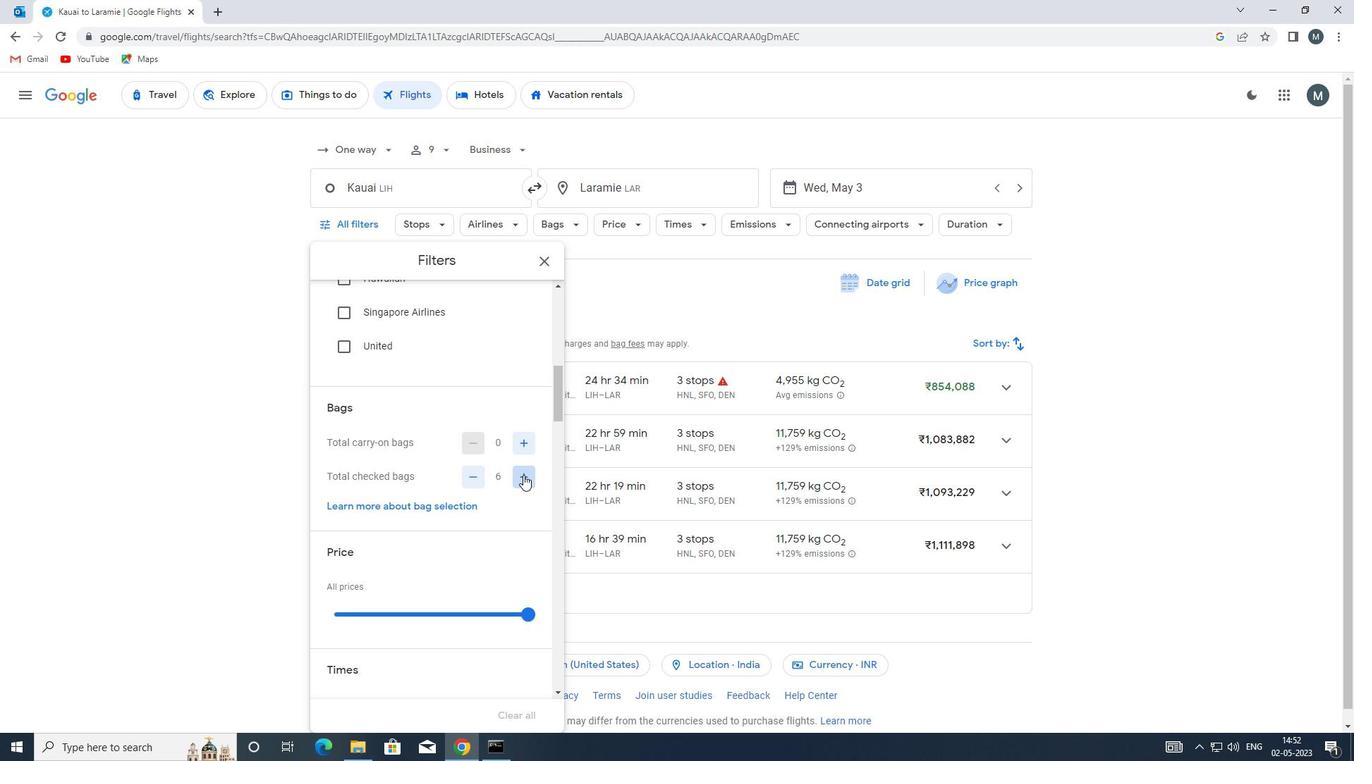 
Action: Mouse pressed left at (523, 475)
Screenshot: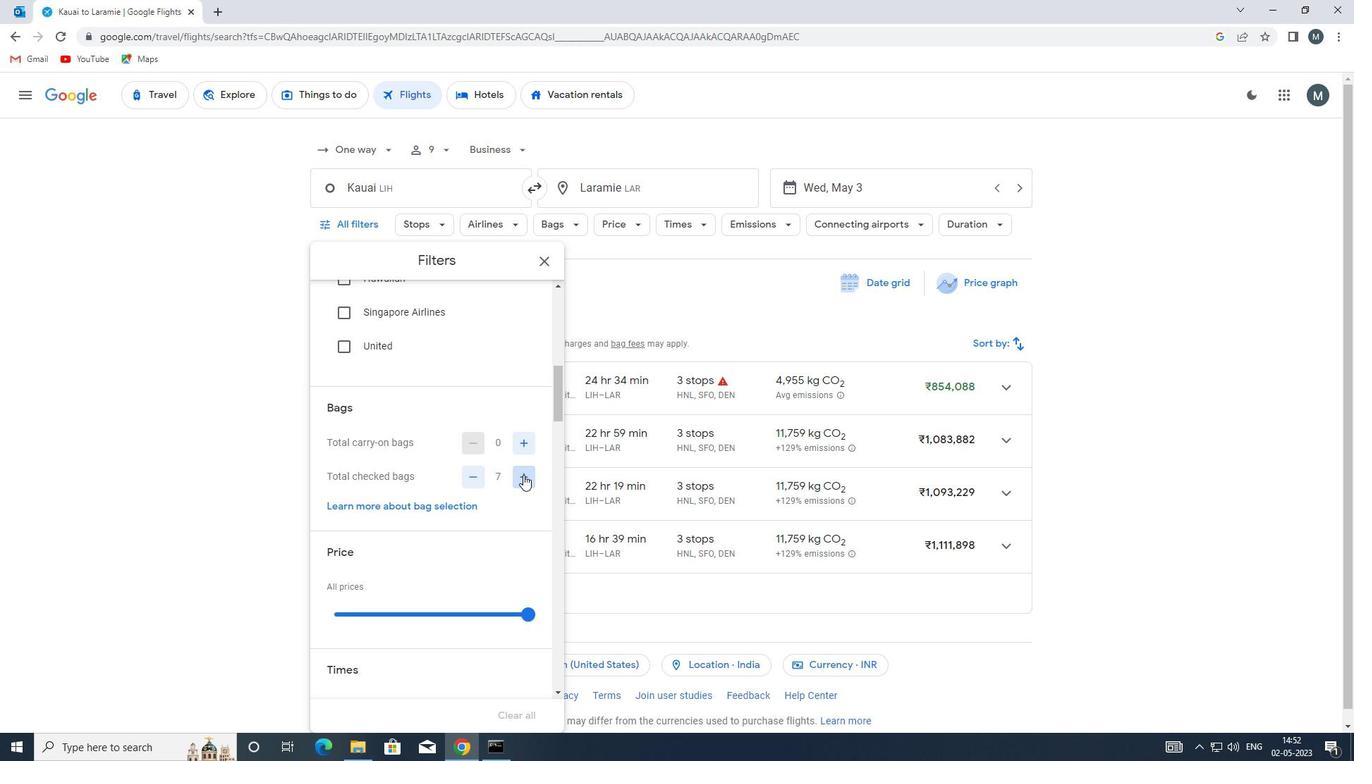 
Action: Mouse moved to (481, 469)
Screenshot: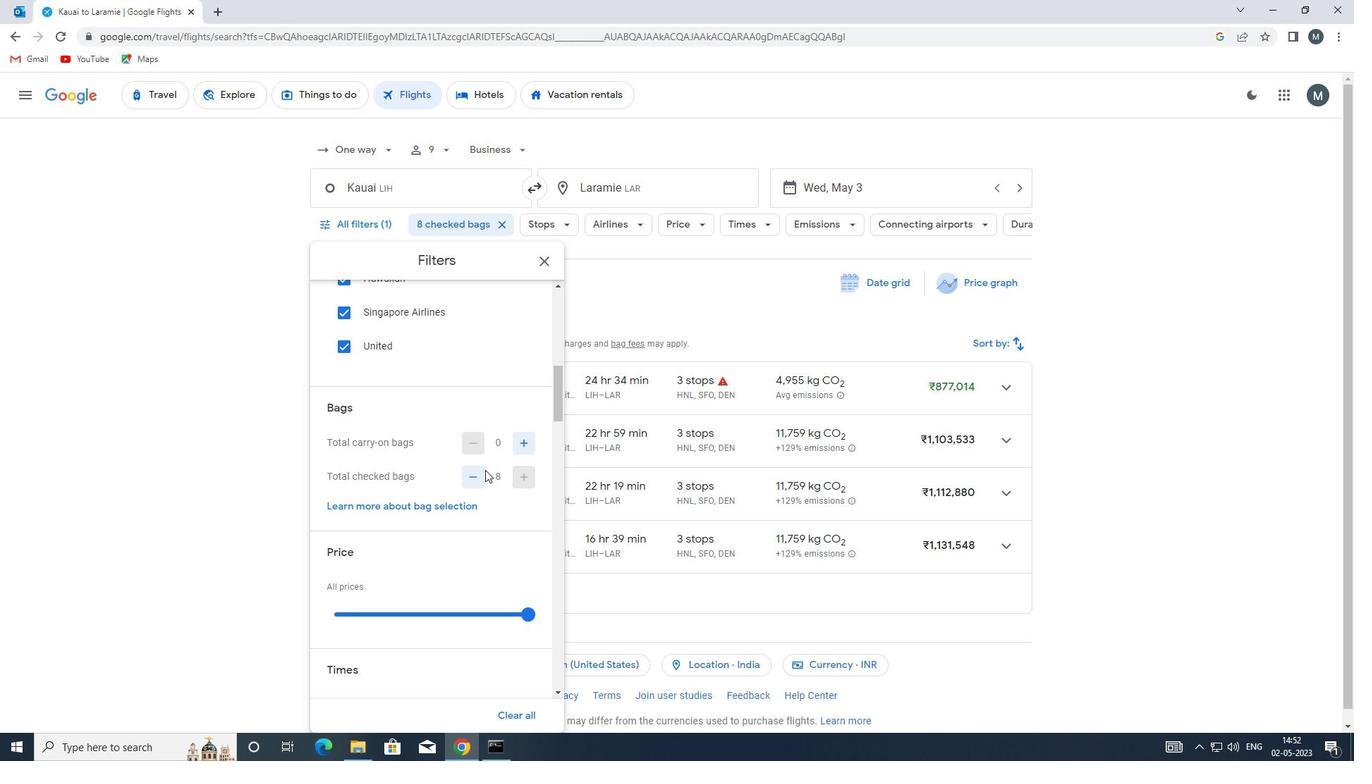 
Action: Mouse scrolled (481, 468) with delta (0, 0)
Screenshot: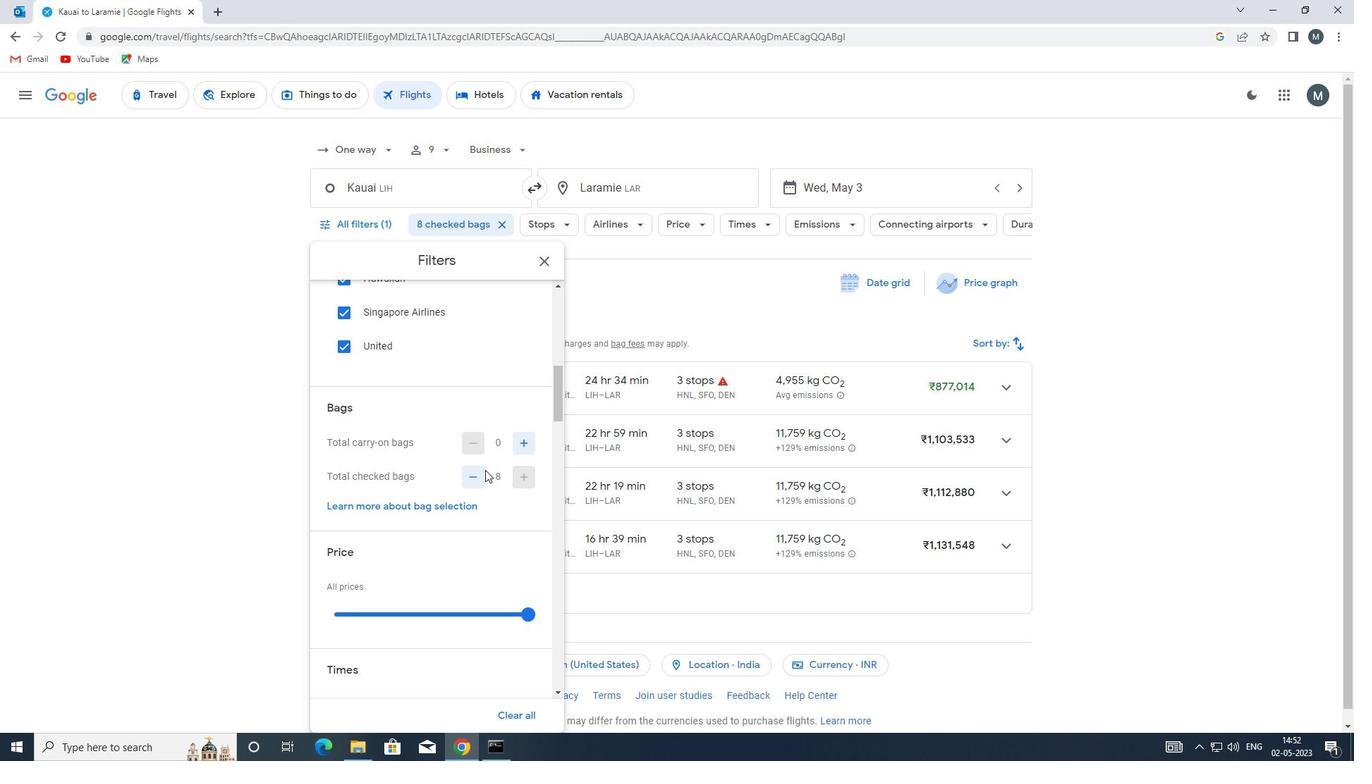 
Action: Mouse scrolled (481, 468) with delta (0, 0)
Screenshot: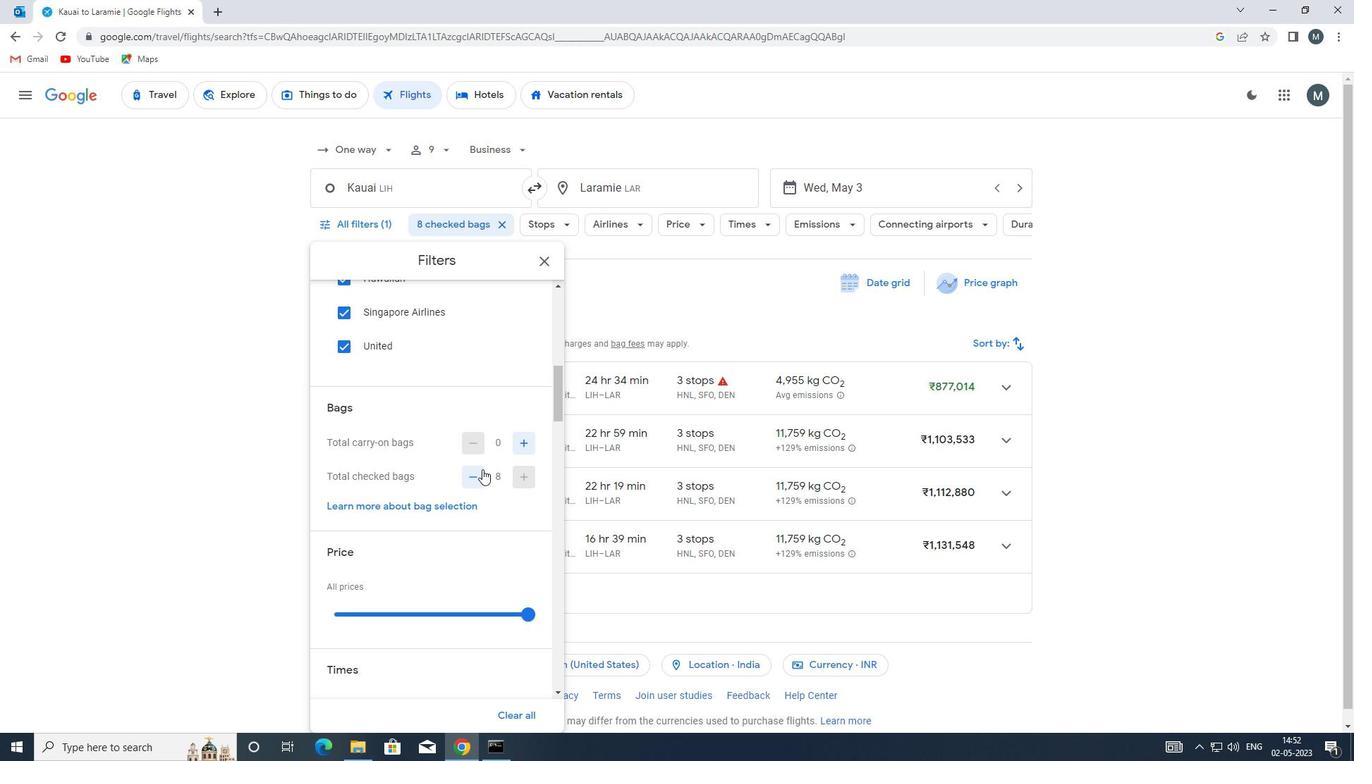 
Action: Mouse moved to (460, 470)
Screenshot: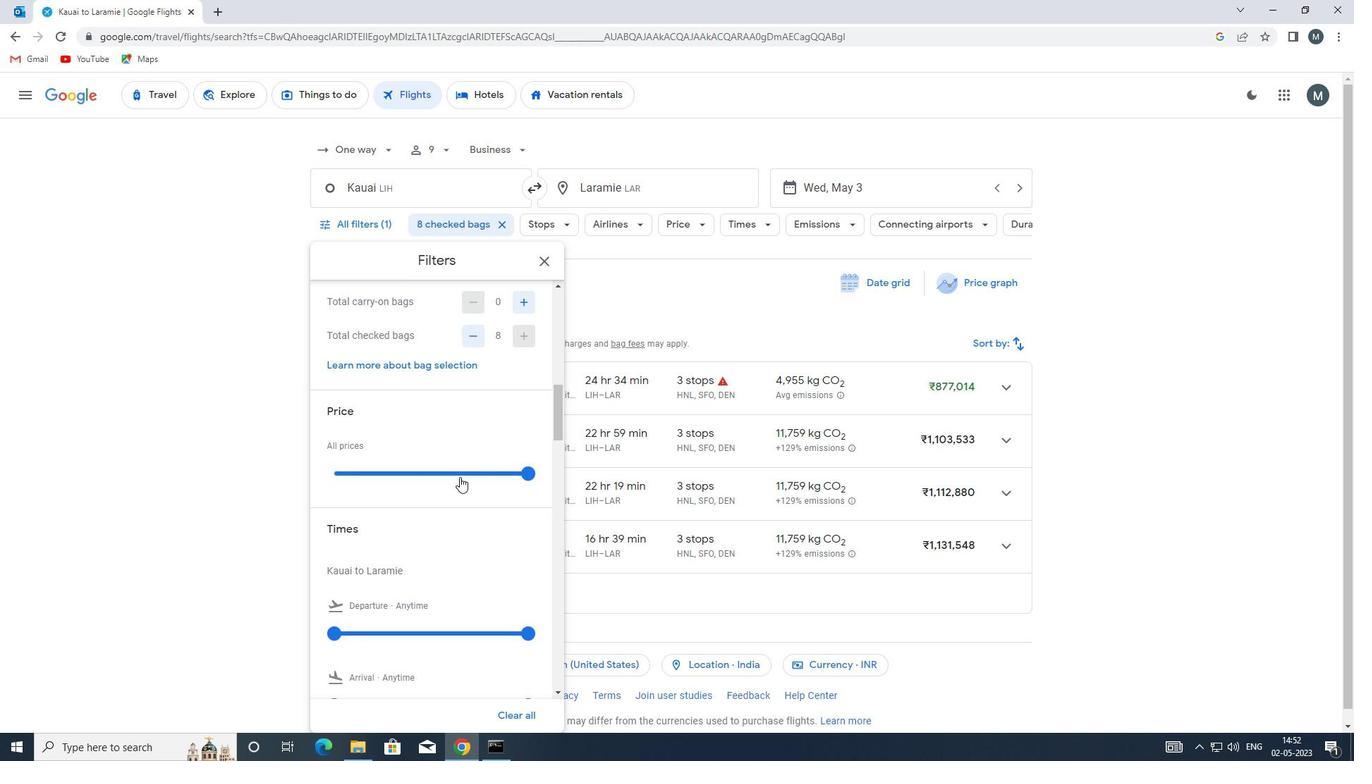 
Action: Mouse pressed left at (460, 470)
Screenshot: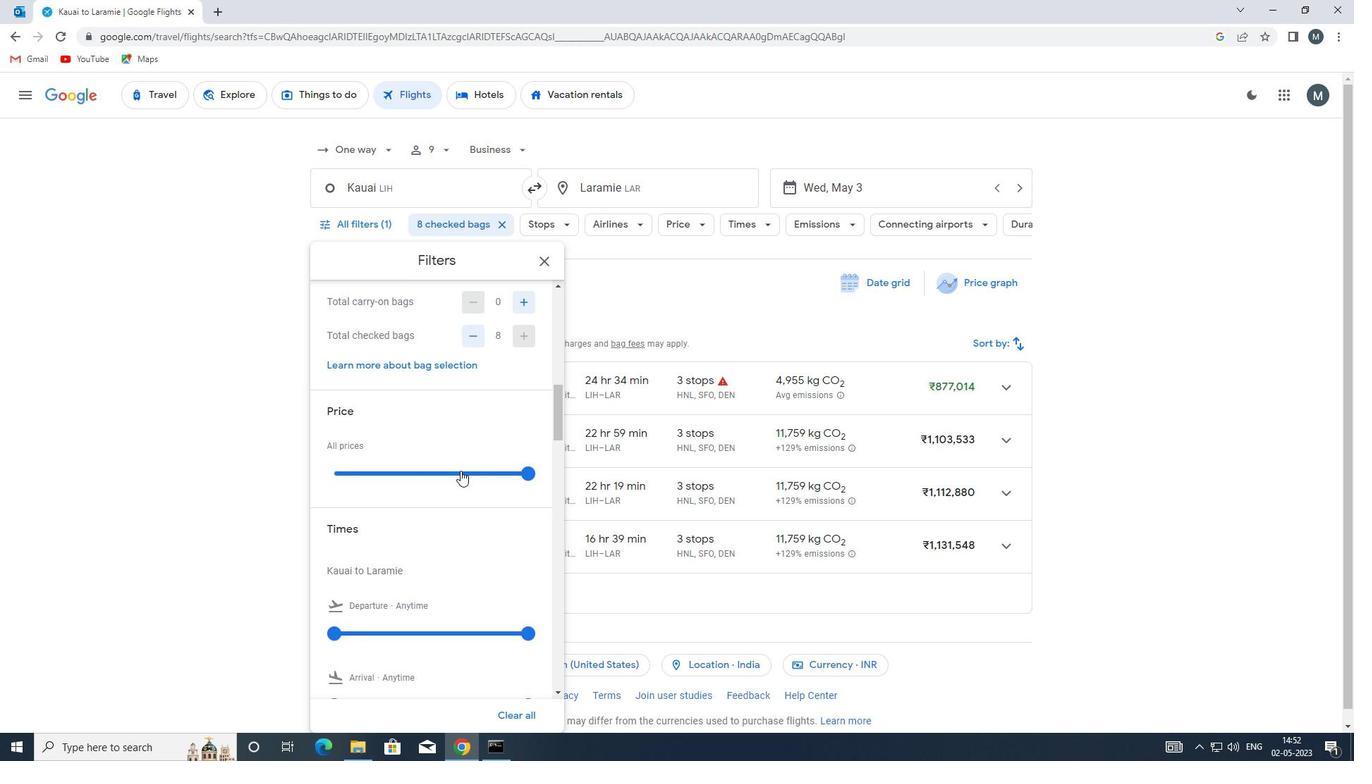 
Action: Mouse pressed left at (460, 470)
Screenshot: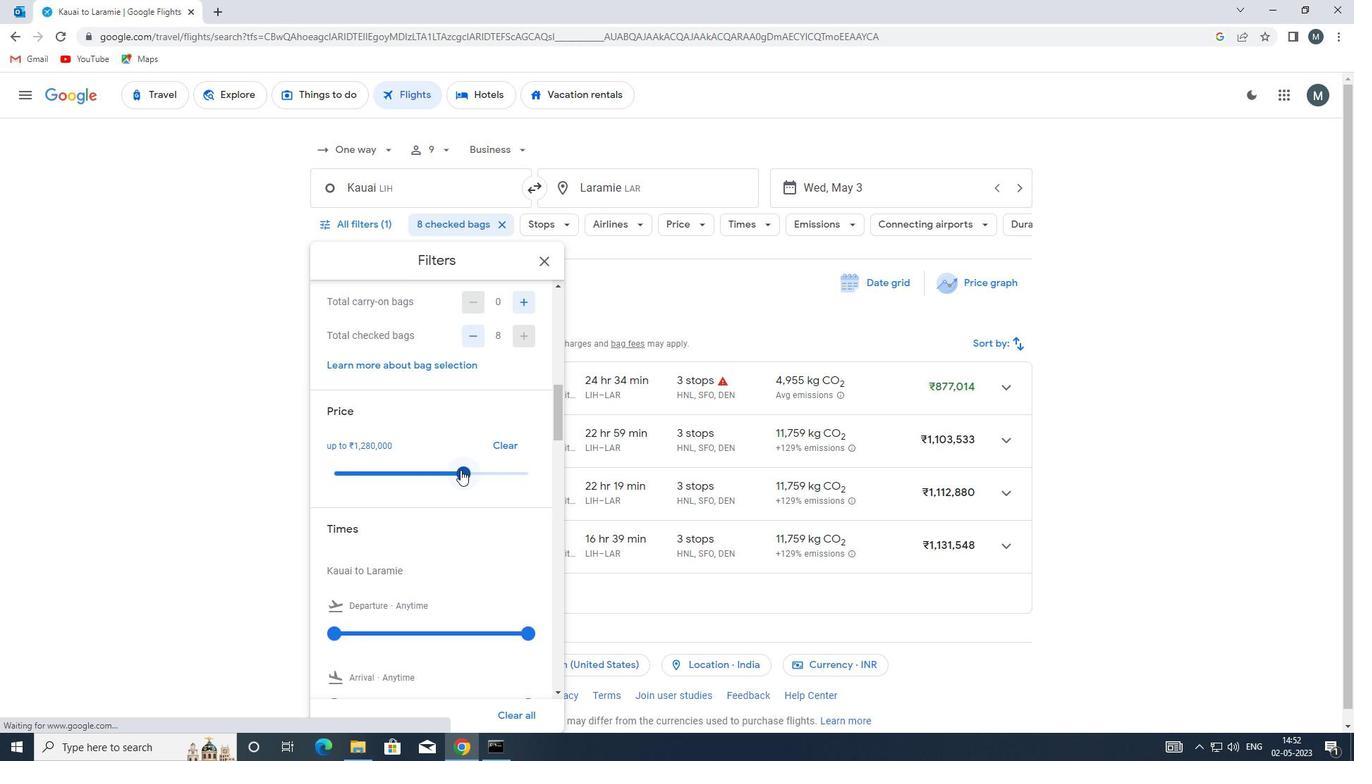 
Action: Mouse moved to (425, 453)
Screenshot: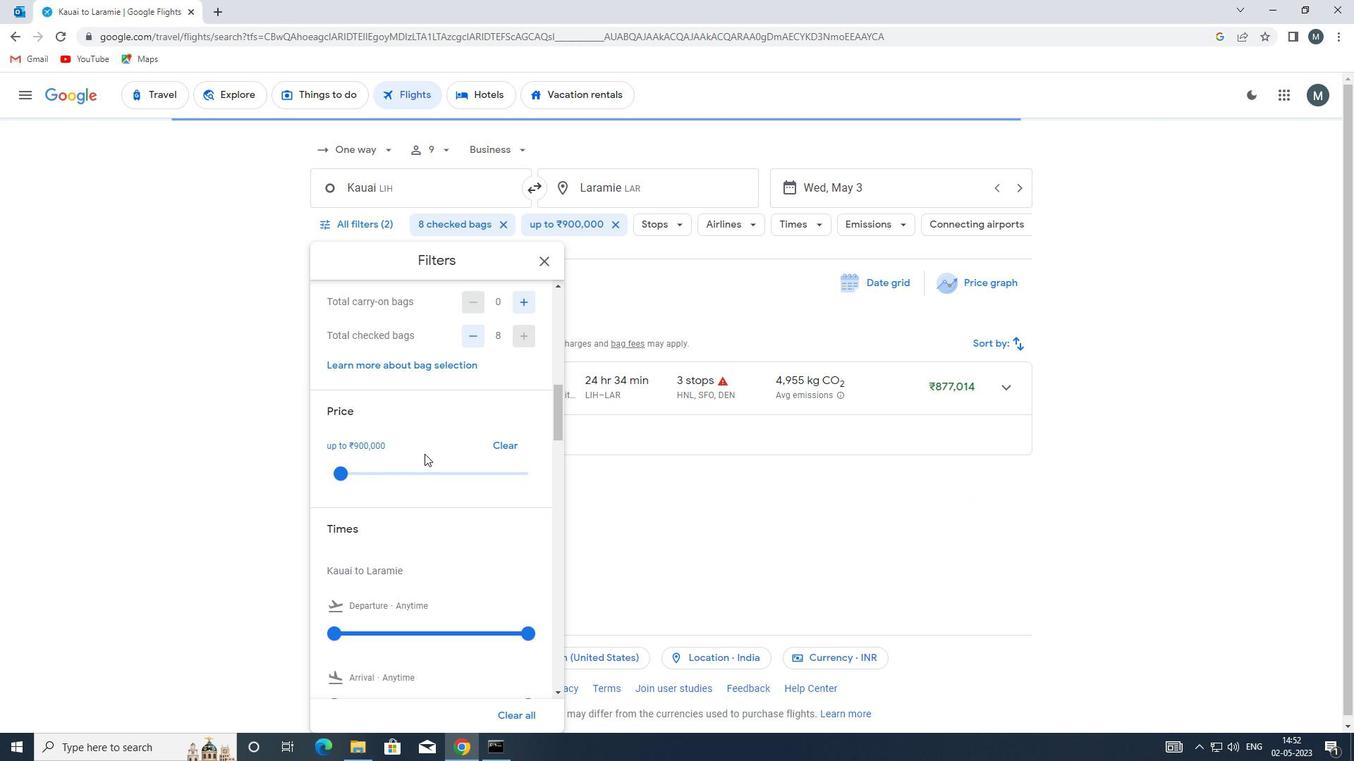 
Action: Mouse scrolled (425, 452) with delta (0, 0)
Screenshot: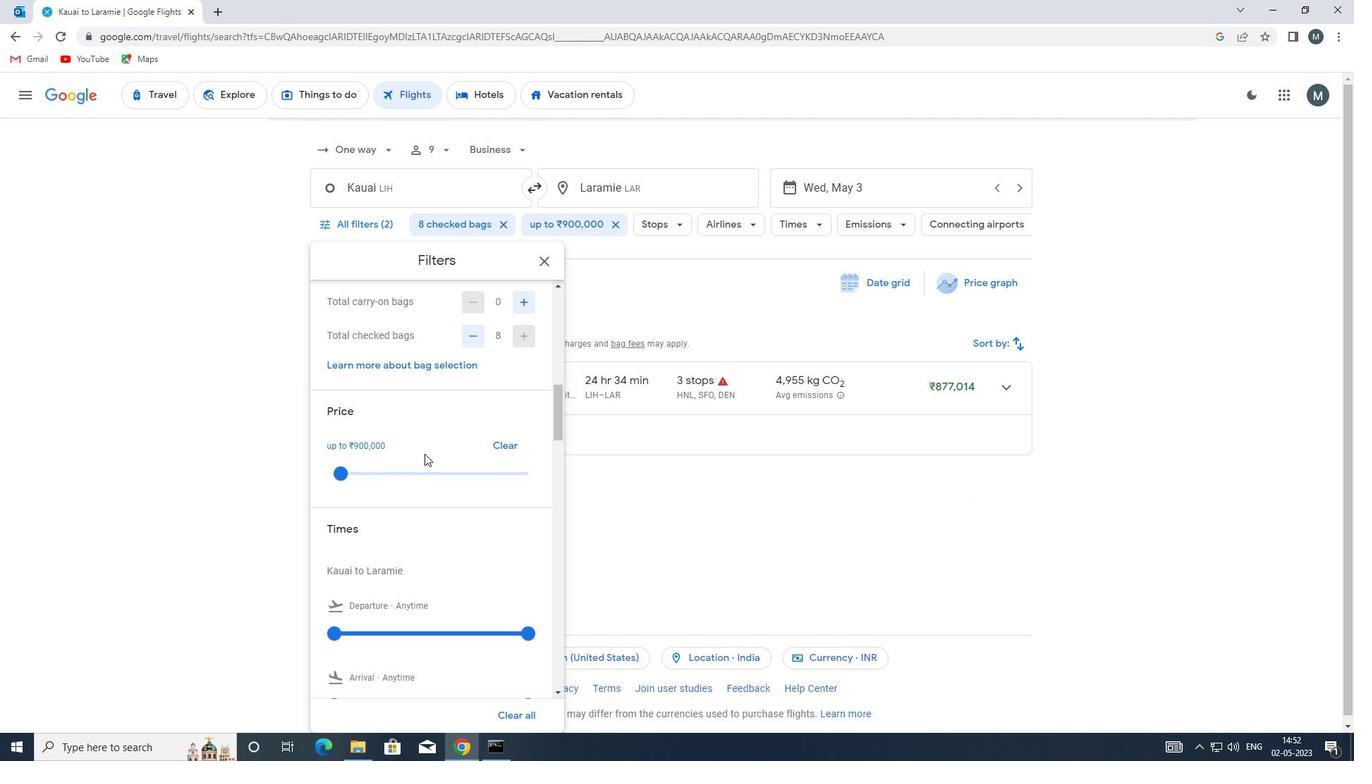 
Action: Mouse scrolled (425, 452) with delta (0, 0)
Screenshot: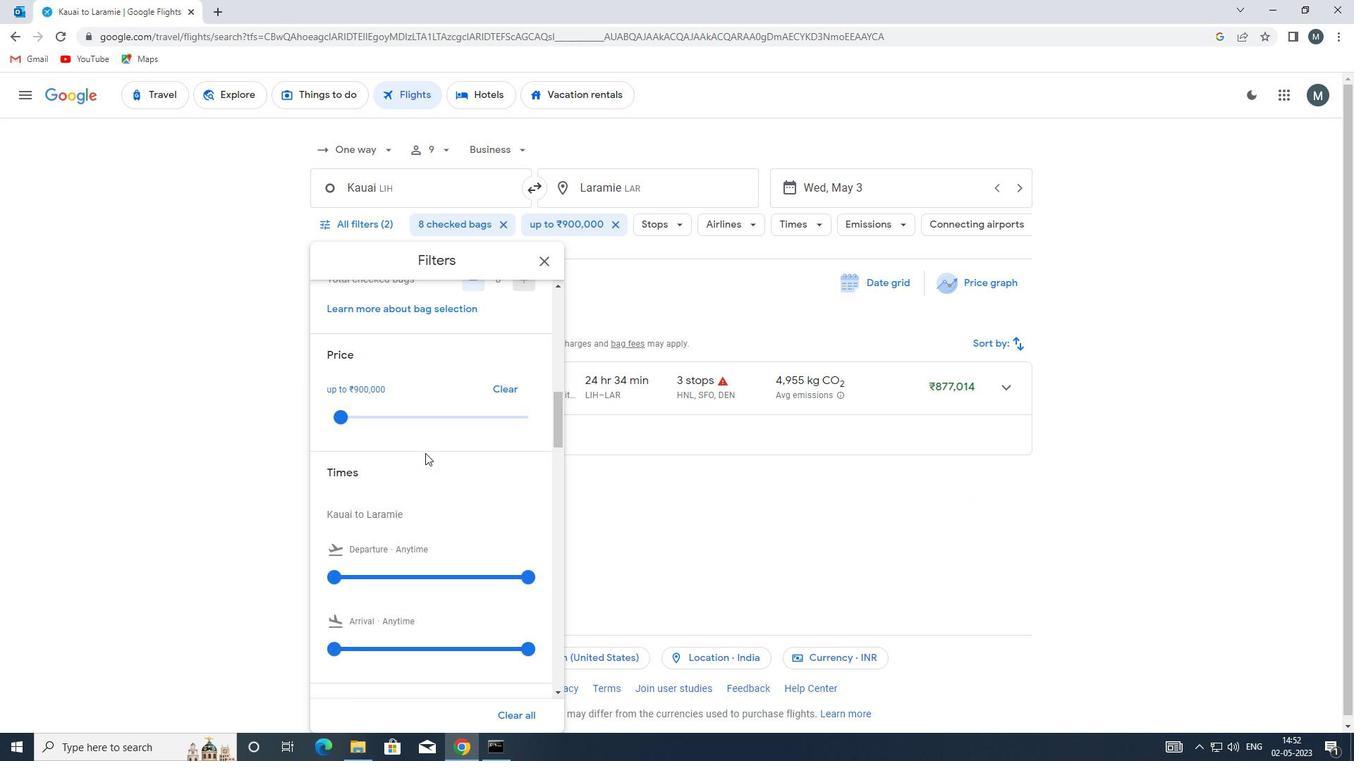 
Action: Mouse moved to (335, 490)
Screenshot: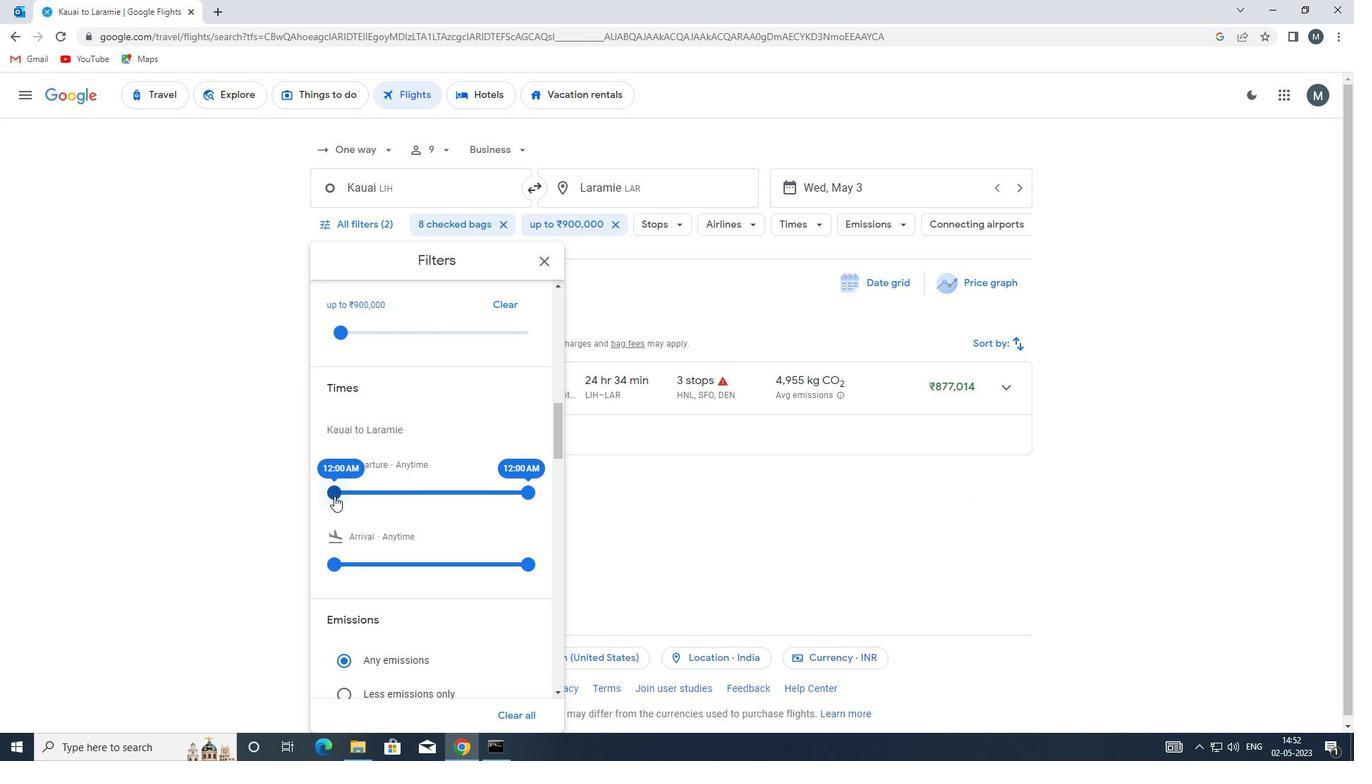 
Action: Mouse pressed left at (335, 490)
Screenshot: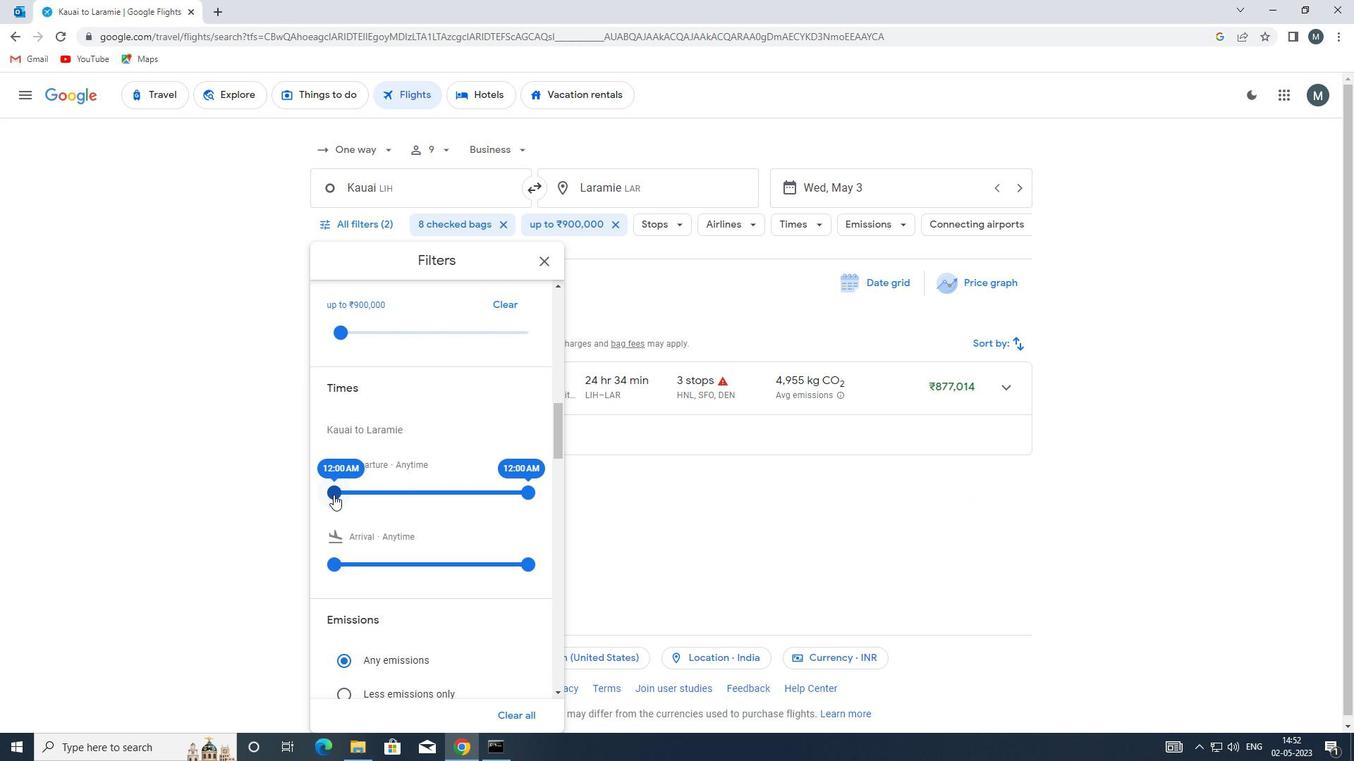 
Action: Mouse moved to (521, 488)
Screenshot: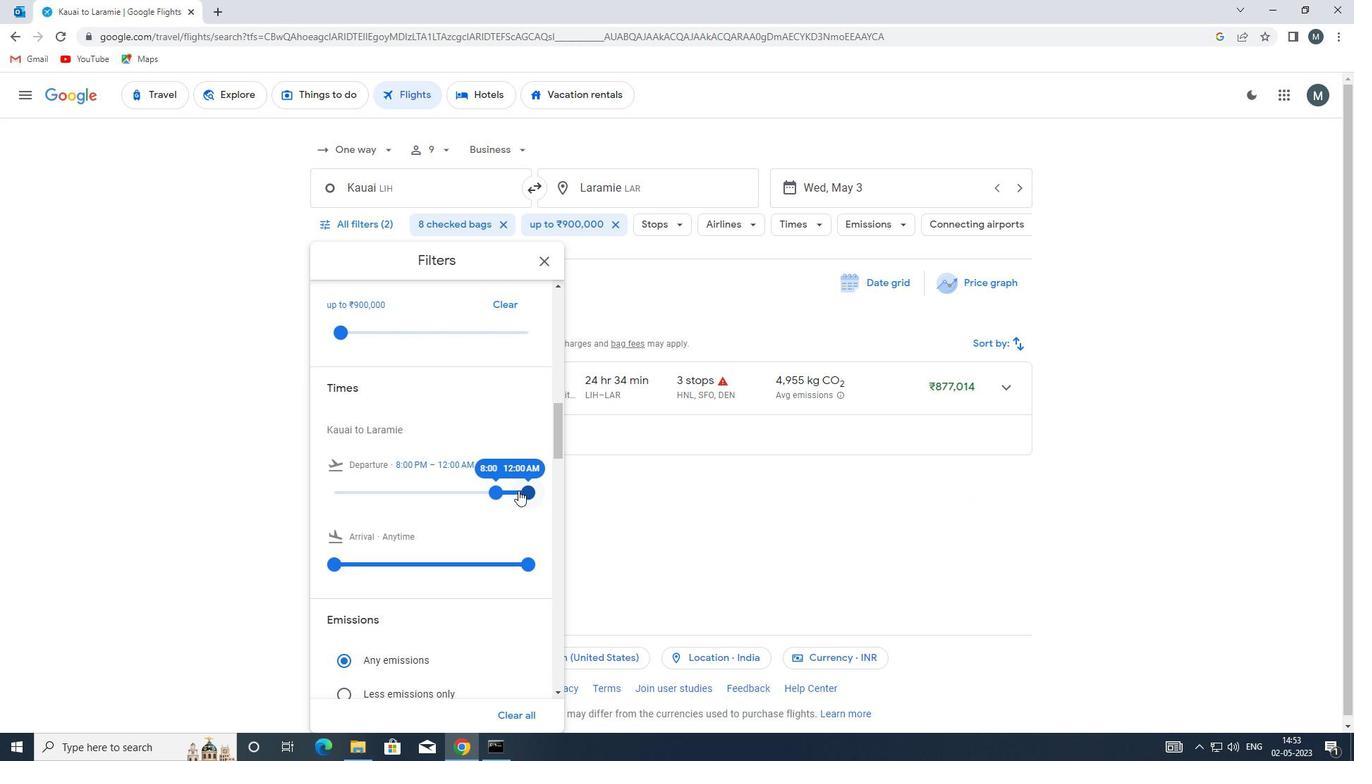 
Action: Mouse pressed left at (521, 488)
Screenshot: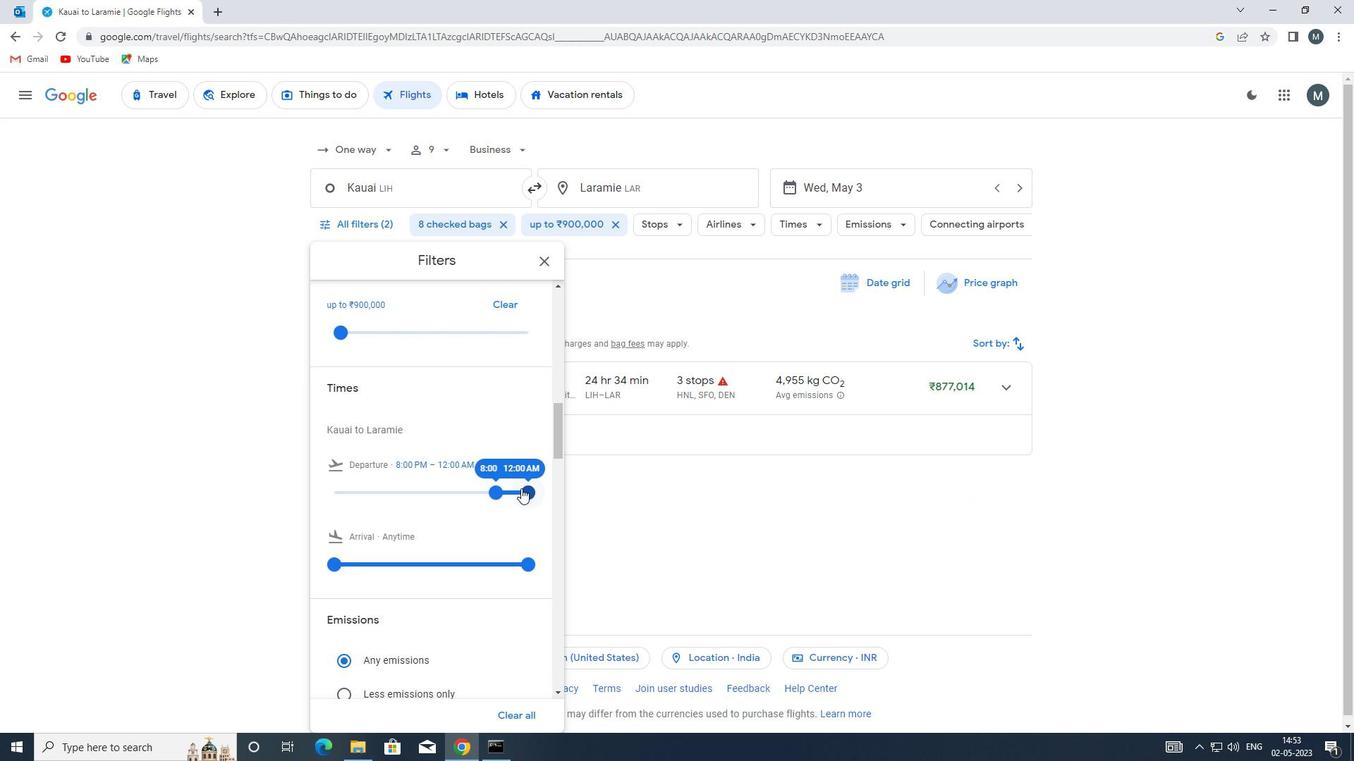 
Action: Mouse moved to (482, 475)
Screenshot: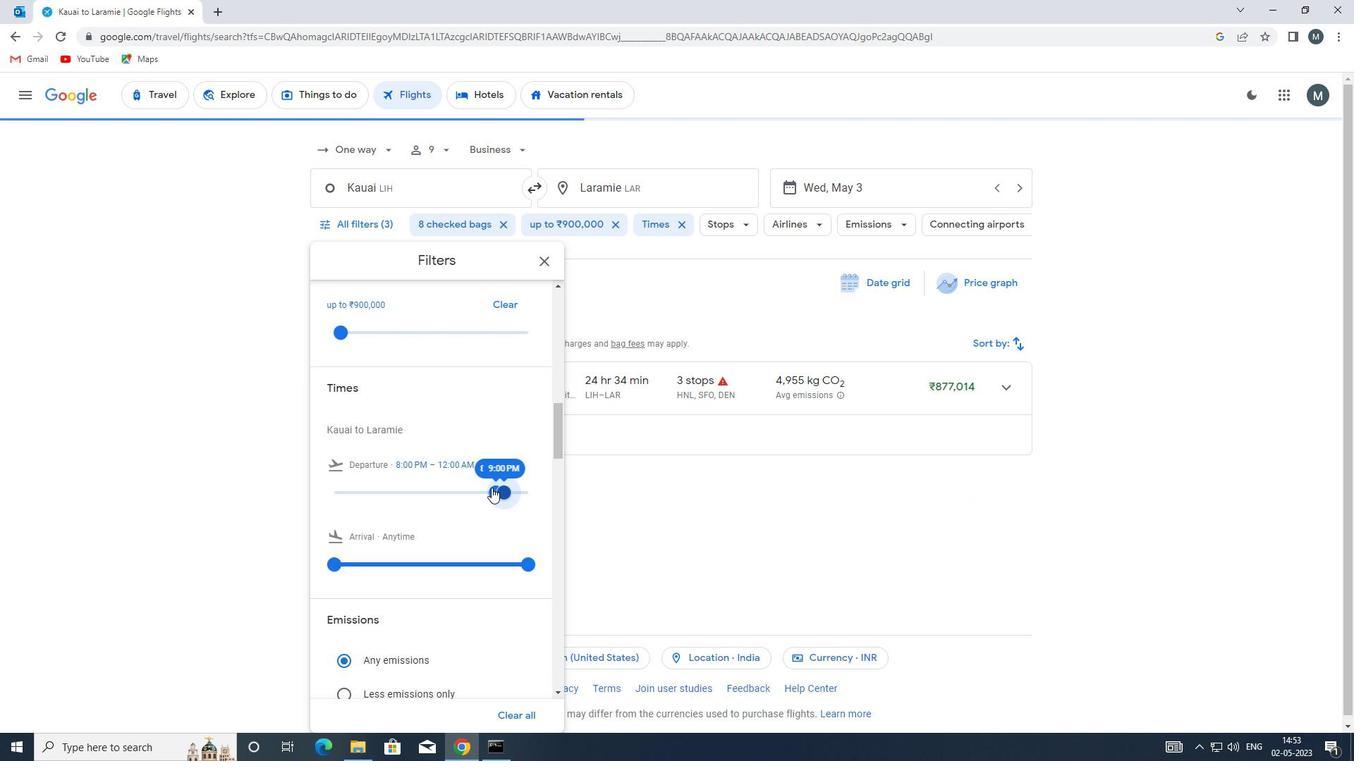 
Action: Mouse scrolled (482, 474) with delta (0, 0)
Screenshot: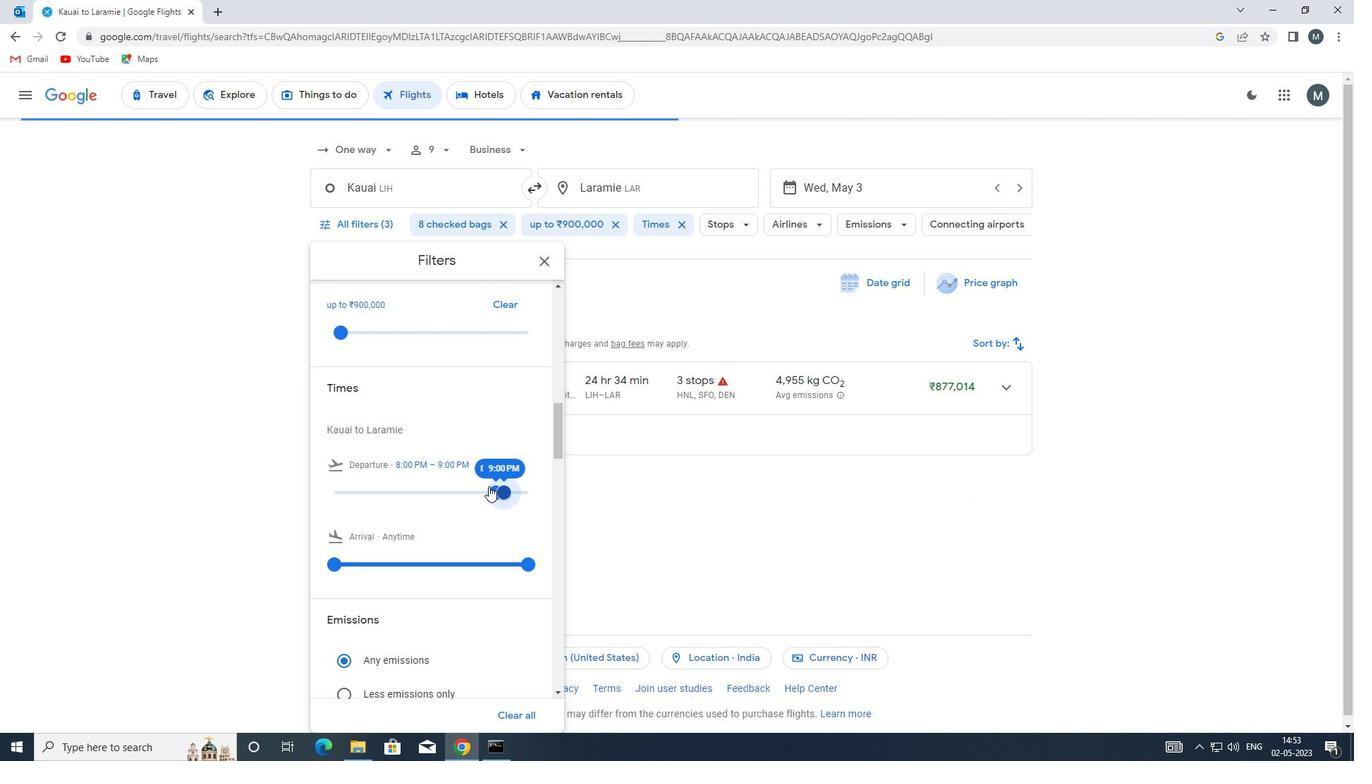 
Action: Mouse scrolled (482, 474) with delta (0, 0)
Screenshot: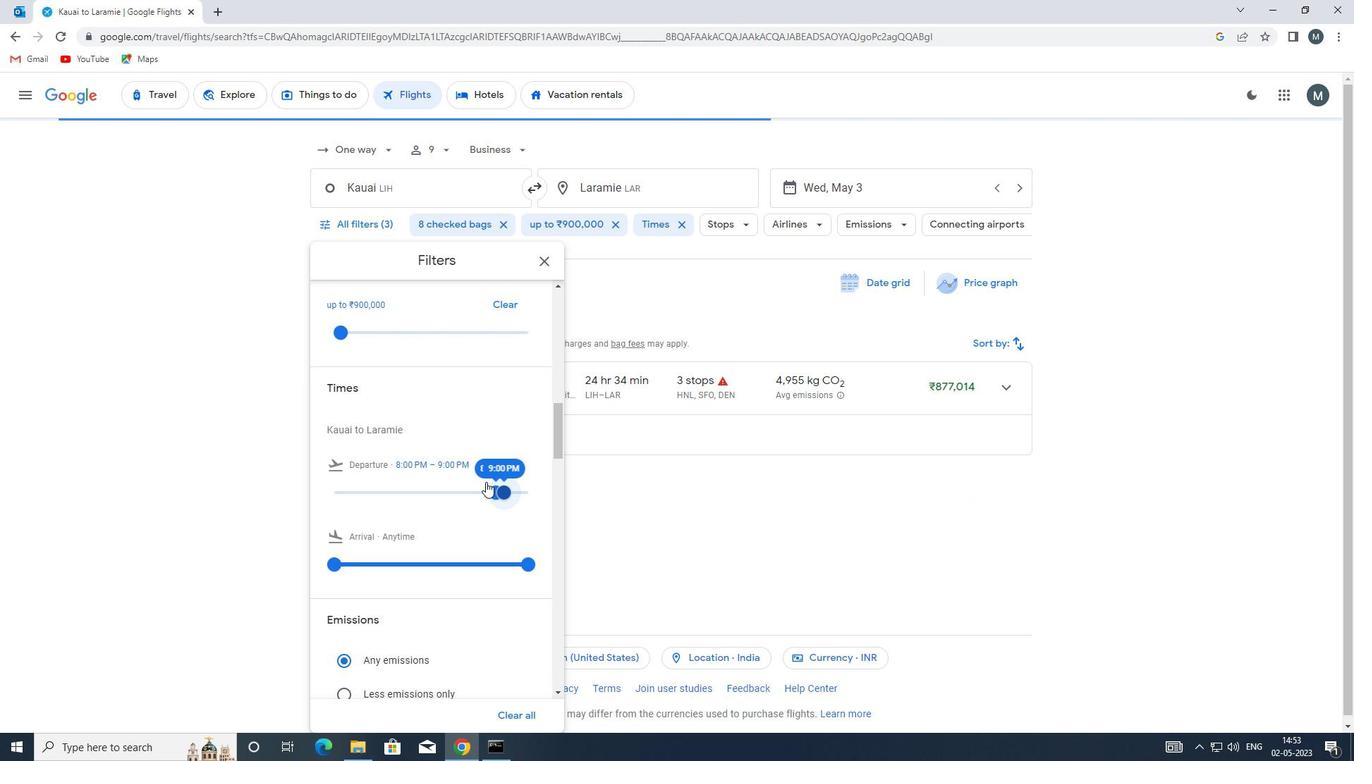 
Action: Mouse moved to (548, 258)
Screenshot: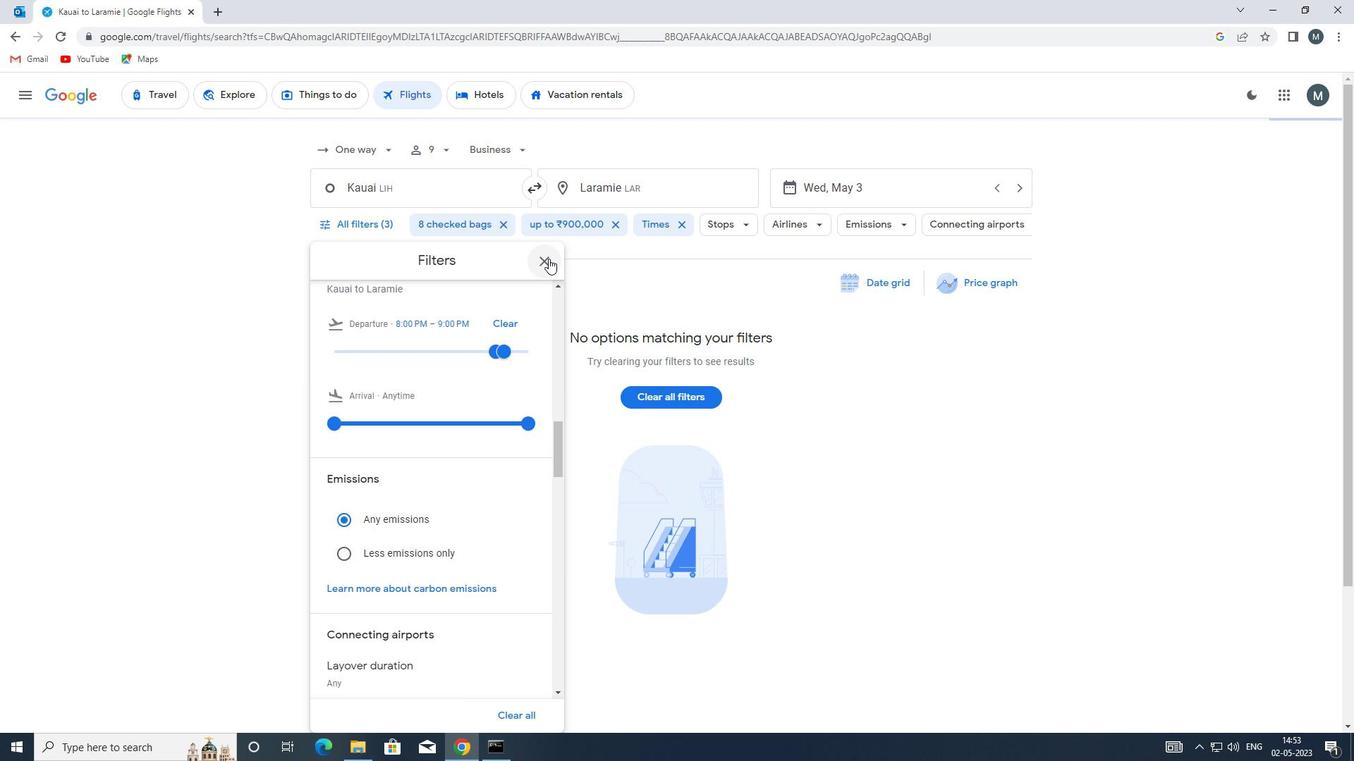 
Action: Mouse pressed left at (548, 258)
Screenshot: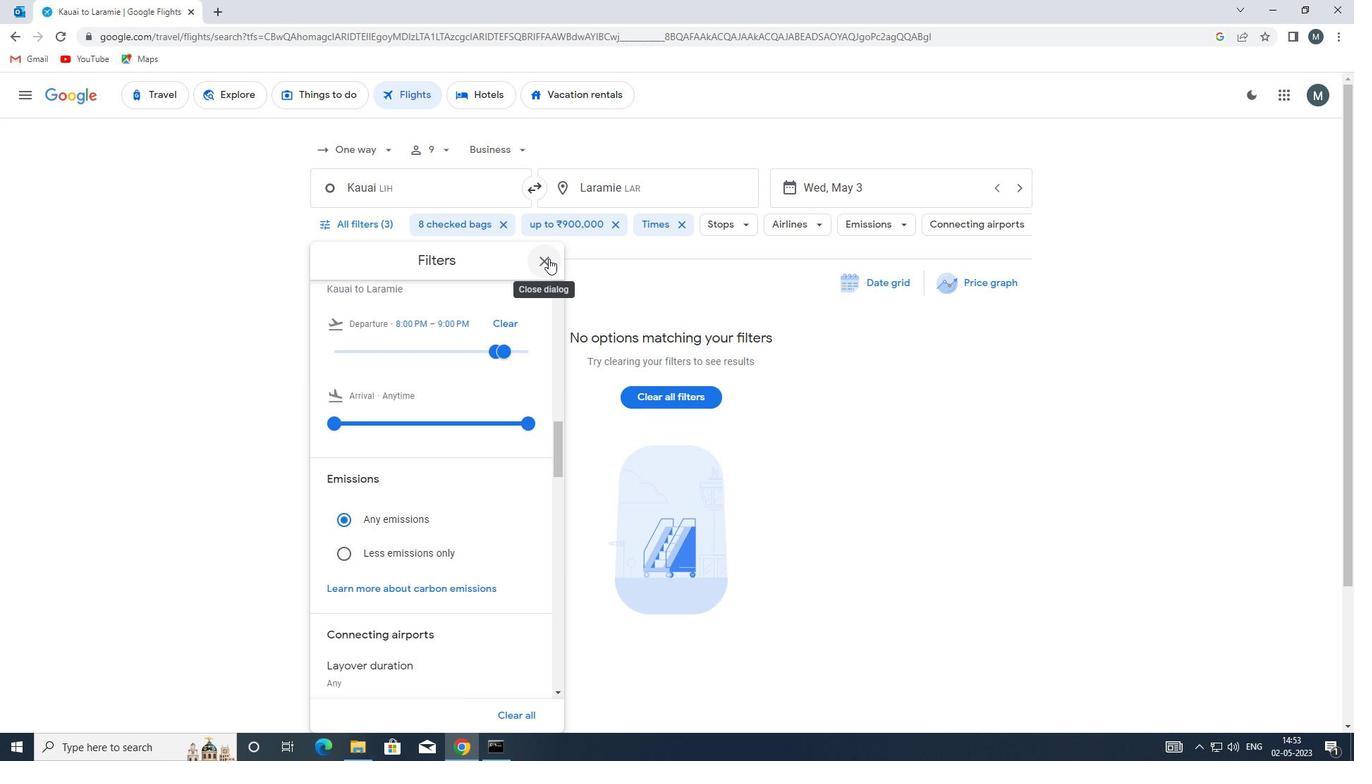 
